Task: Find connections with filter location Meppen with filter topic #Mindfulwith filter profile language English with filter current company Suzuki Motorcycle India Private Ltd. with filter school D S P Mandals K V Pendharkar College of Arts Science and Commerce MIDC Area Dombivli East Dist Thane 421 203 with filter industry Wholesale Paper Products with filter service category Life Insurance with filter keywords title Culture Operations Manager
Action: Mouse moved to (699, 72)
Screenshot: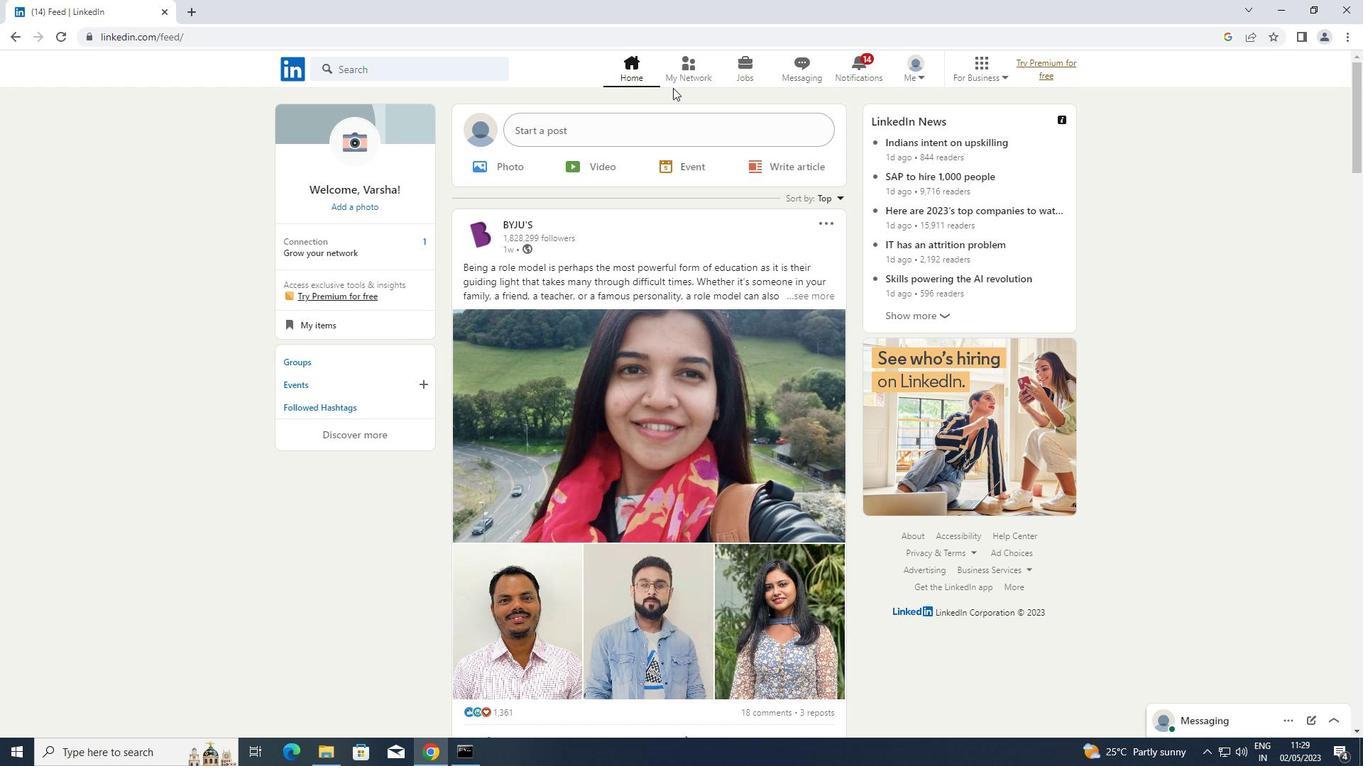 
Action: Mouse pressed left at (699, 72)
Screenshot: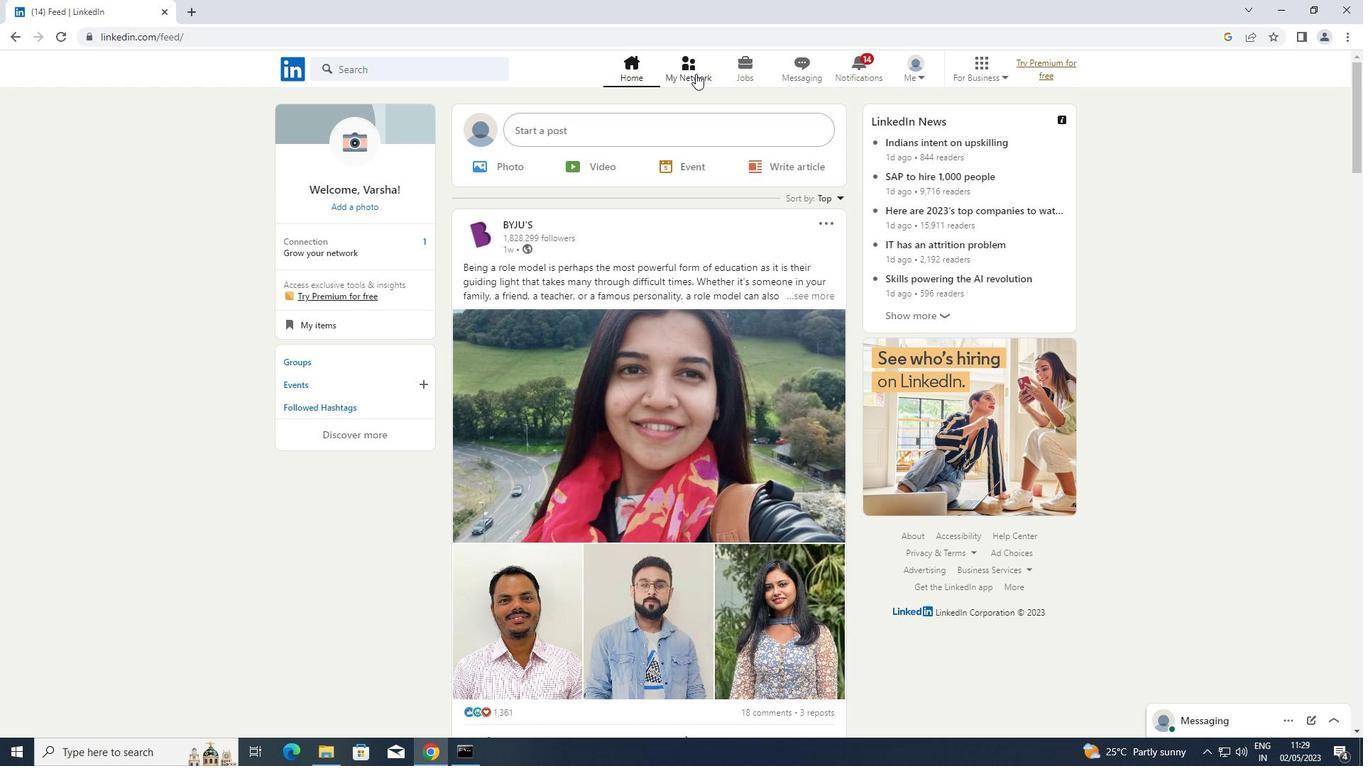 
Action: Mouse moved to (382, 156)
Screenshot: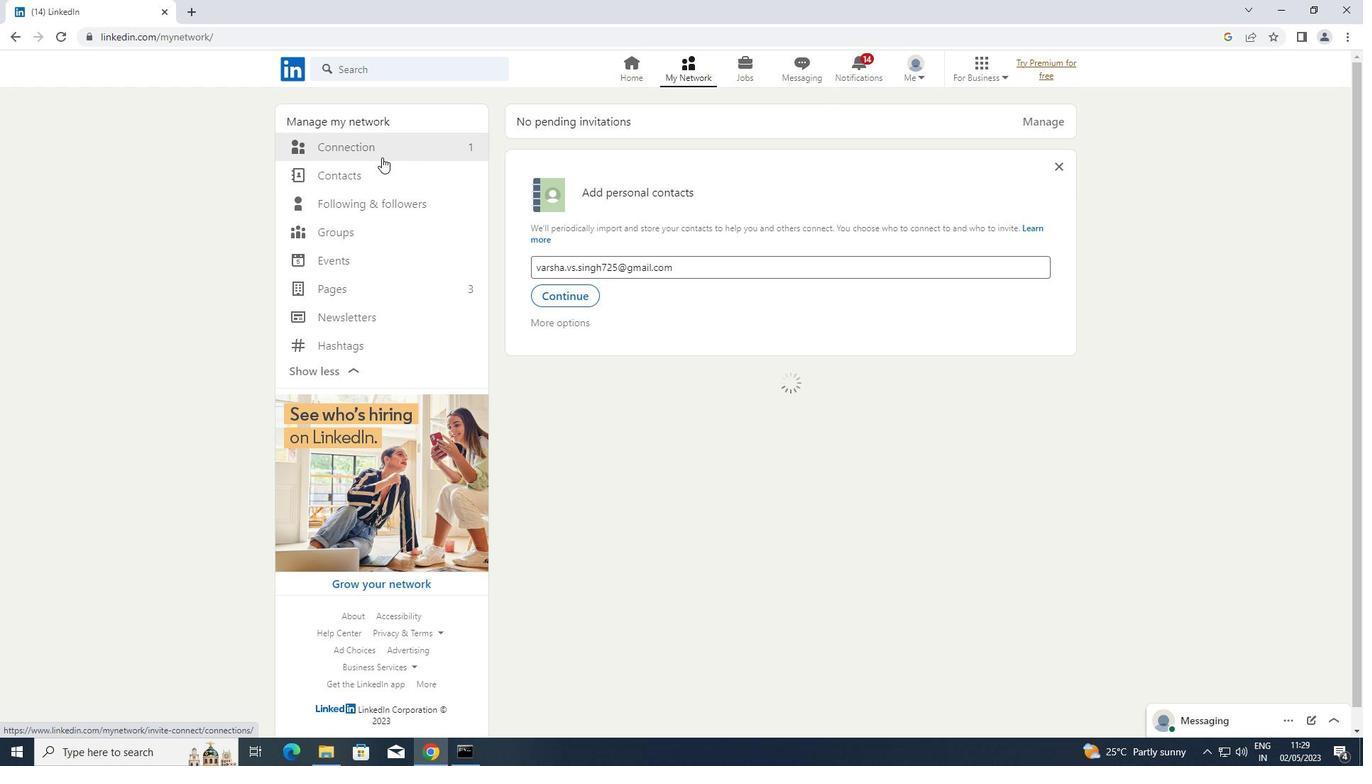 
Action: Mouse pressed left at (382, 156)
Screenshot: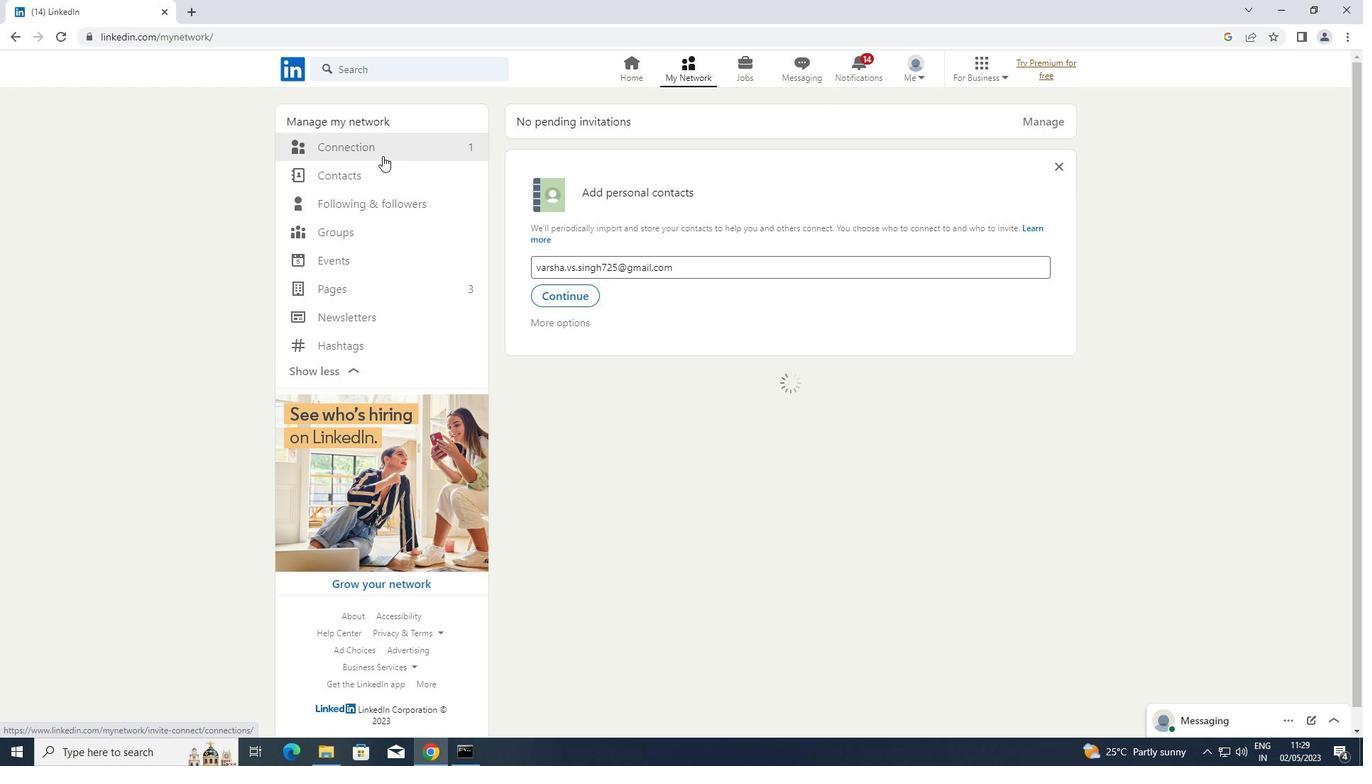 
Action: Mouse moved to (405, 140)
Screenshot: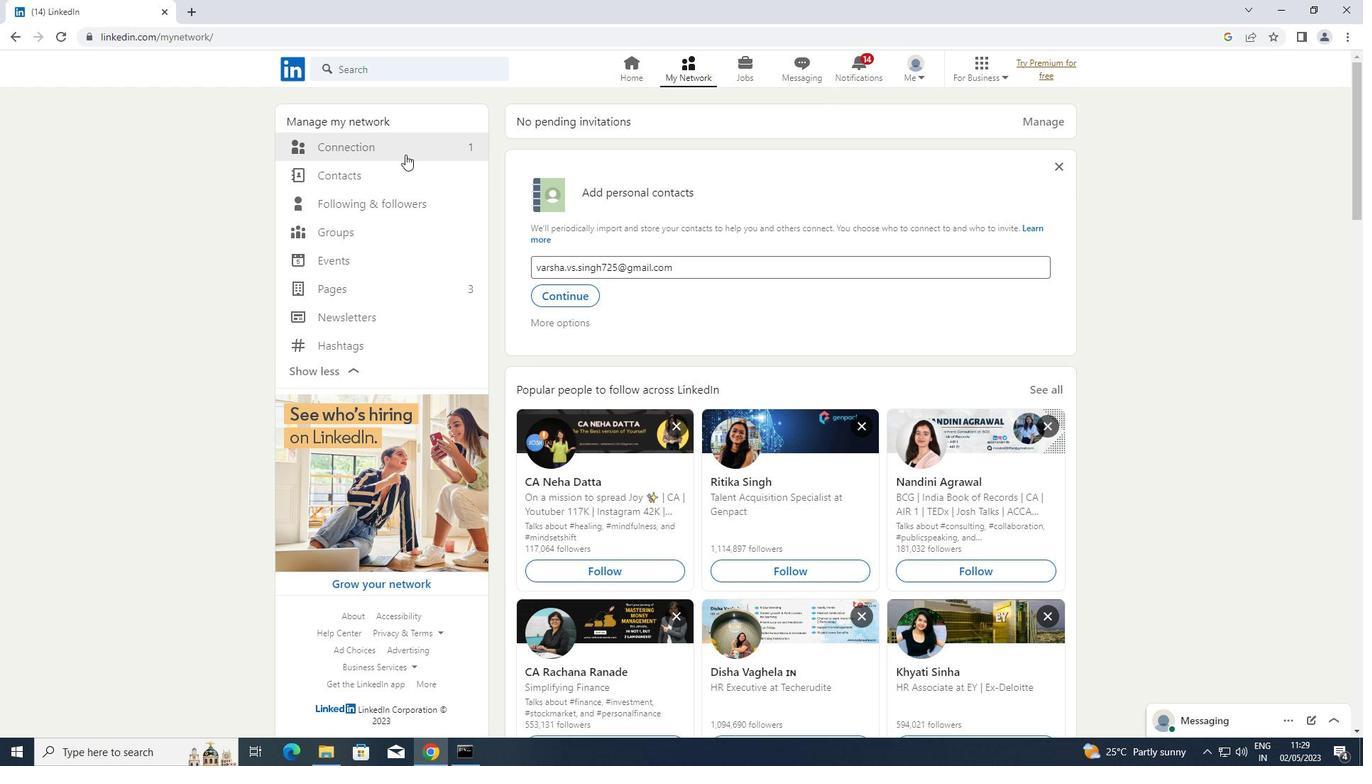 
Action: Mouse pressed left at (405, 140)
Screenshot: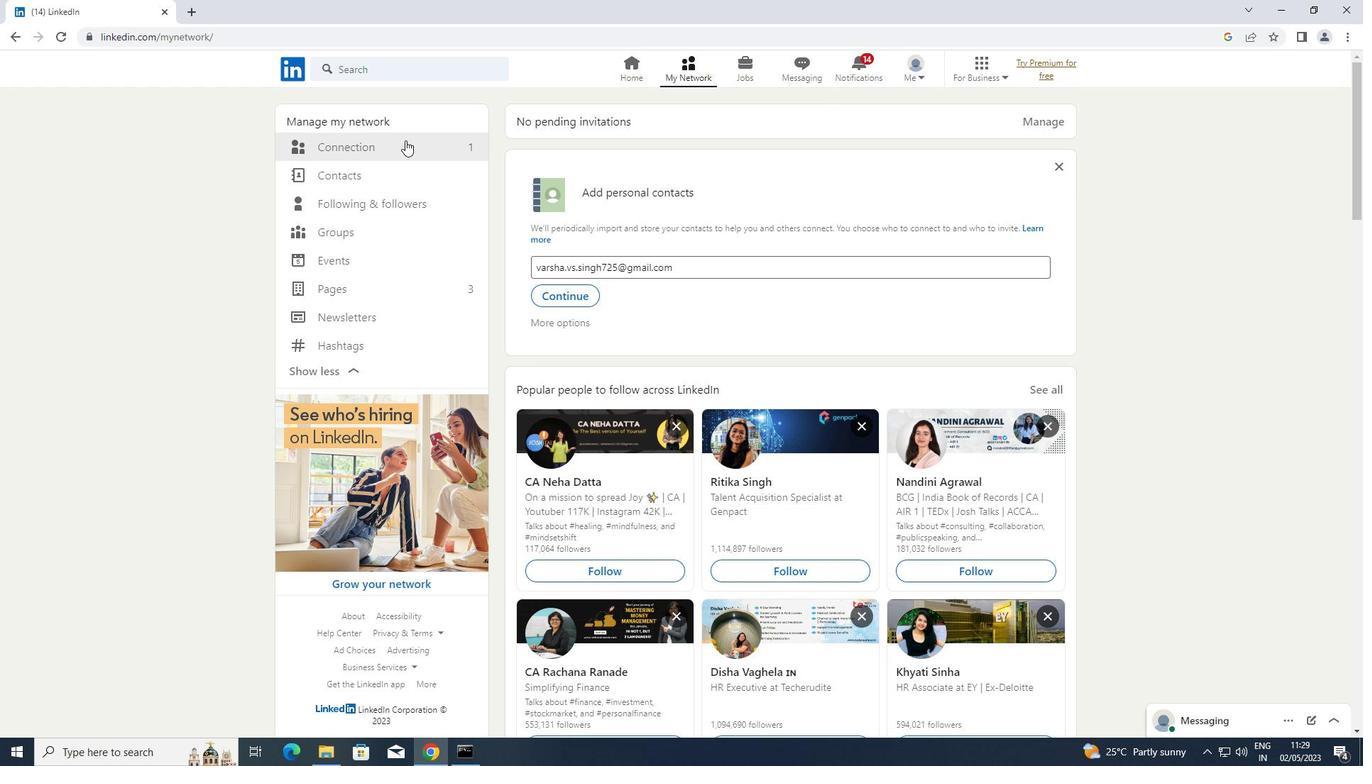 
Action: Mouse moved to (770, 149)
Screenshot: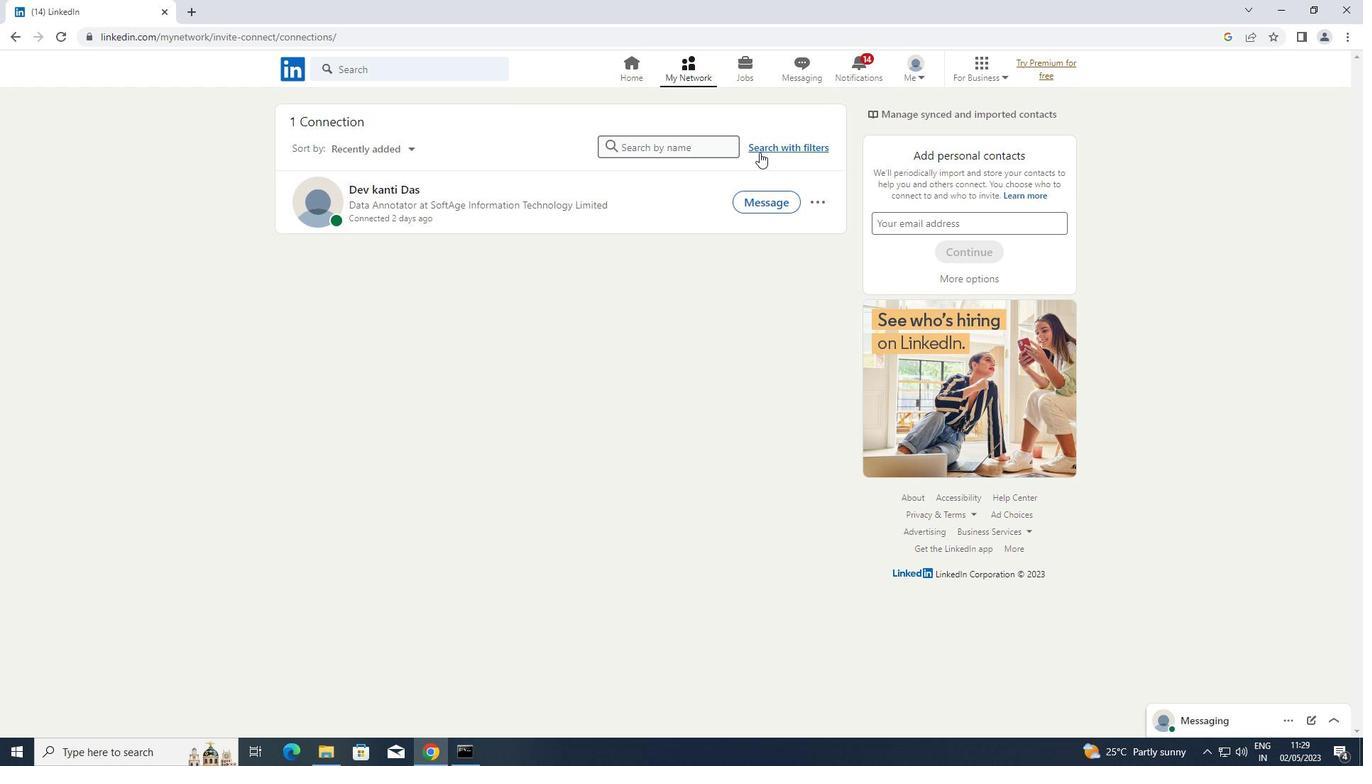 
Action: Mouse pressed left at (770, 149)
Screenshot: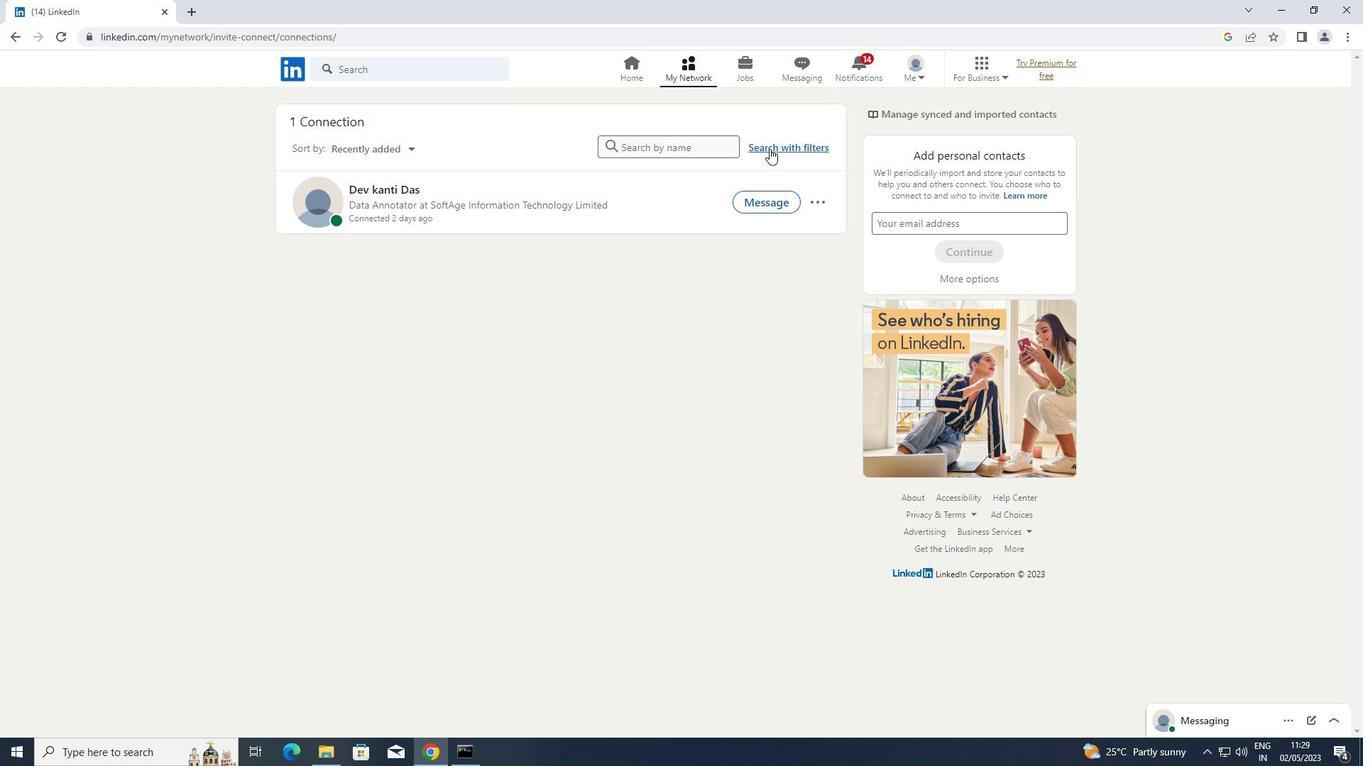 
Action: Mouse moved to (724, 110)
Screenshot: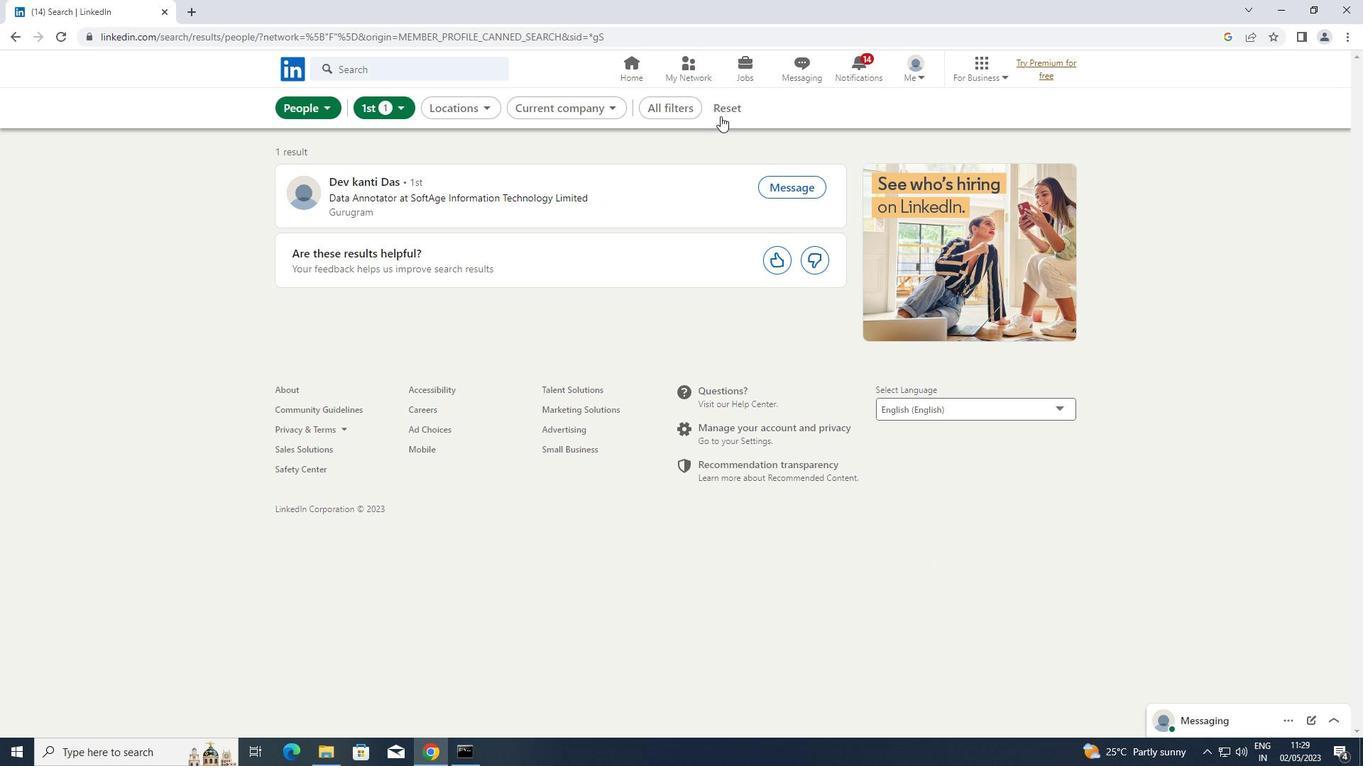 
Action: Mouse pressed left at (724, 110)
Screenshot: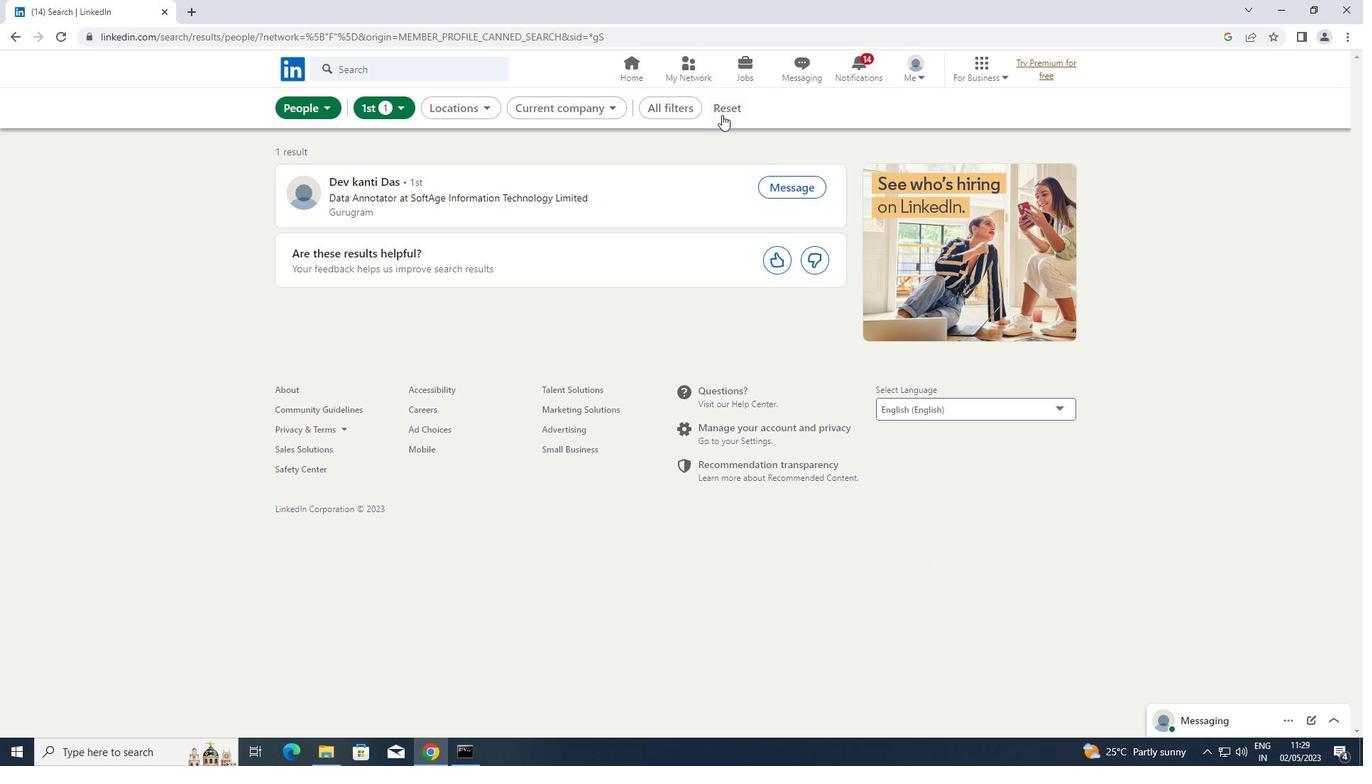 
Action: Mouse moved to (714, 110)
Screenshot: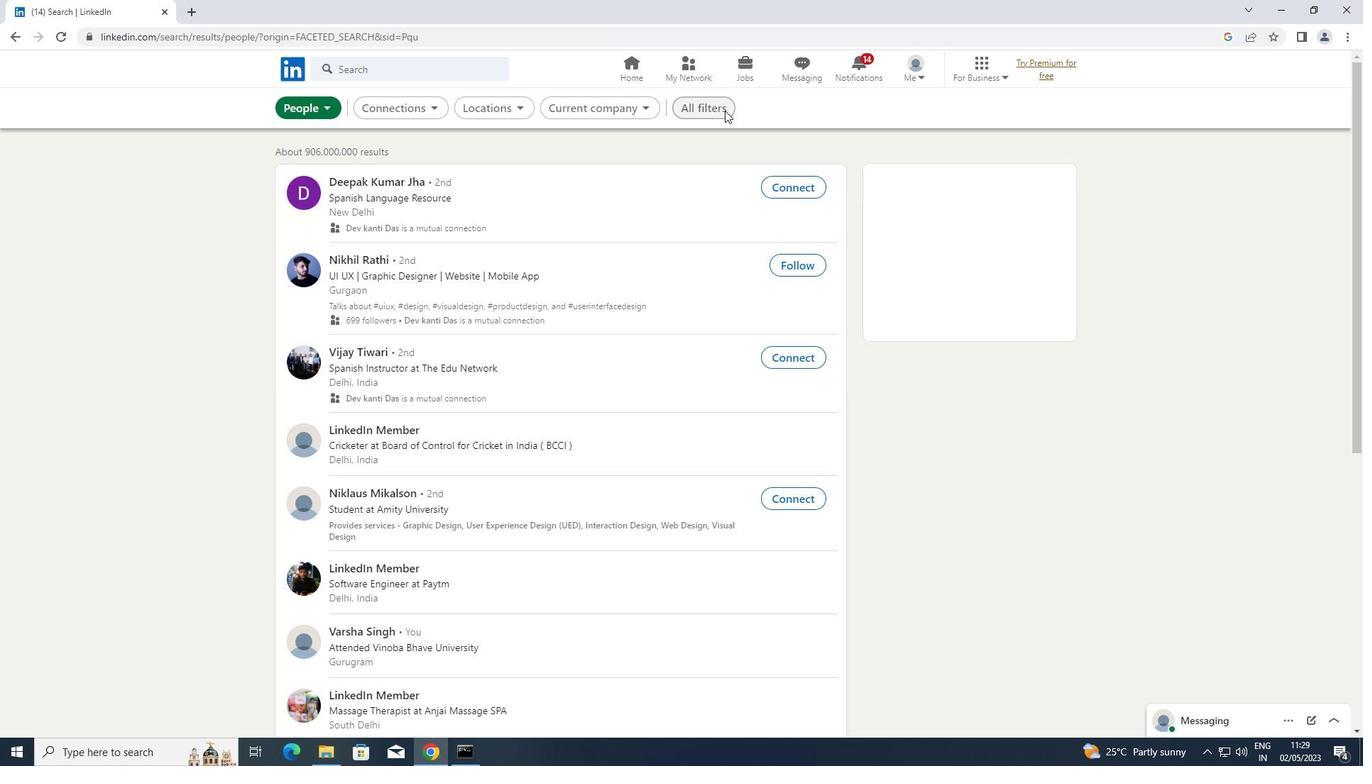 
Action: Mouse pressed left at (714, 110)
Screenshot: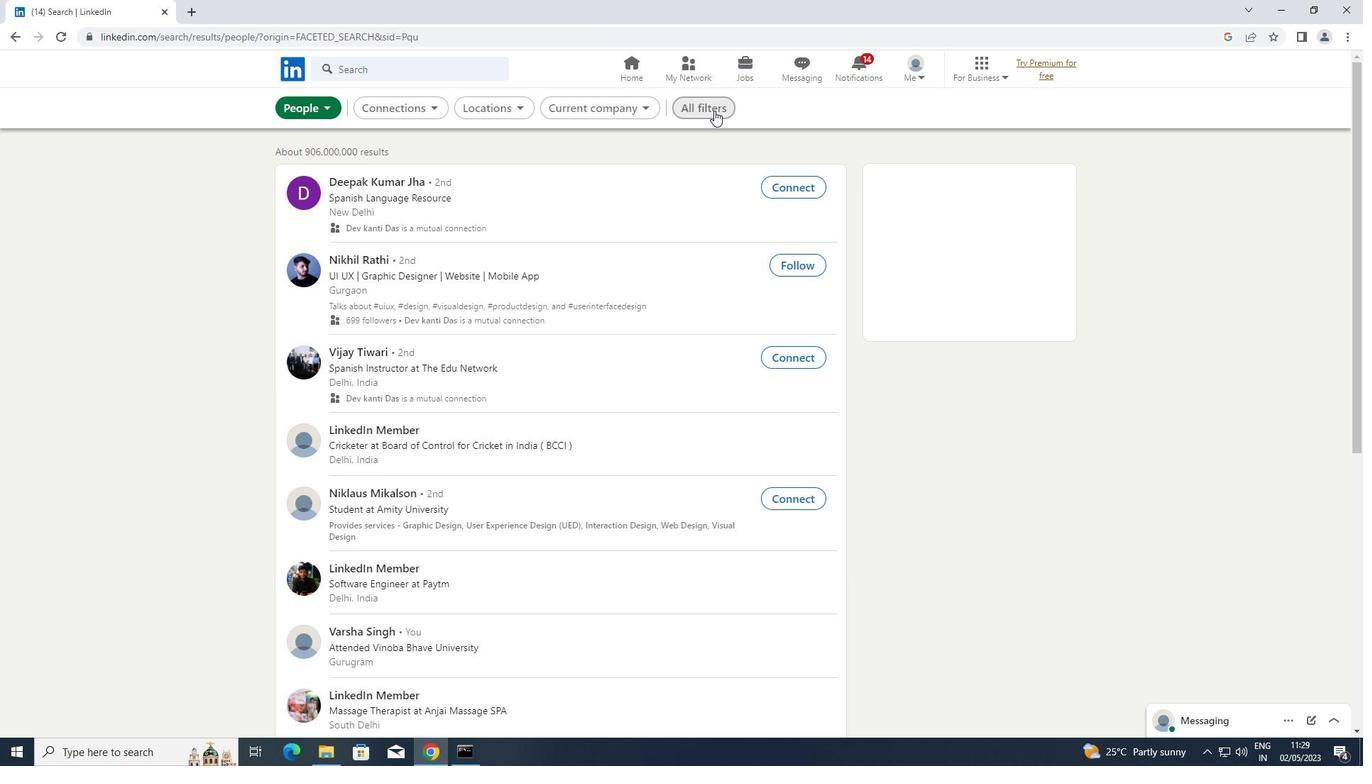 
Action: Mouse moved to (1001, 477)
Screenshot: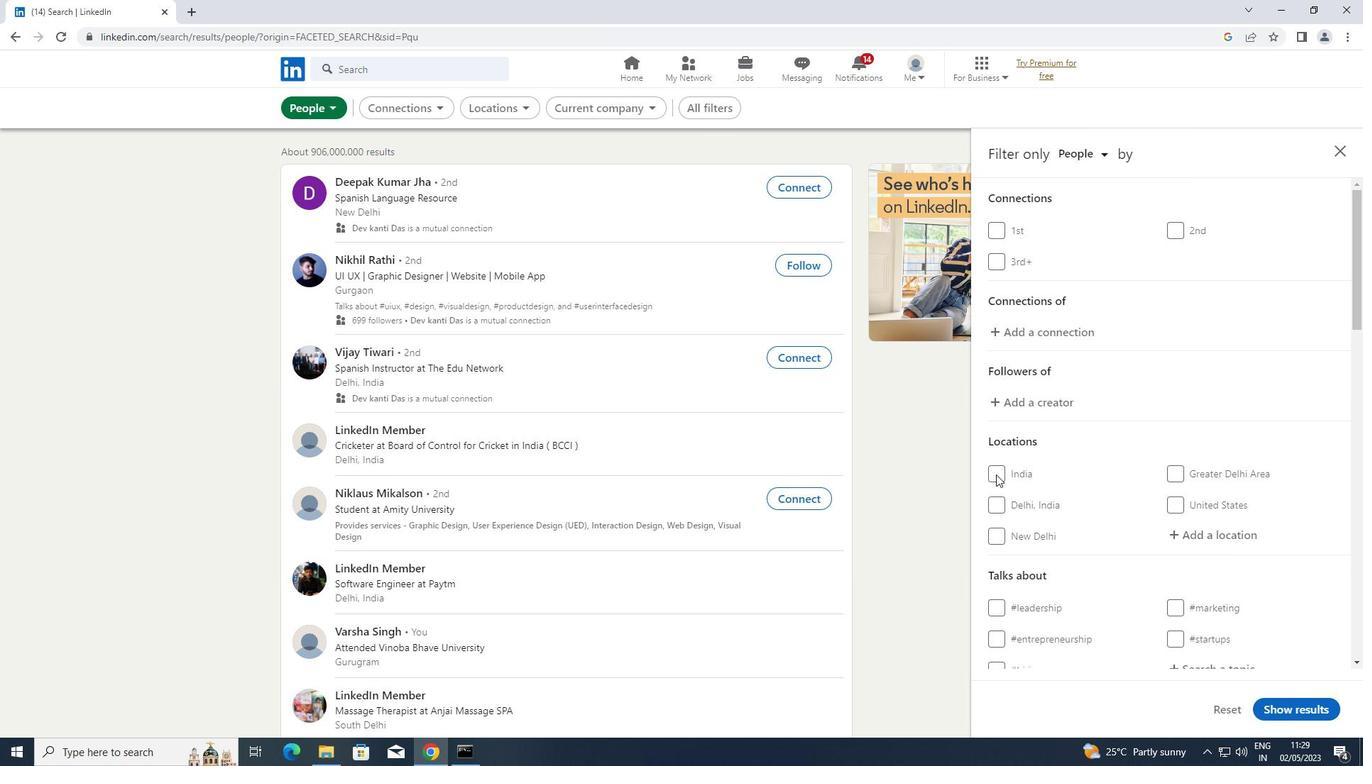
Action: Mouse scrolled (1001, 476) with delta (0, 0)
Screenshot: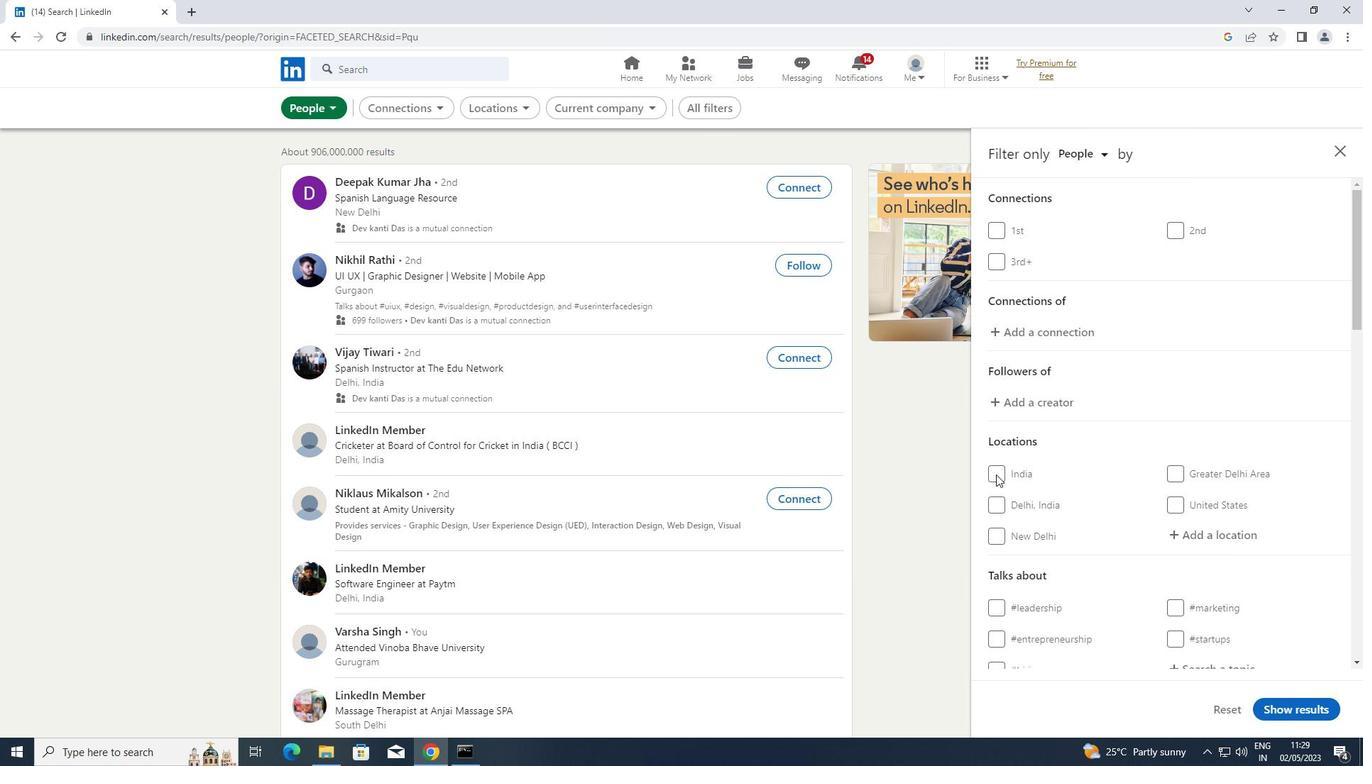 
Action: Mouse moved to (1179, 457)
Screenshot: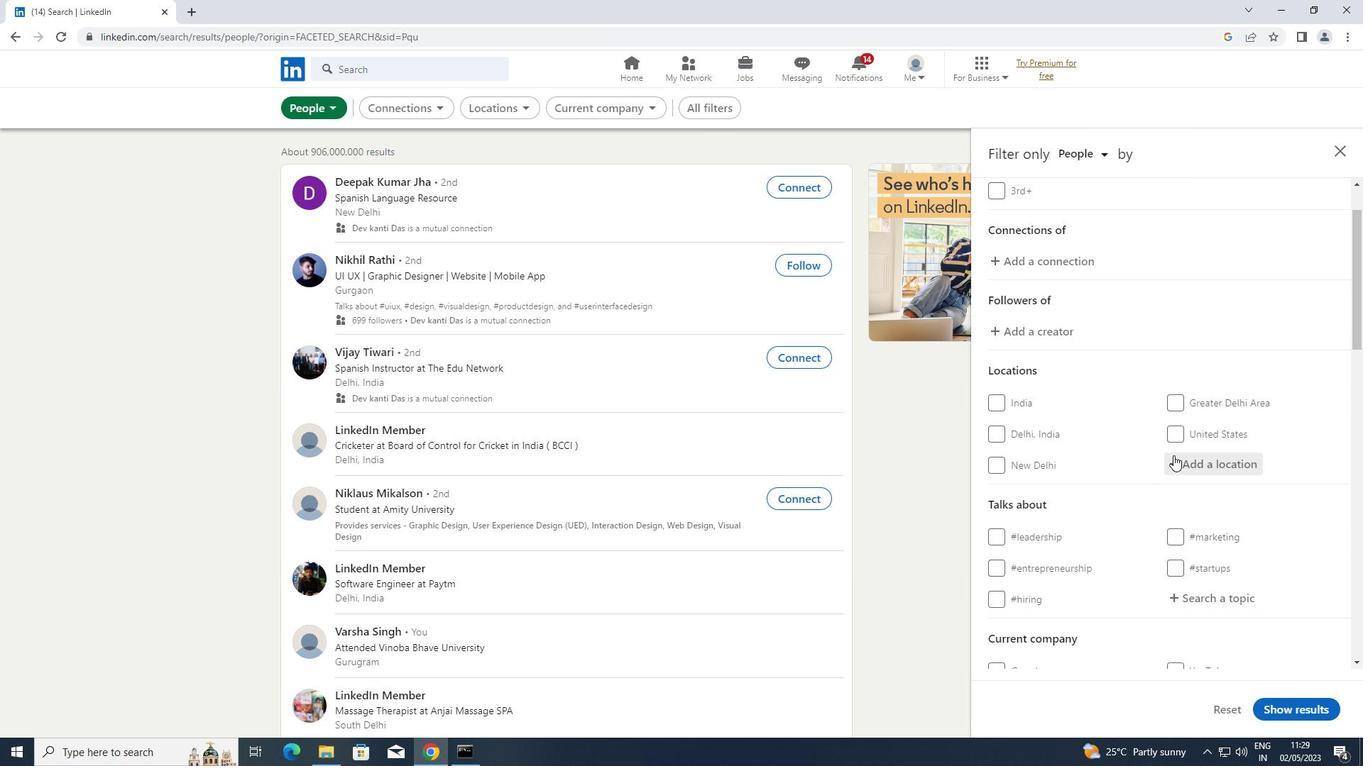 
Action: Mouse pressed left at (1179, 457)
Screenshot: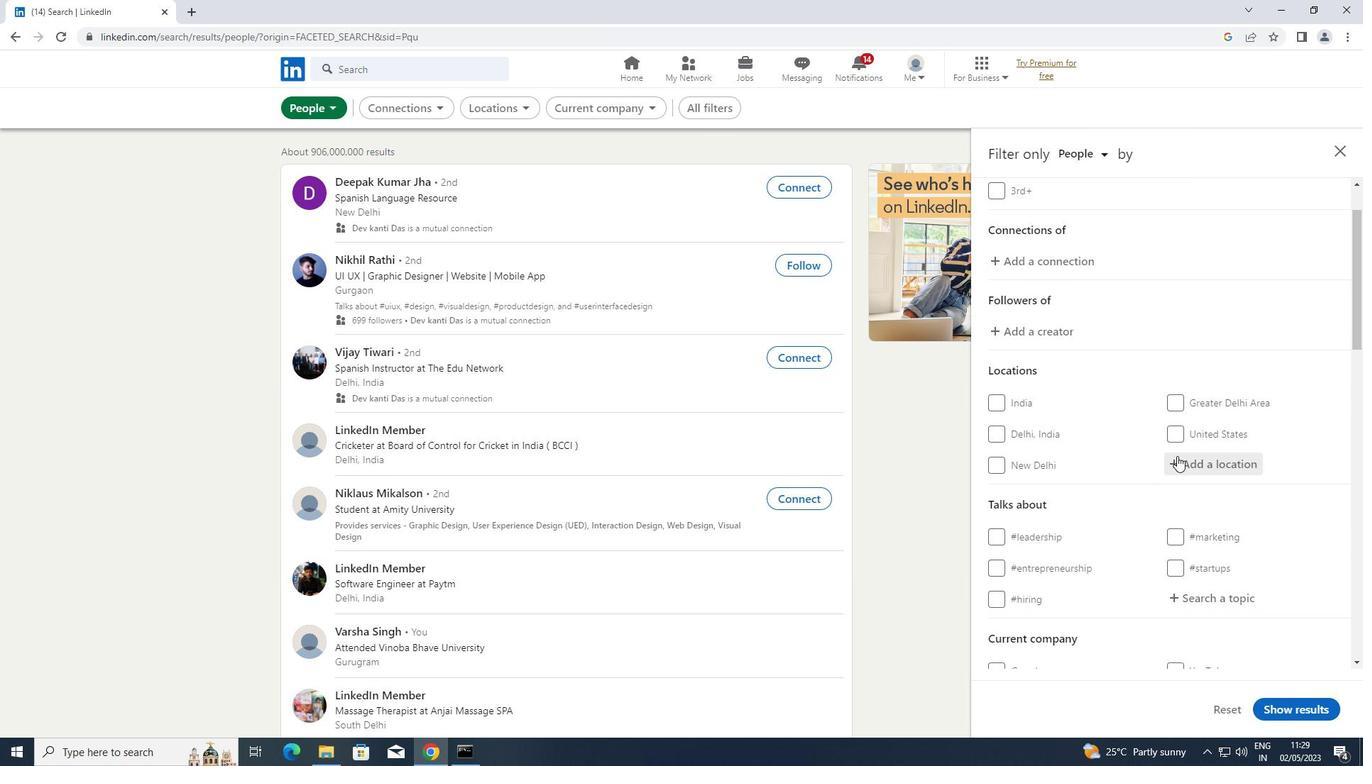 
Action: Mouse moved to (1180, 457)
Screenshot: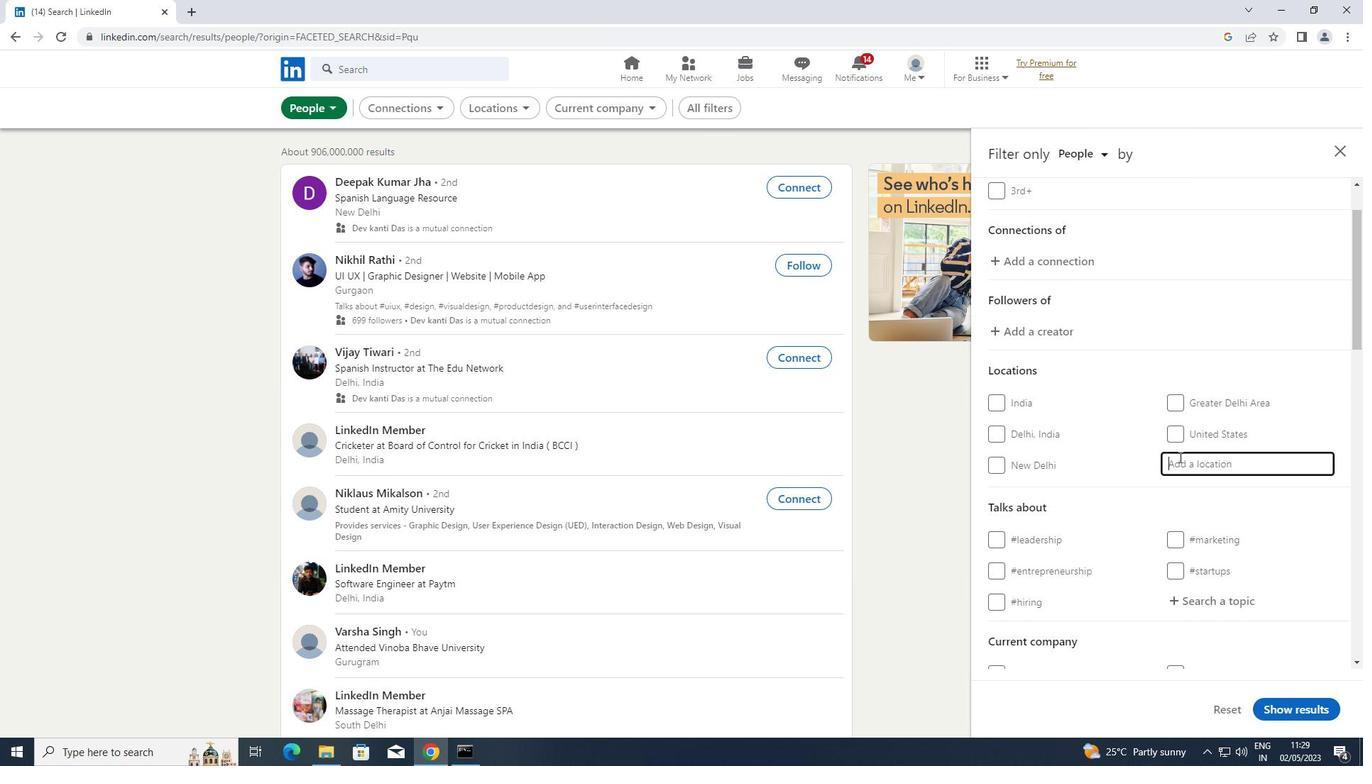 
Action: Key pressed <Key.shift>MEPPEN
Screenshot: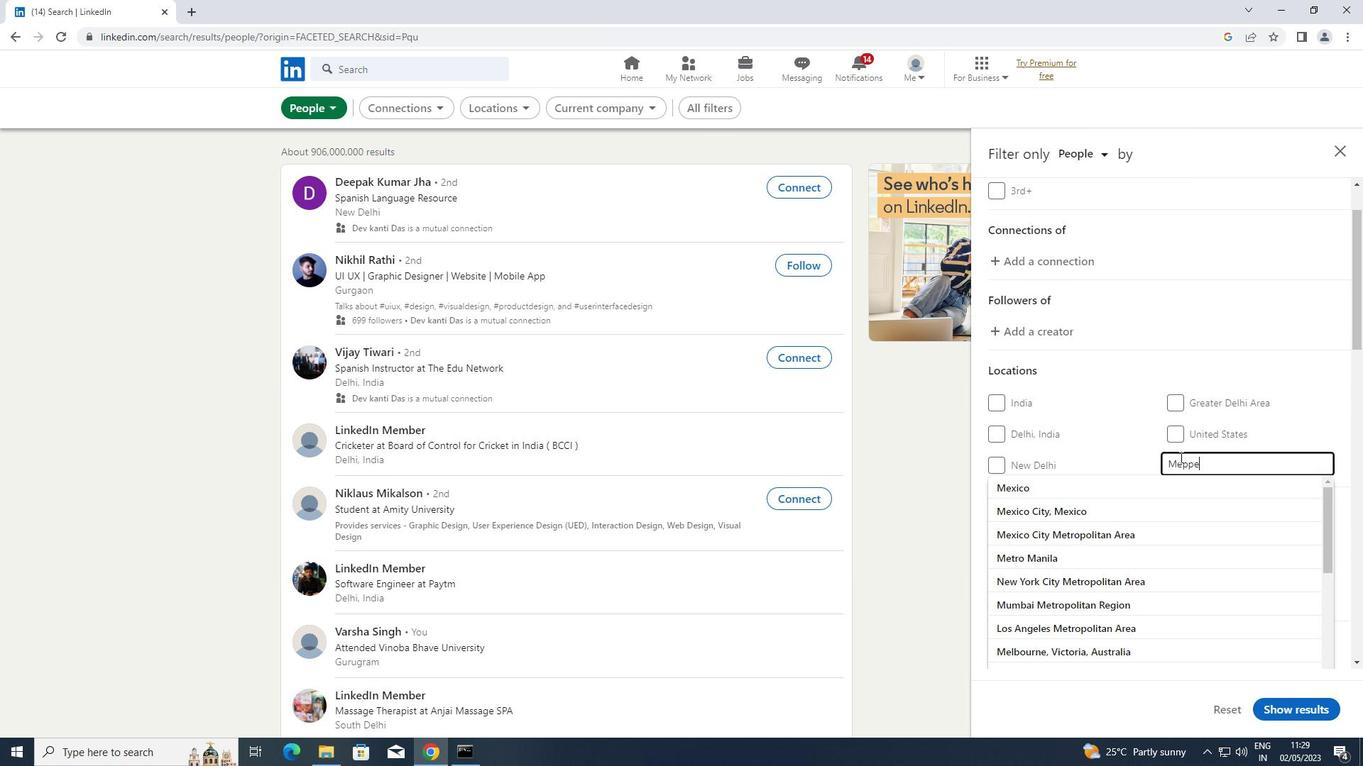
Action: Mouse moved to (1180, 457)
Screenshot: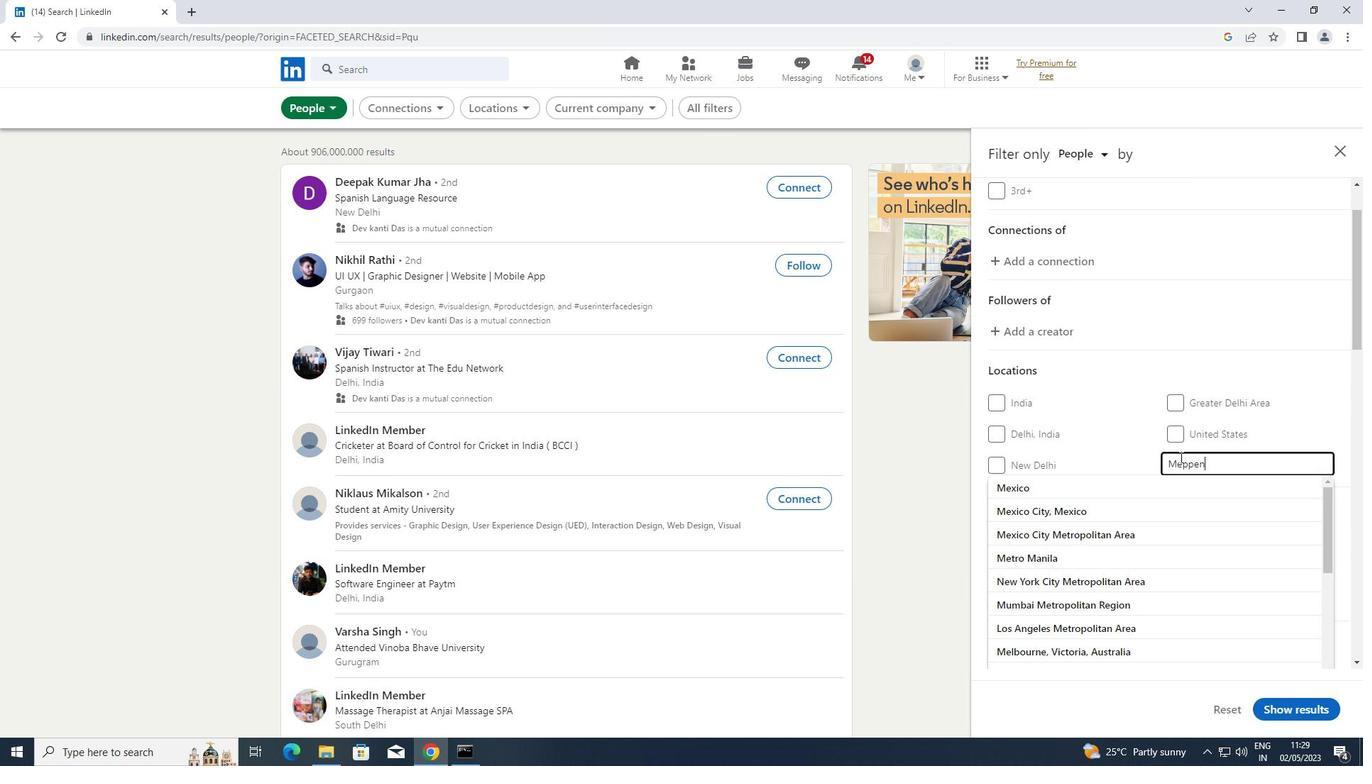 
Action: Key pressed <Key.enter>
Screenshot: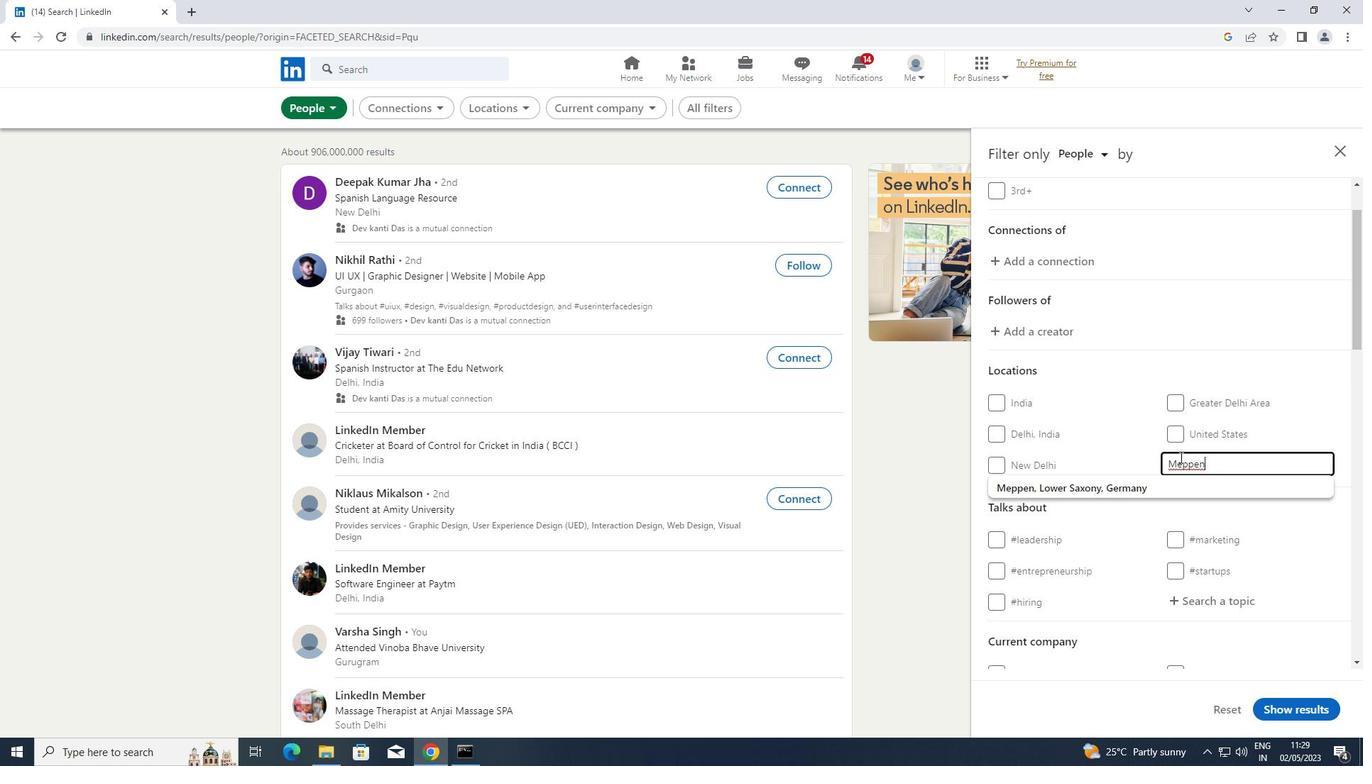
Action: Mouse moved to (1176, 600)
Screenshot: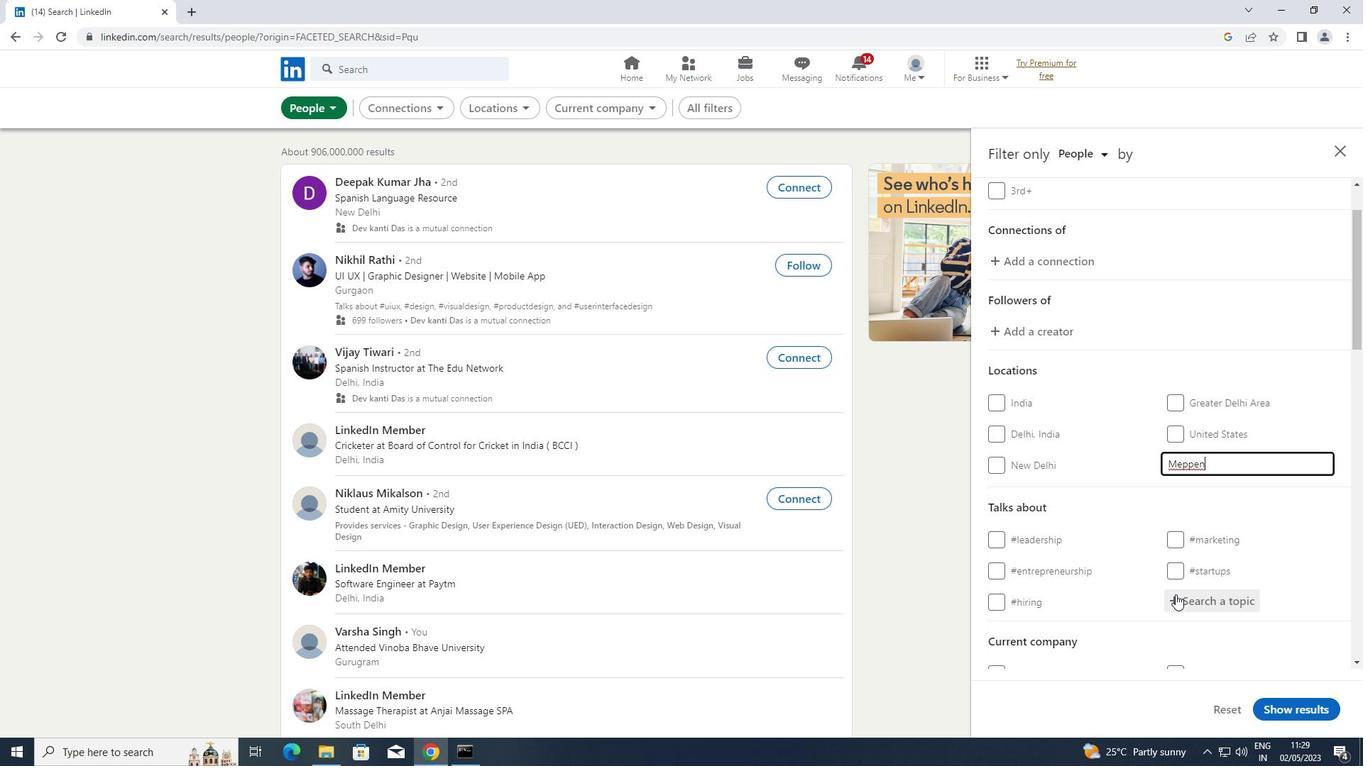 
Action: Mouse pressed left at (1176, 600)
Screenshot: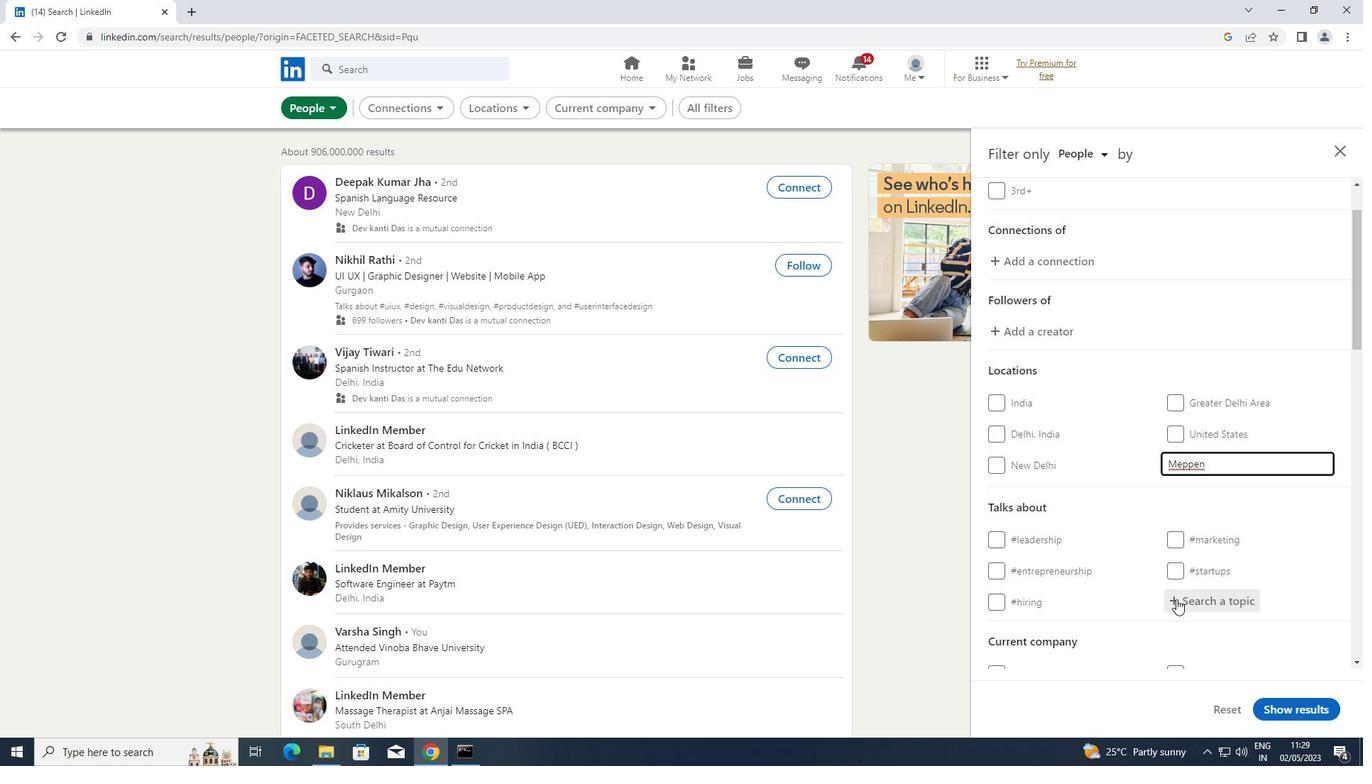 
Action: Key pressed <Key.shift>MINDFUL
Screenshot: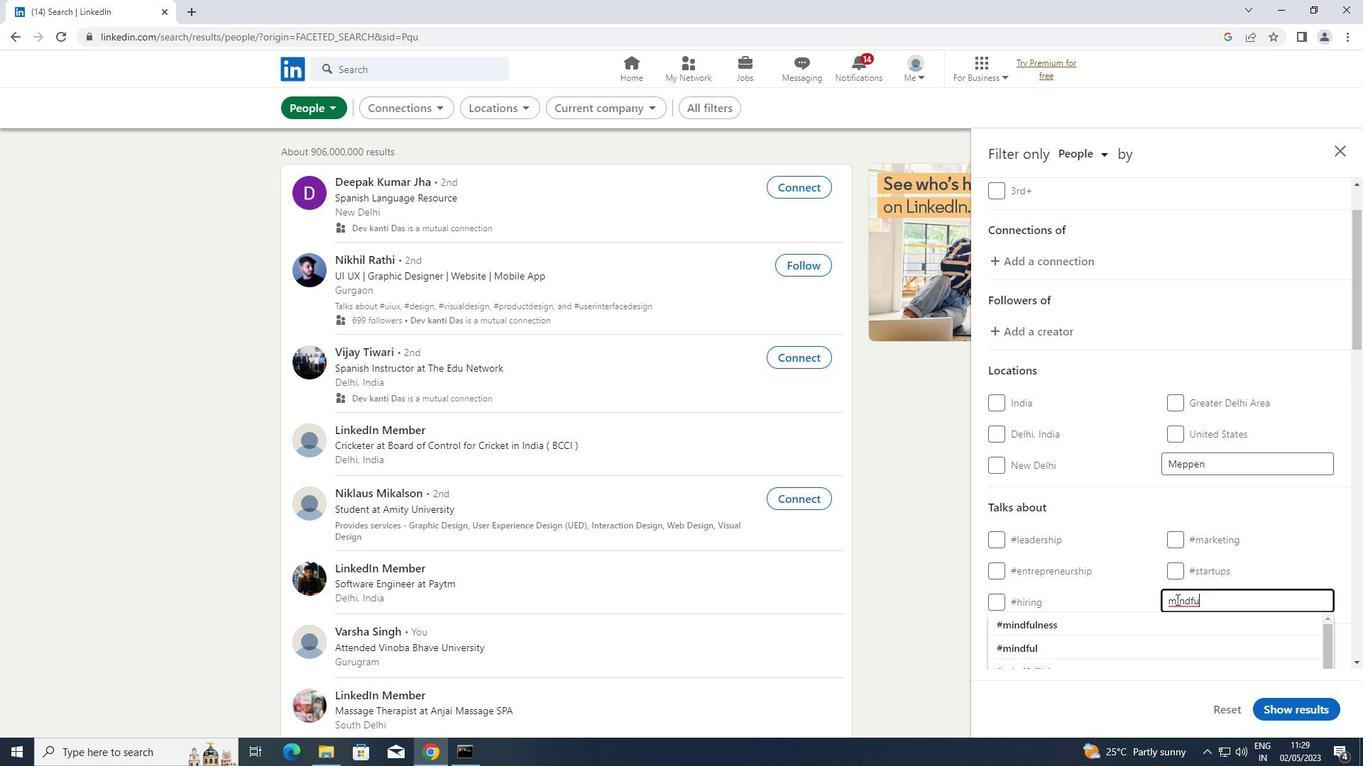 
Action: Mouse moved to (1070, 650)
Screenshot: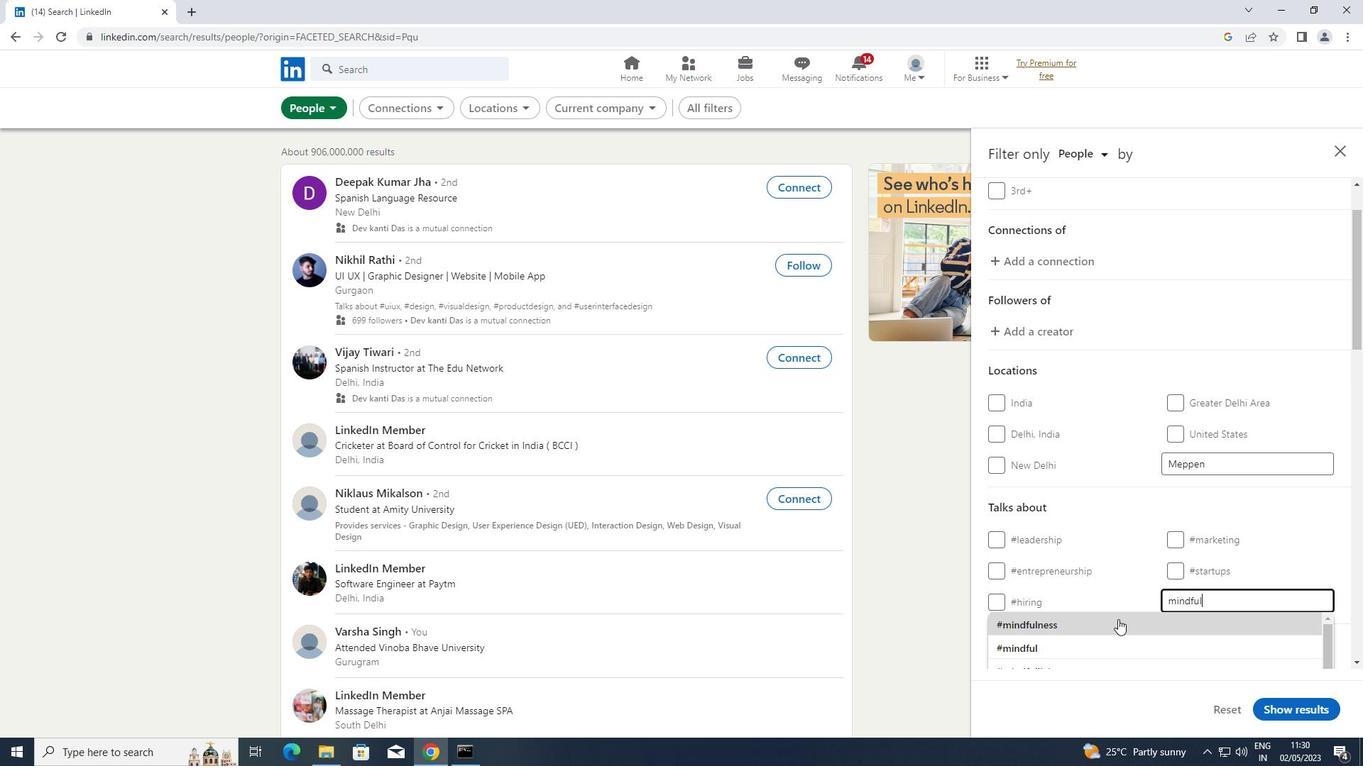 
Action: Mouse pressed left at (1070, 650)
Screenshot: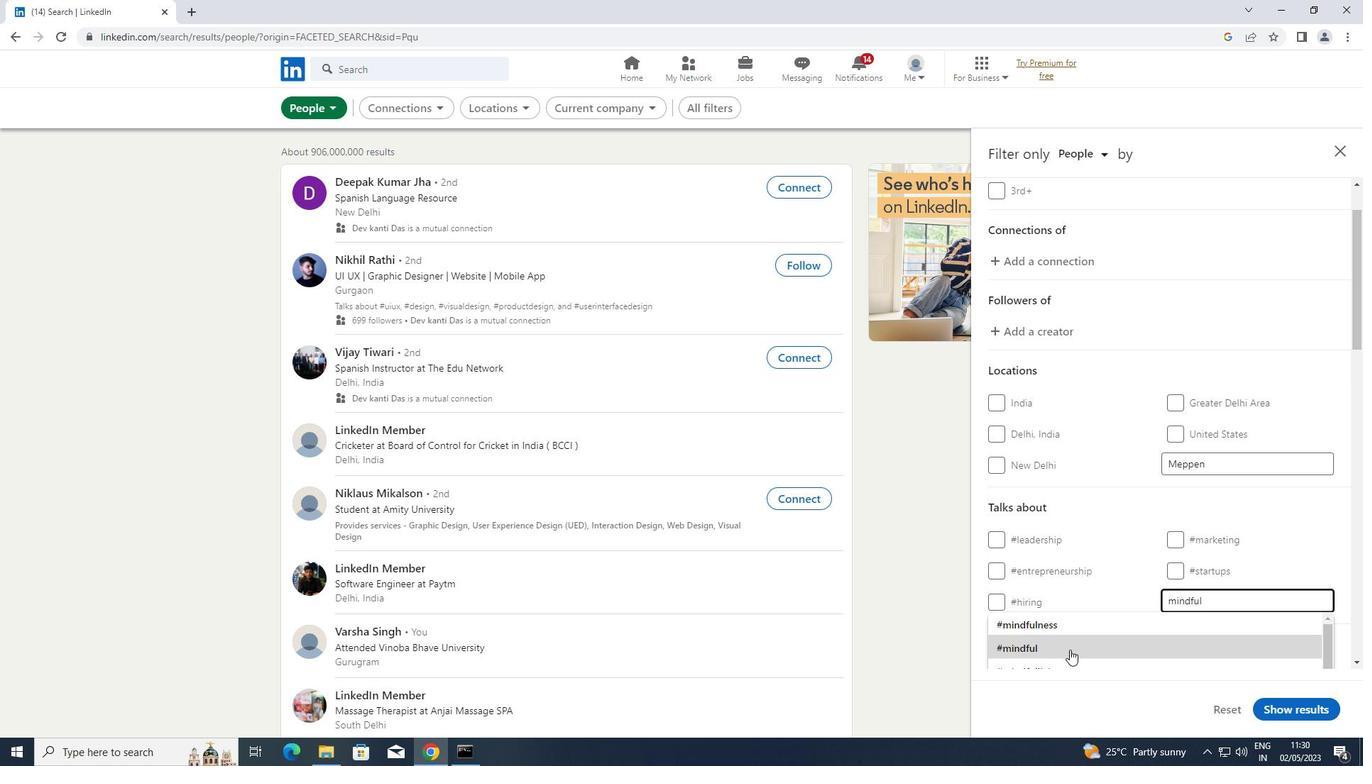 
Action: Mouse moved to (1054, 568)
Screenshot: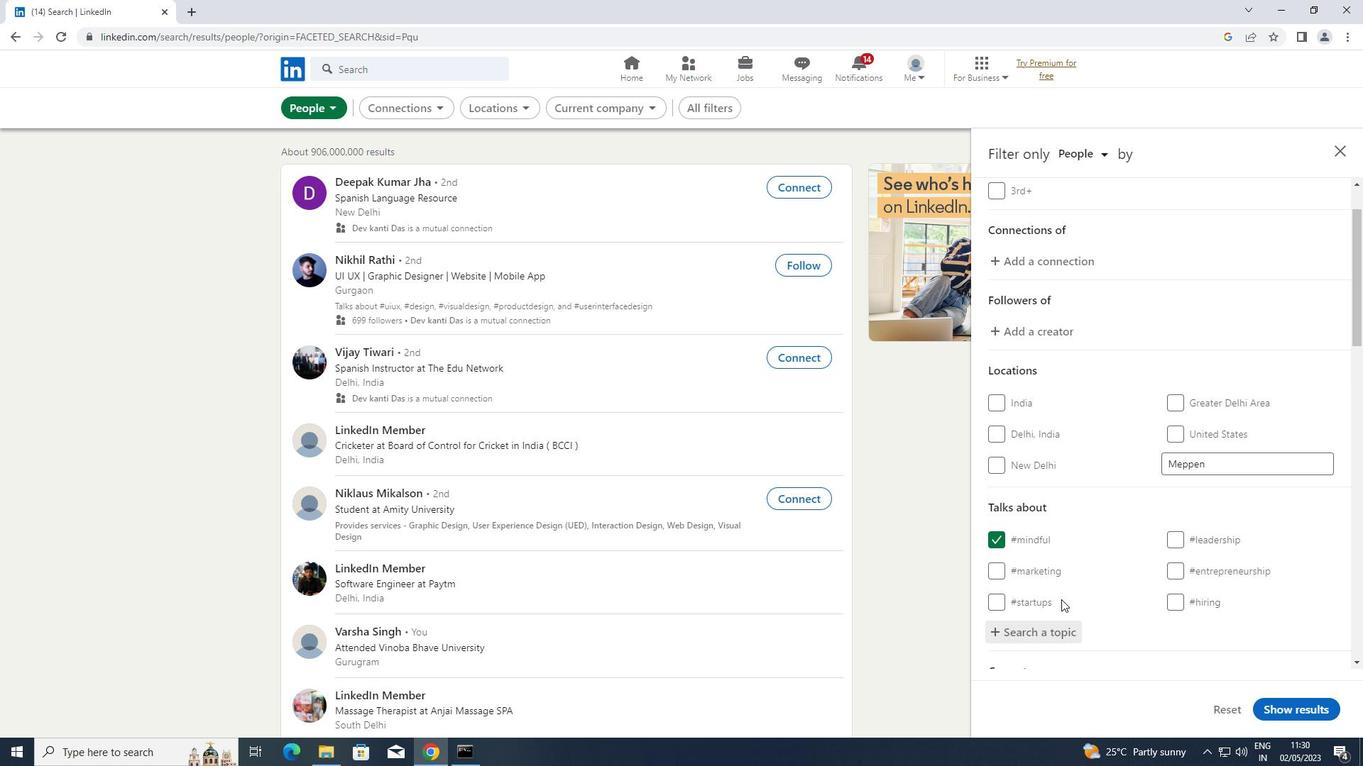 
Action: Mouse scrolled (1054, 568) with delta (0, 0)
Screenshot: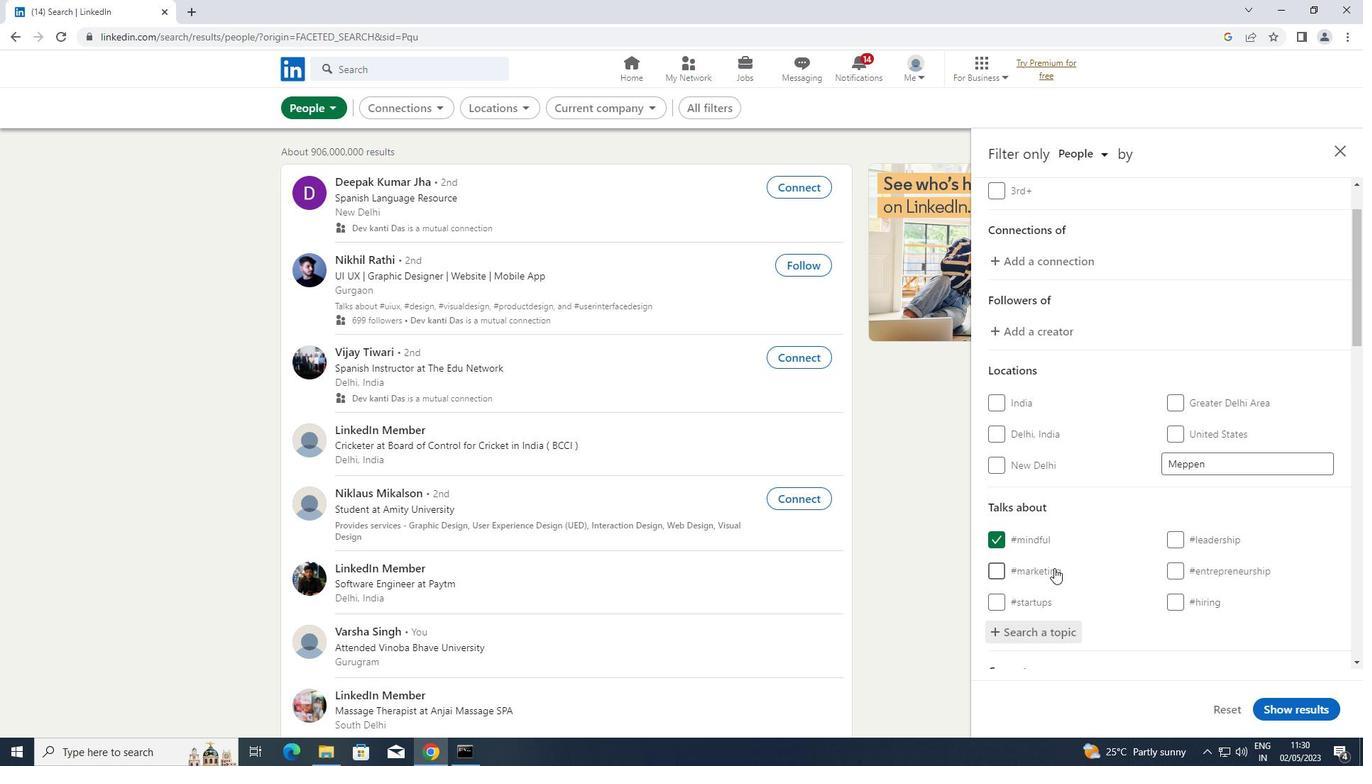 
Action: Mouse scrolled (1054, 568) with delta (0, 0)
Screenshot: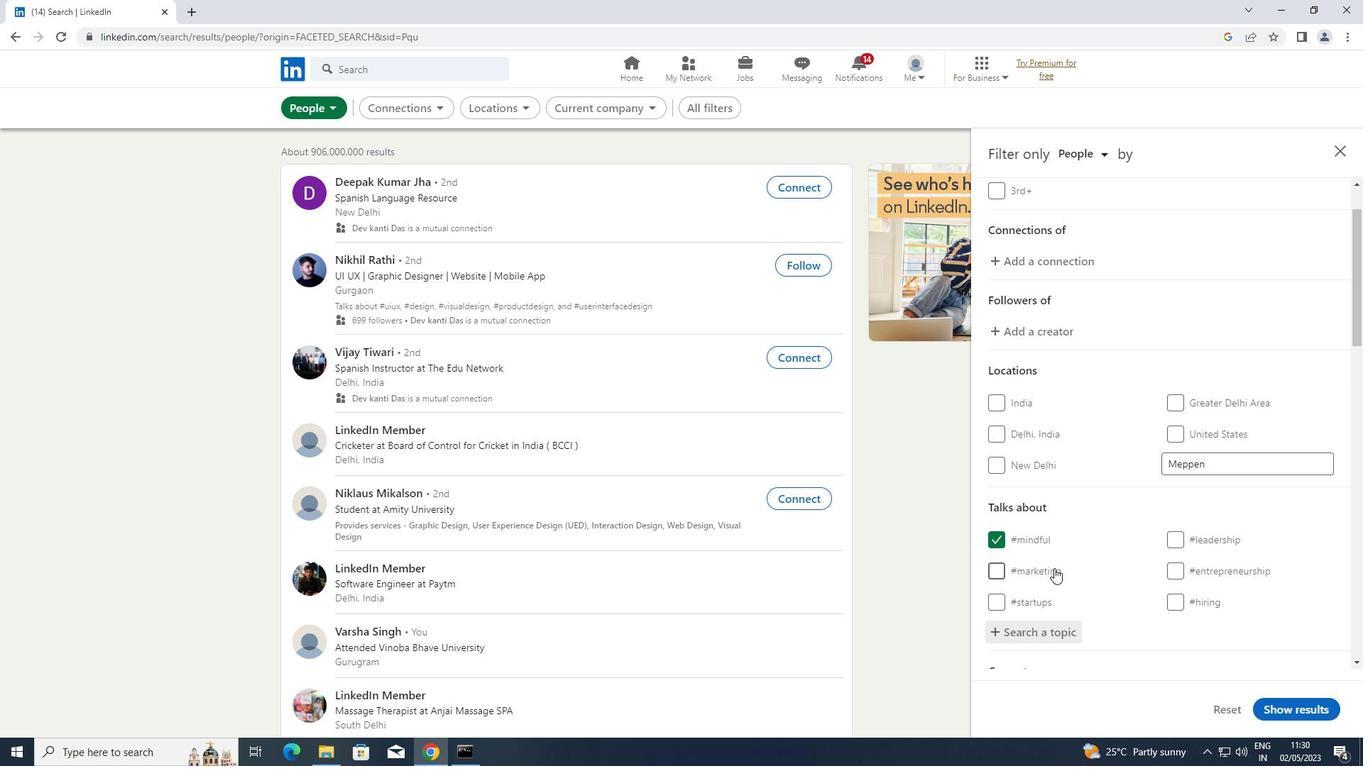 
Action: Mouse scrolled (1054, 568) with delta (0, 0)
Screenshot: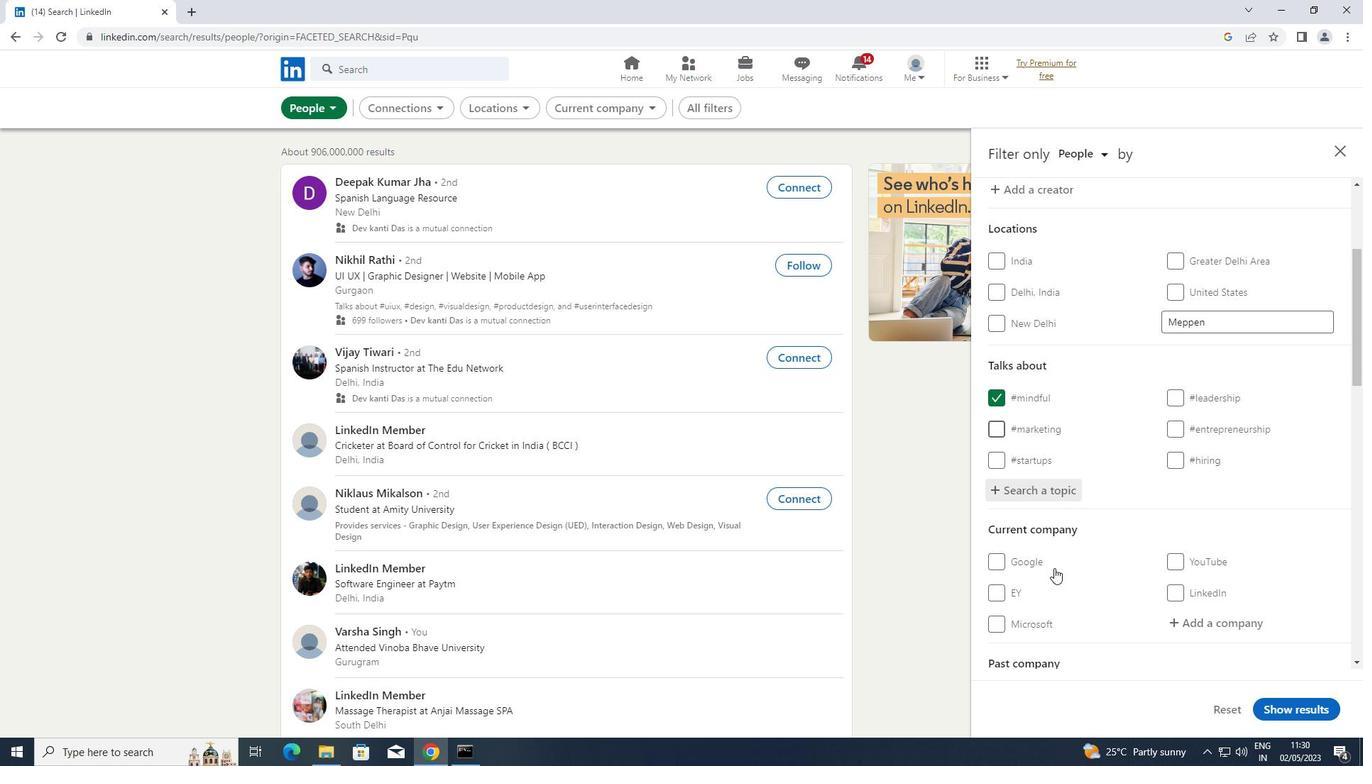 
Action: Mouse scrolled (1054, 568) with delta (0, 0)
Screenshot: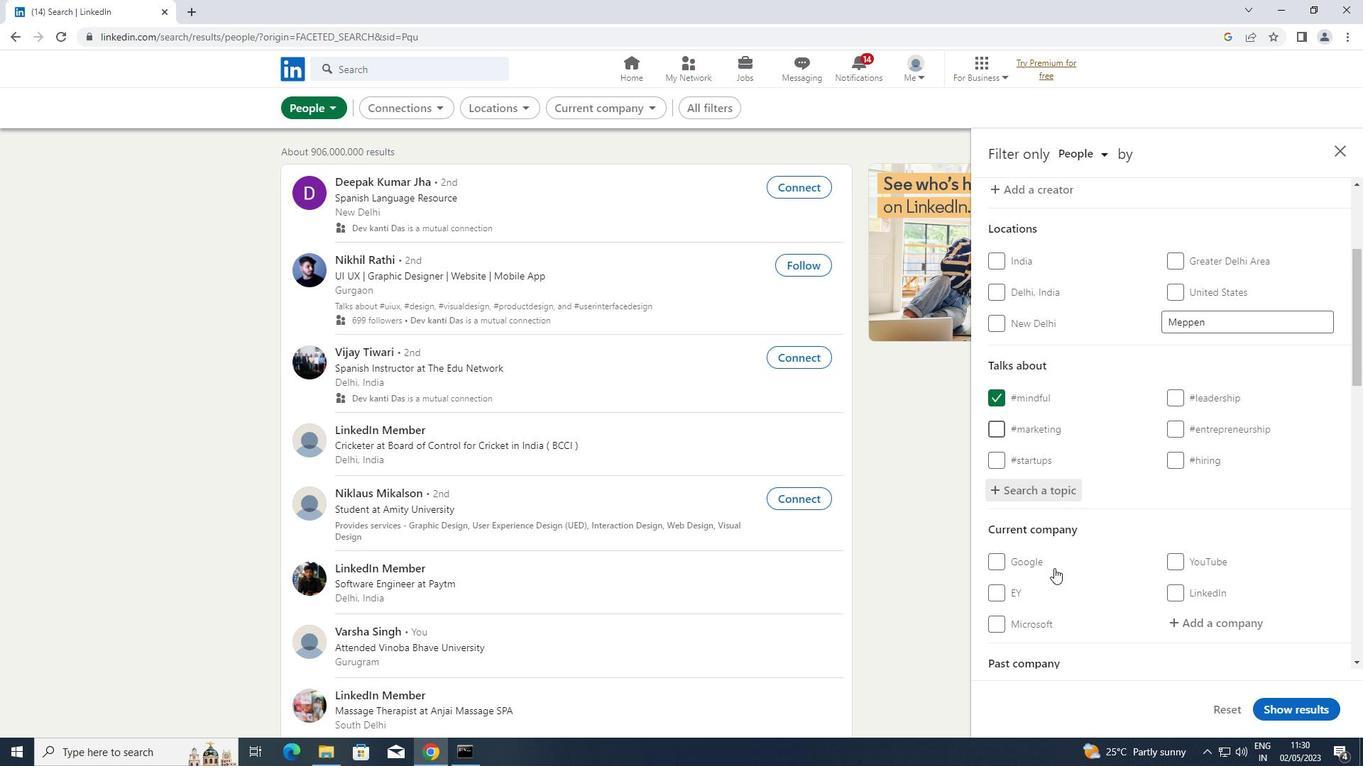 
Action: Mouse scrolled (1054, 568) with delta (0, 0)
Screenshot: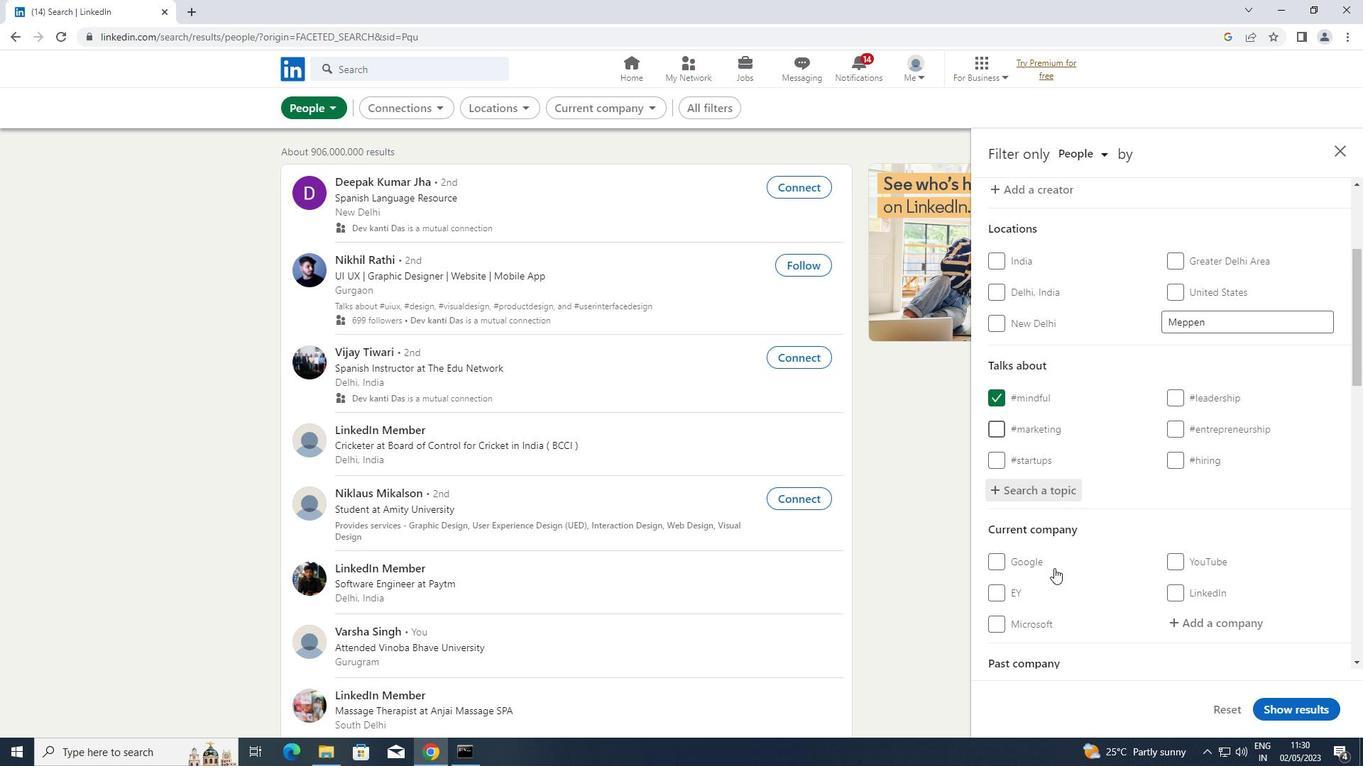 
Action: Mouse scrolled (1054, 568) with delta (0, 0)
Screenshot: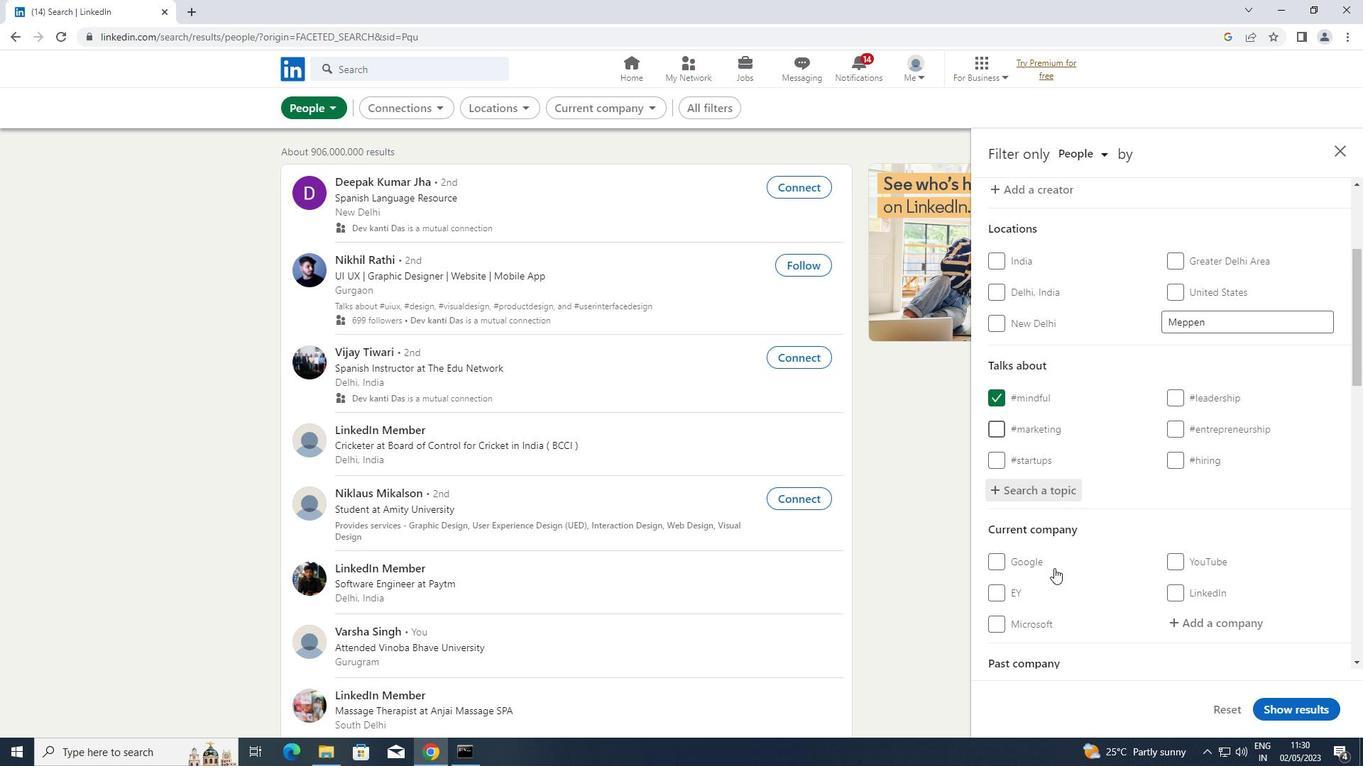 
Action: Mouse scrolled (1054, 568) with delta (0, 0)
Screenshot: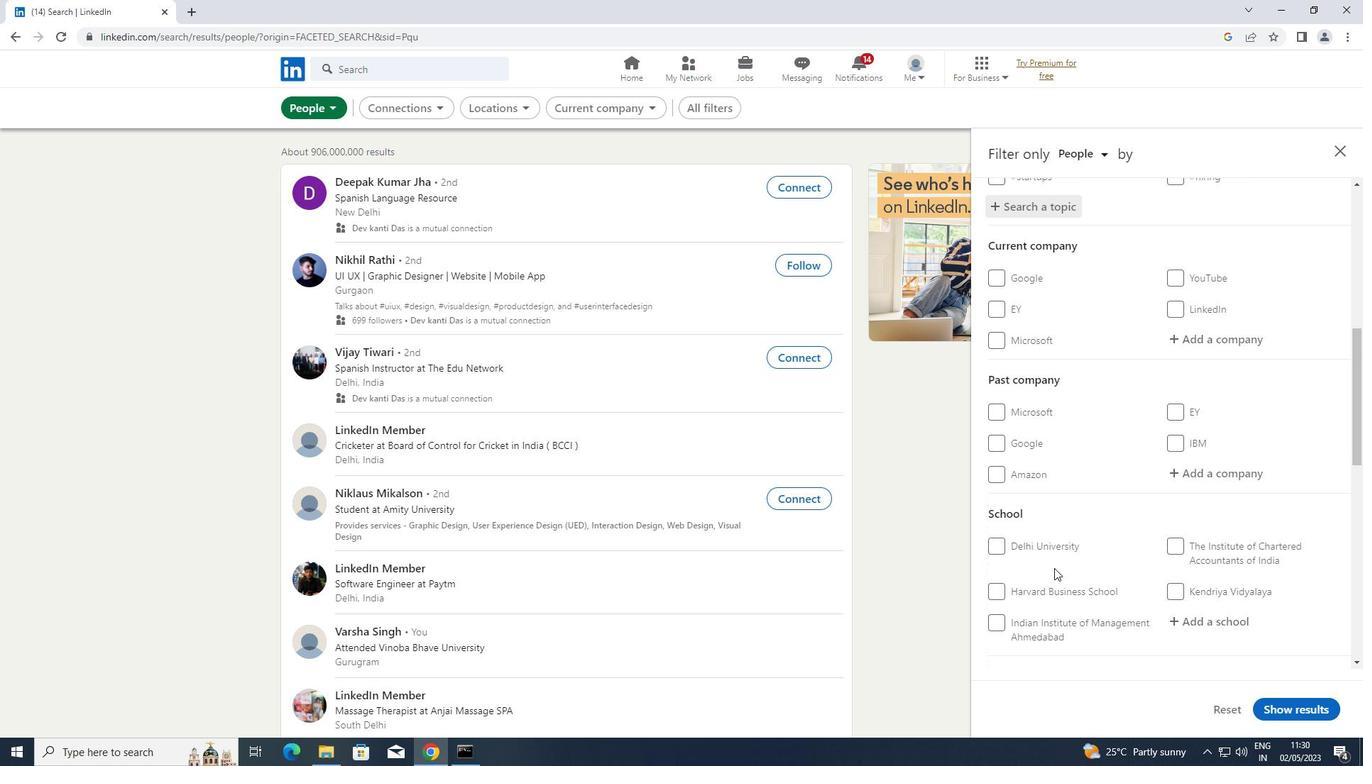 
Action: Mouse scrolled (1054, 568) with delta (0, 0)
Screenshot: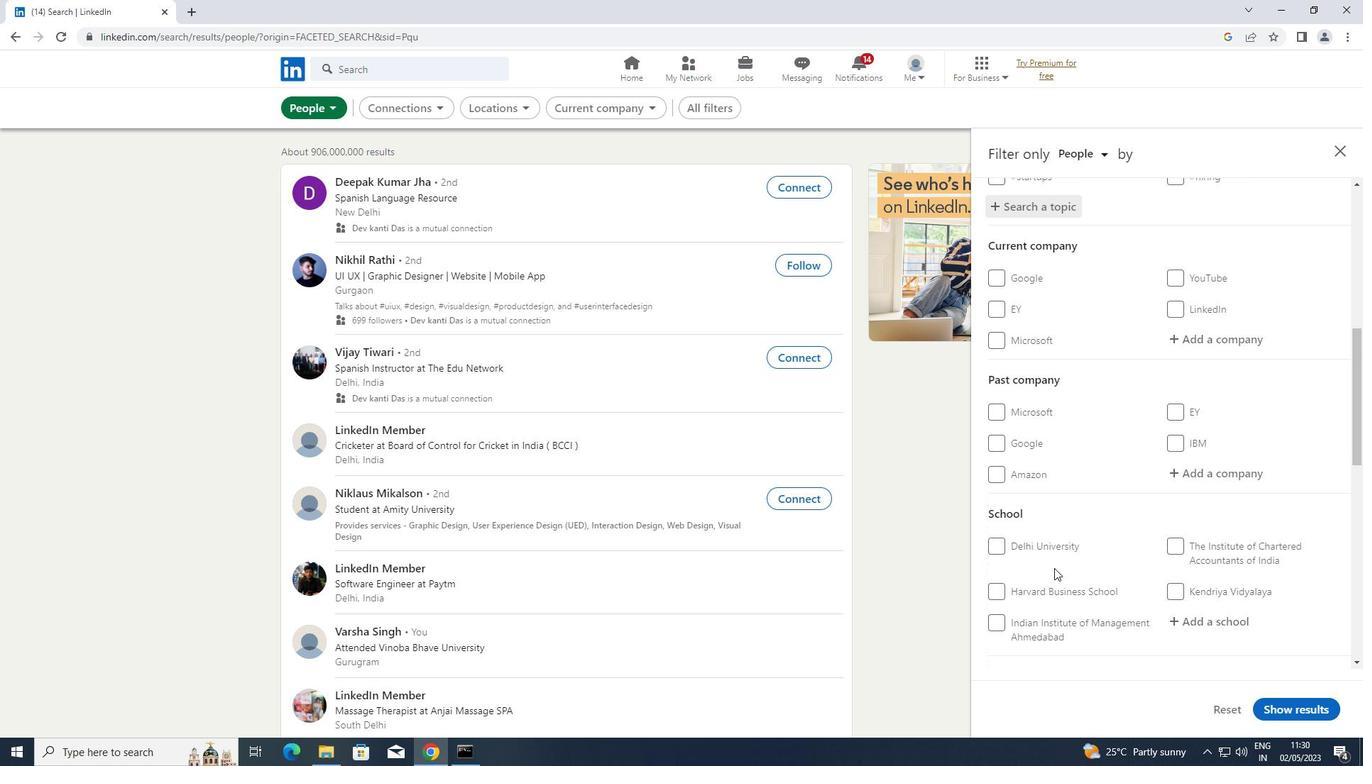 
Action: Mouse scrolled (1054, 568) with delta (0, 0)
Screenshot: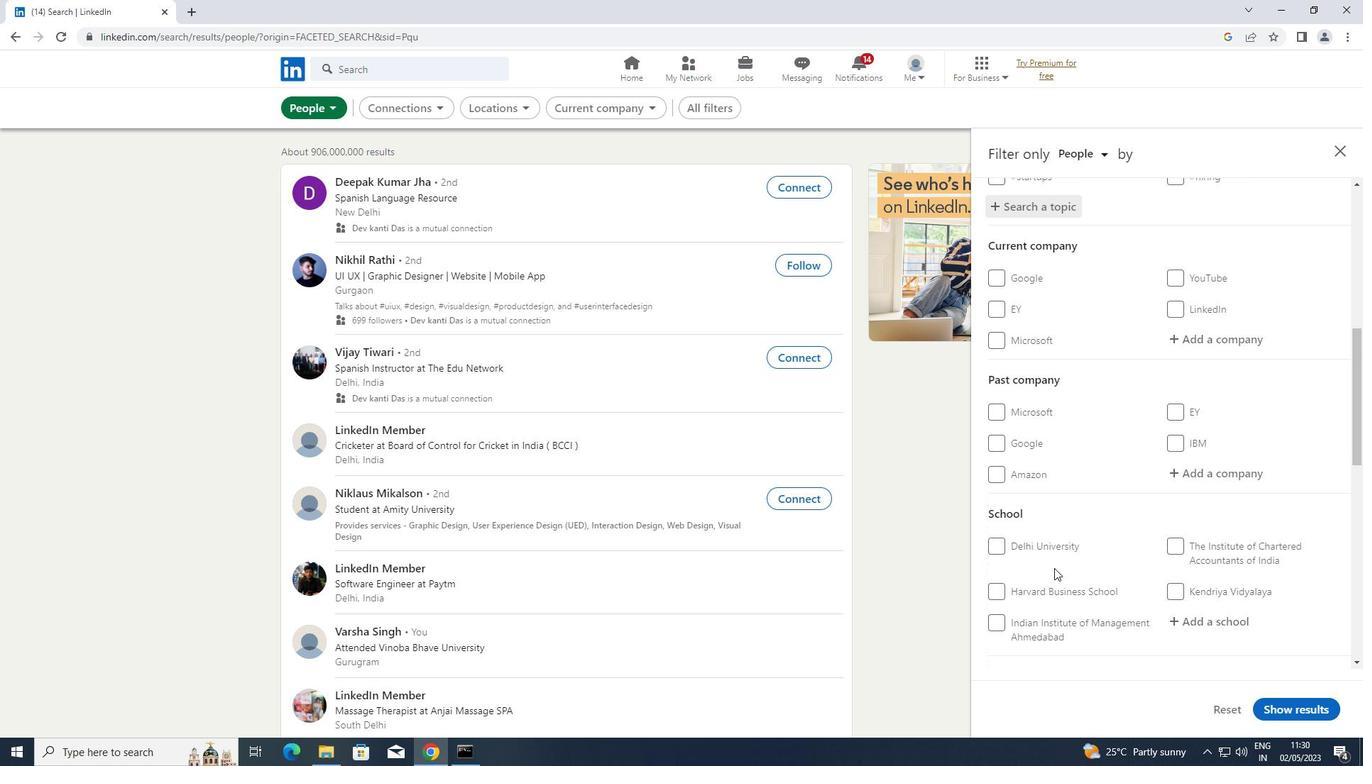 
Action: Mouse moved to (1000, 661)
Screenshot: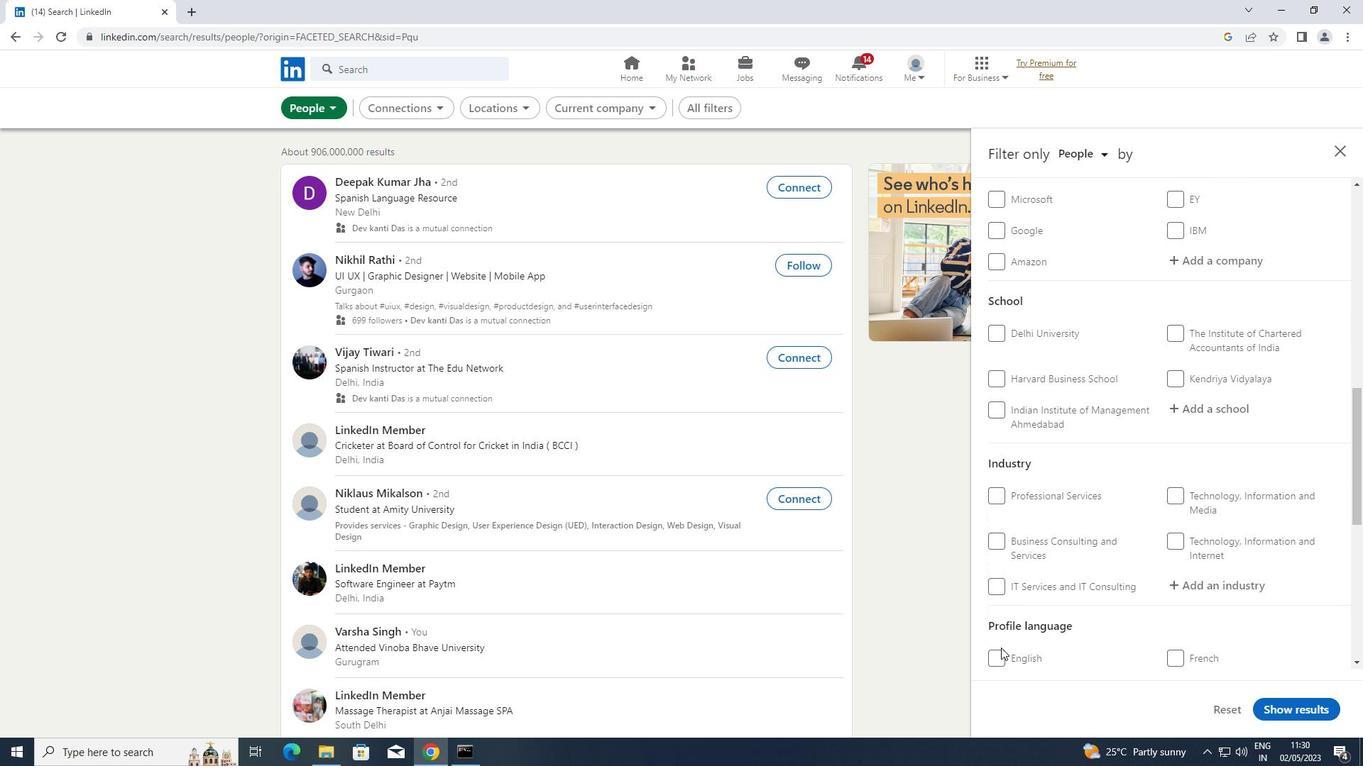 
Action: Mouse pressed left at (1000, 661)
Screenshot: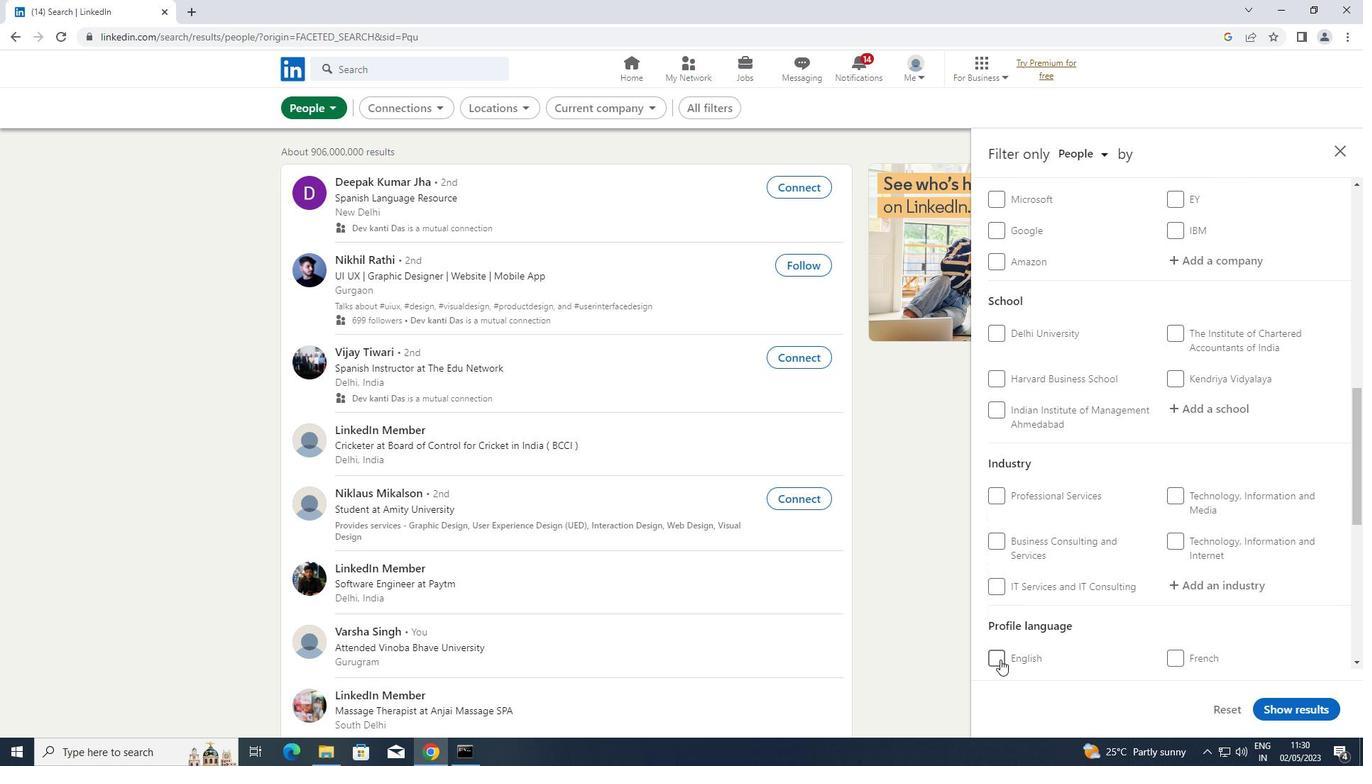 
Action: Mouse moved to (1007, 587)
Screenshot: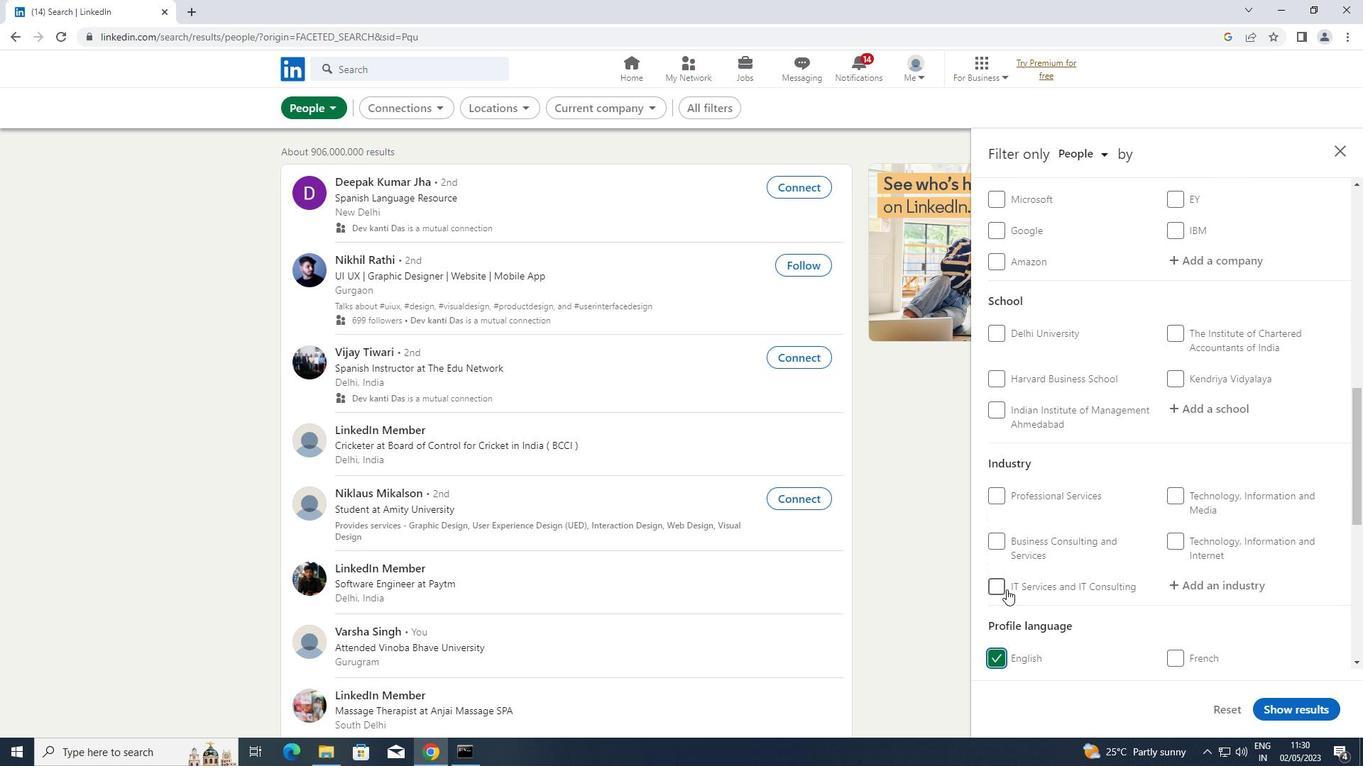 
Action: Mouse scrolled (1007, 587) with delta (0, 0)
Screenshot: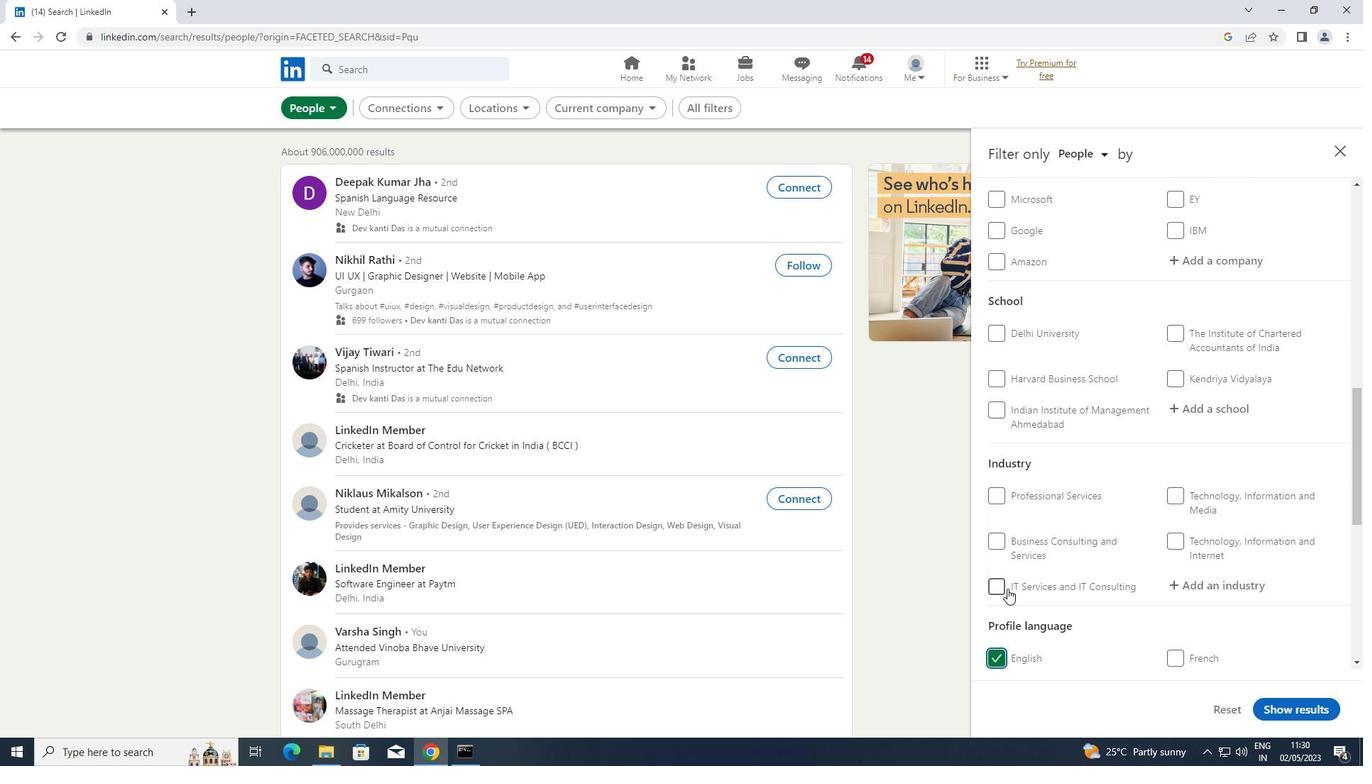 
Action: Mouse moved to (1007, 586)
Screenshot: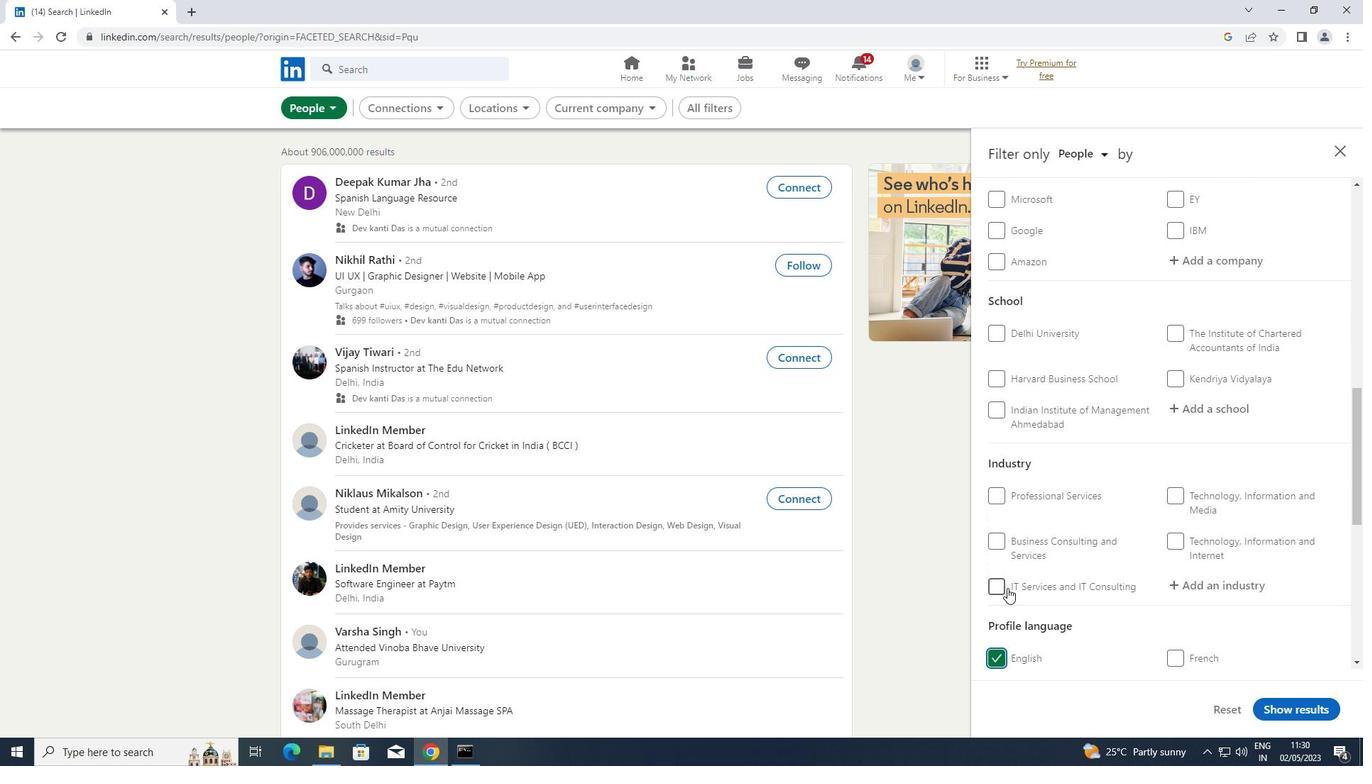 
Action: Mouse scrolled (1007, 587) with delta (0, 0)
Screenshot: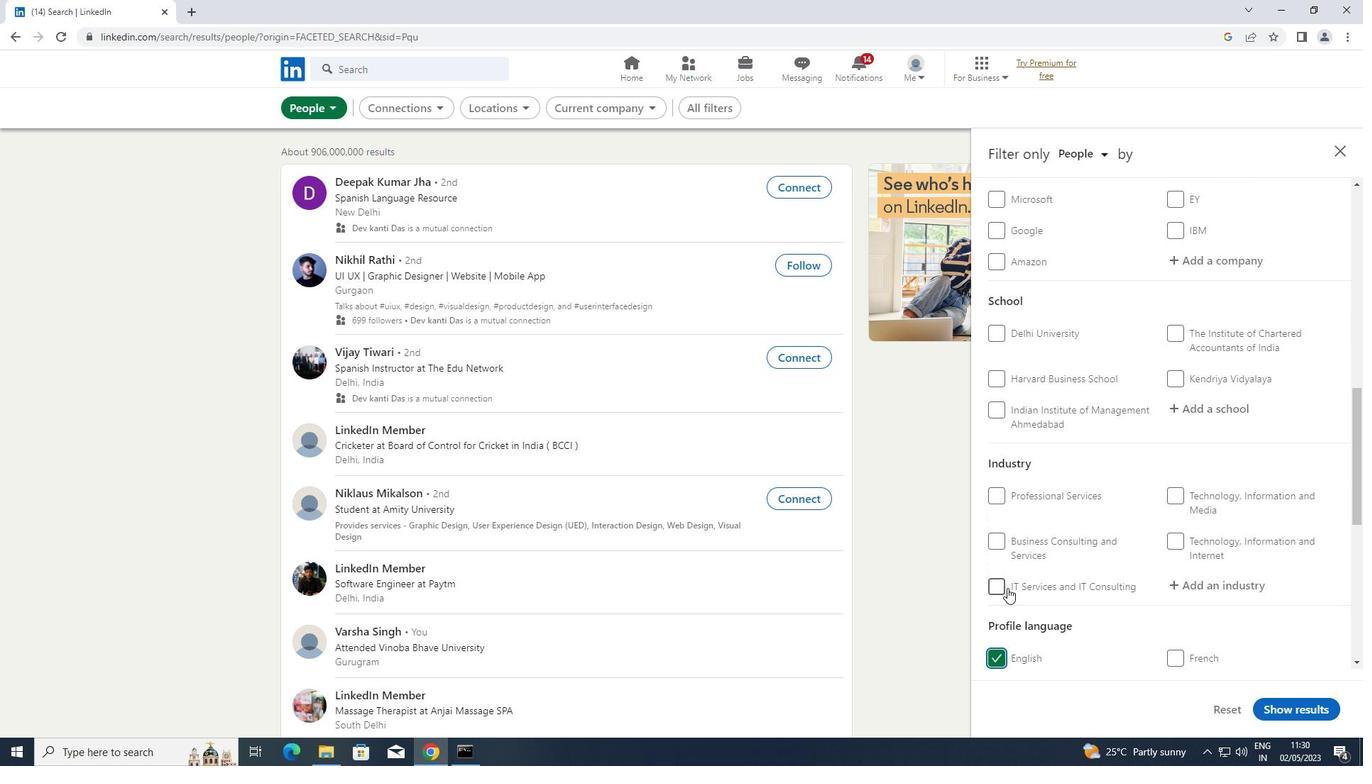 
Action: Mouse scrolled (1007, 587) with delta (0, 0)
Screenshot: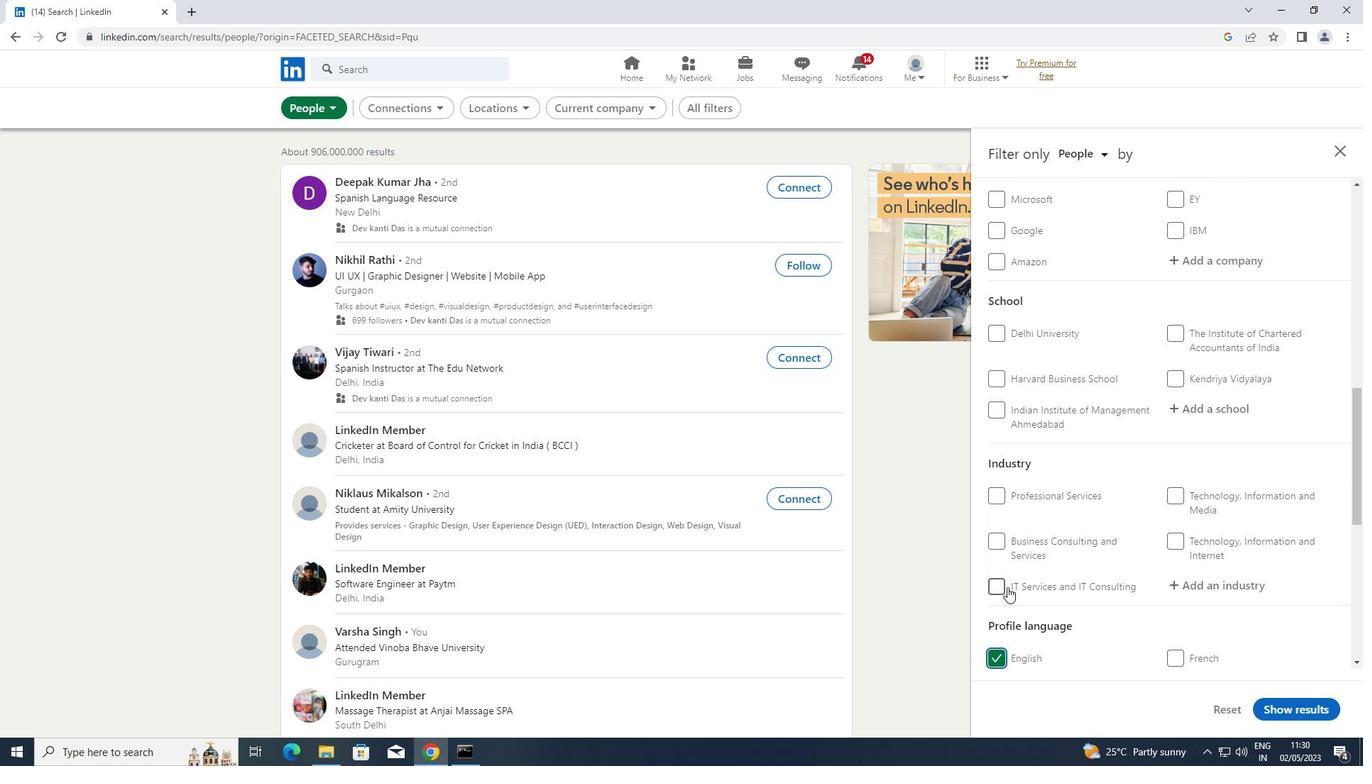 
Action: Mouse scrolled (1007, 587) with delta (0, 0)
Screenshot: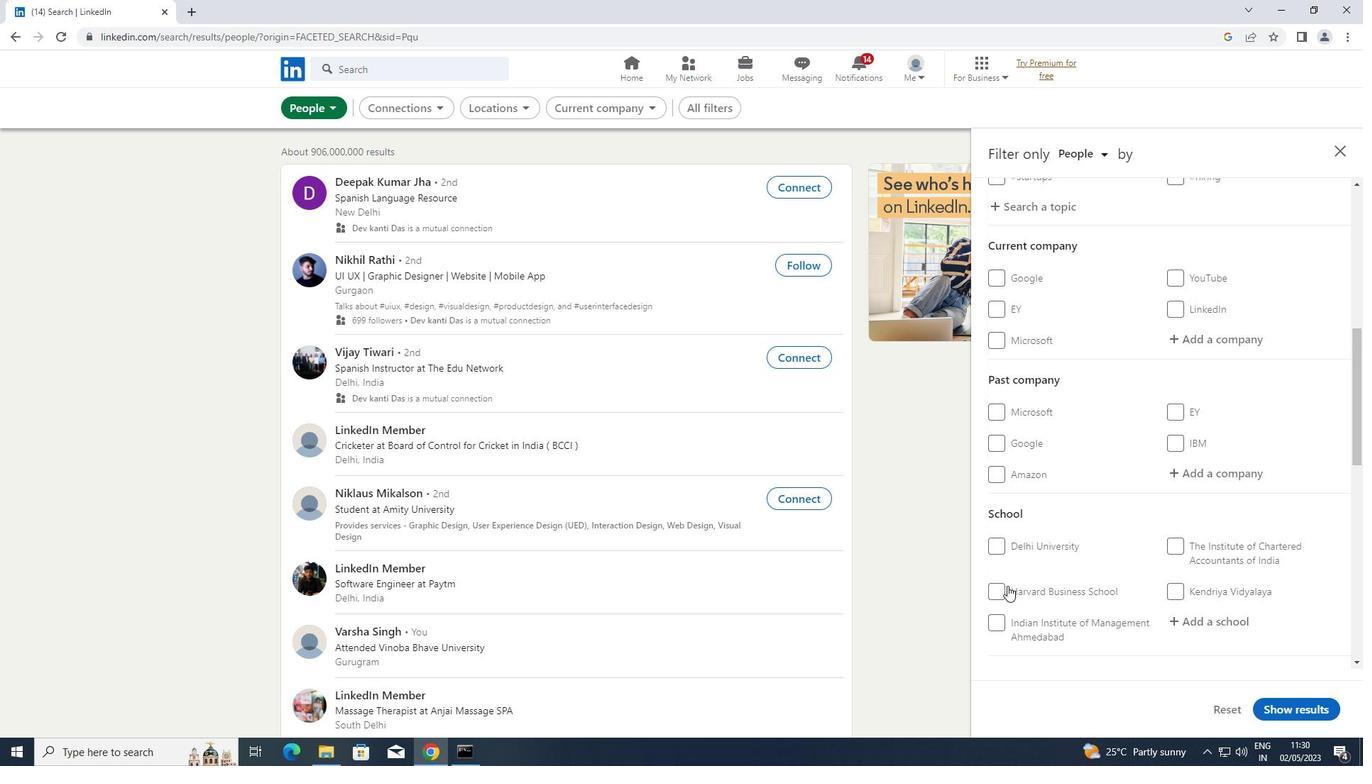 
Action: Mouse scrolled (1007, 587) with delta (0, 0)
Screenshot: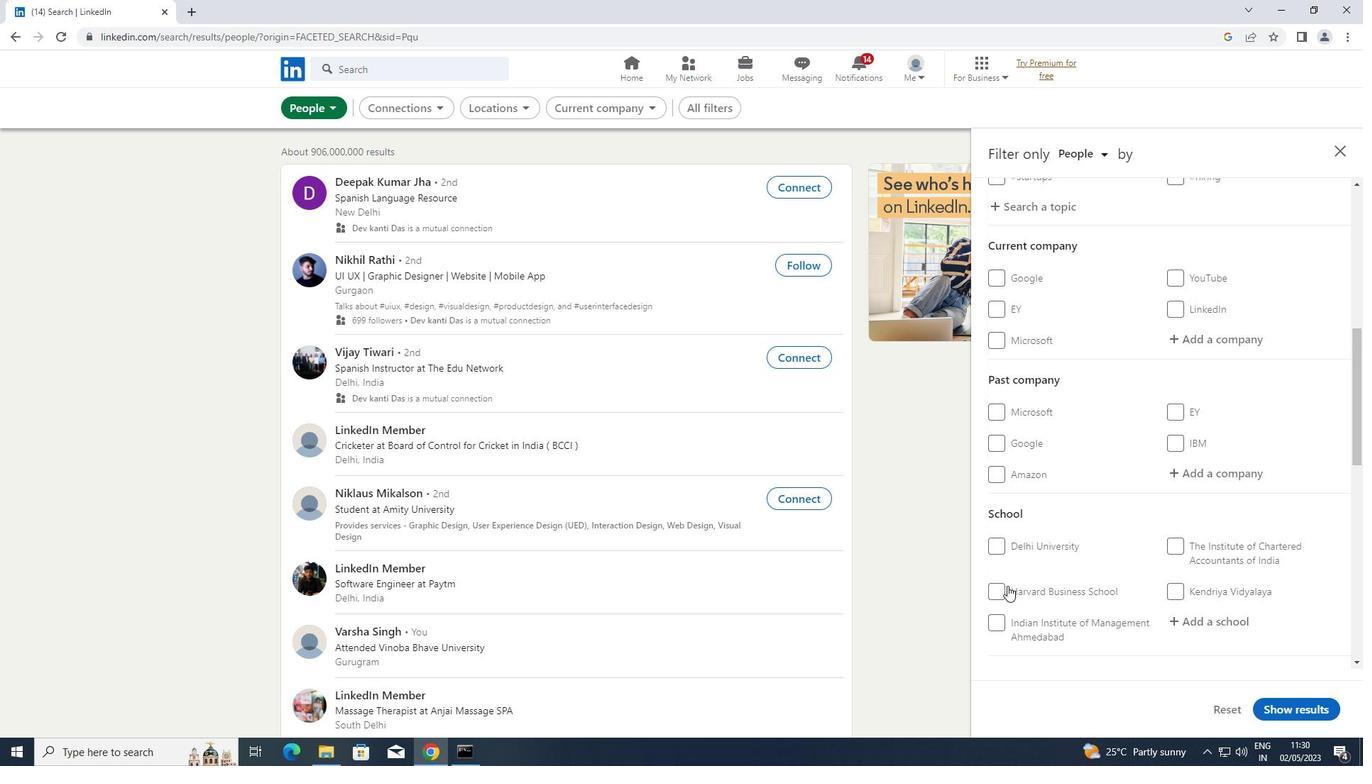 
Action: Mouse moved to (1193, 484)
Screenshot: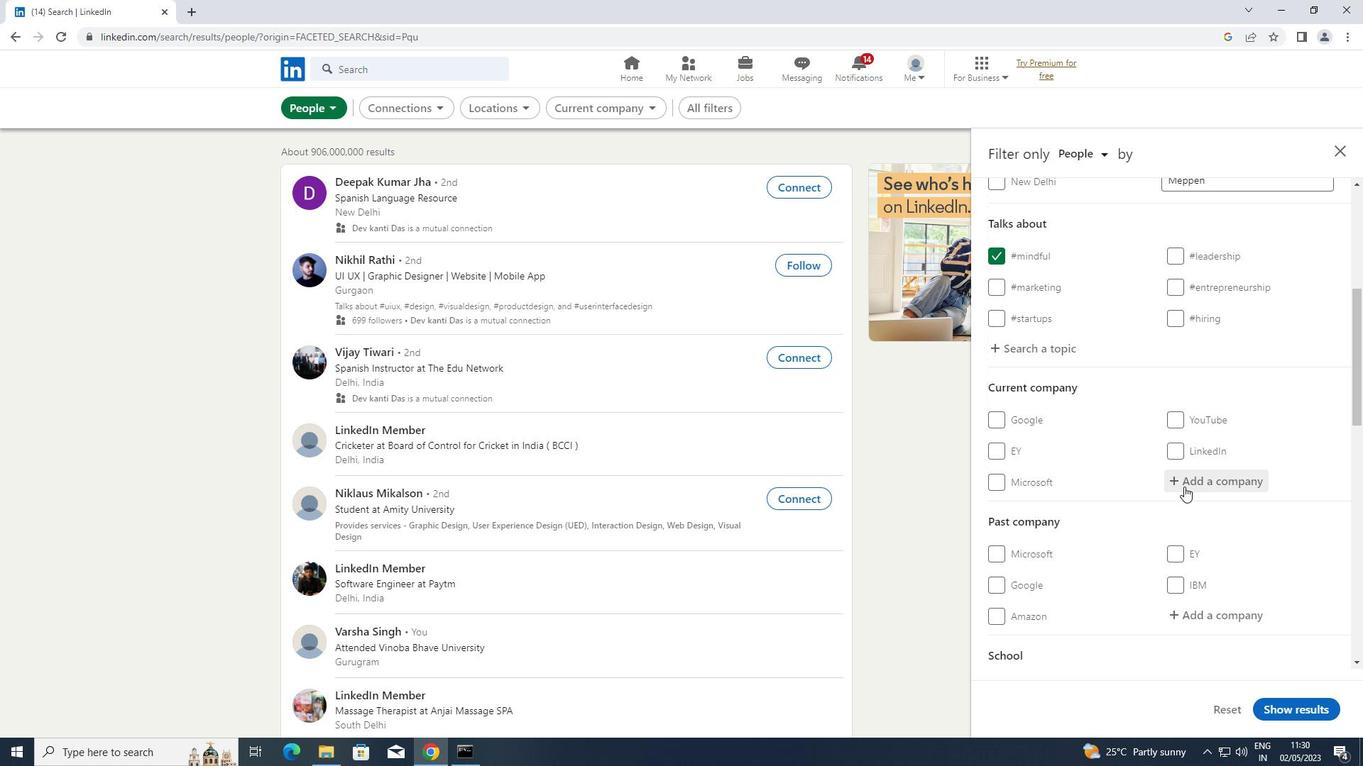 
Action: Mouse pressed left at (1193, 484)
Screenshot: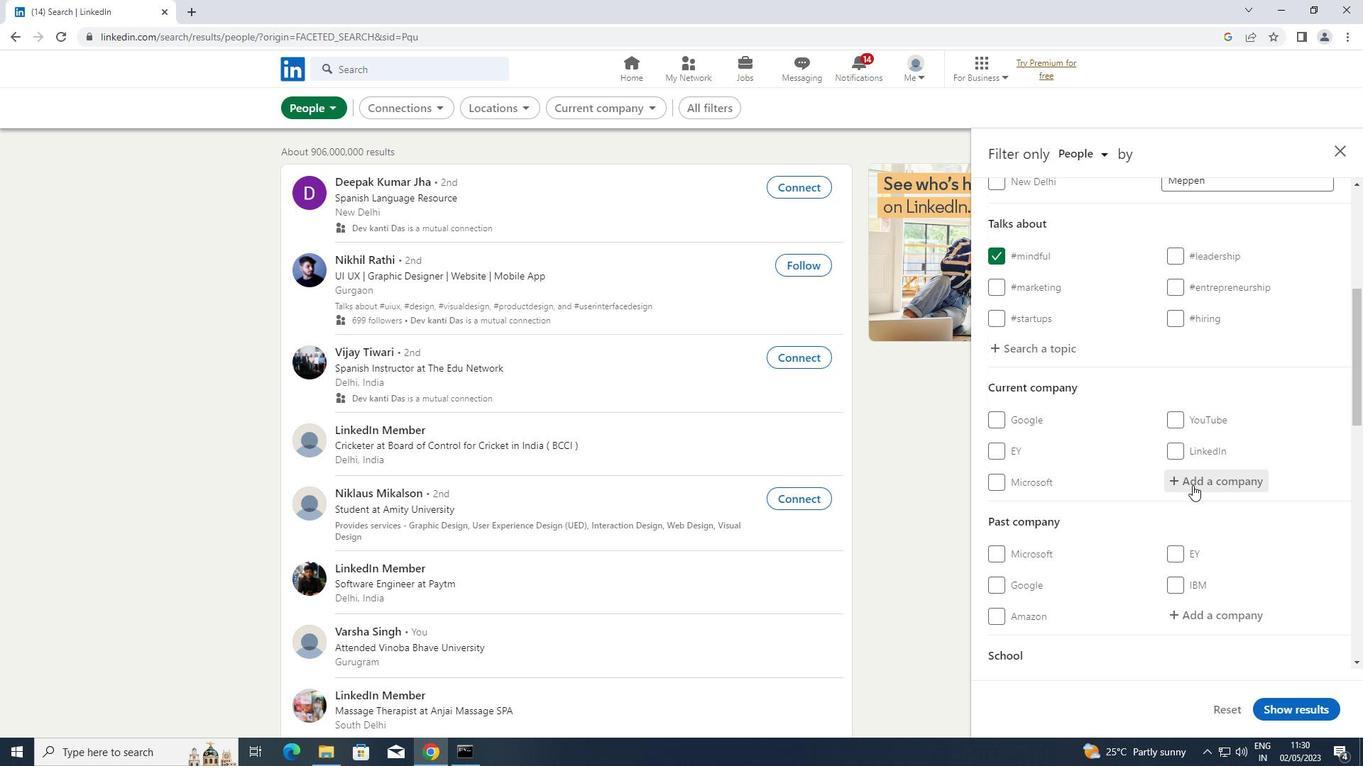
Action: Key pressed <Key.shift>SUZUKI
Screenshot: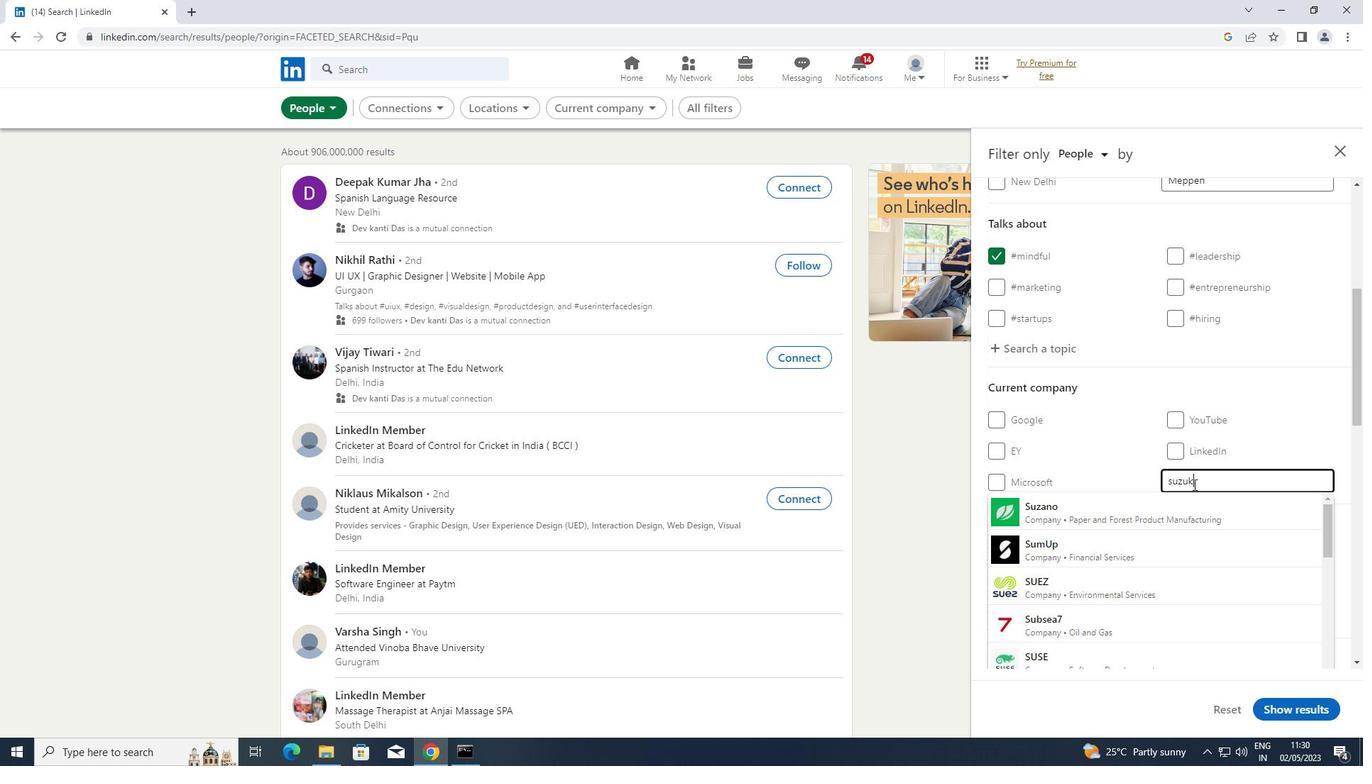 
Action: Mouse moved to (1155, 515)
Screenshot: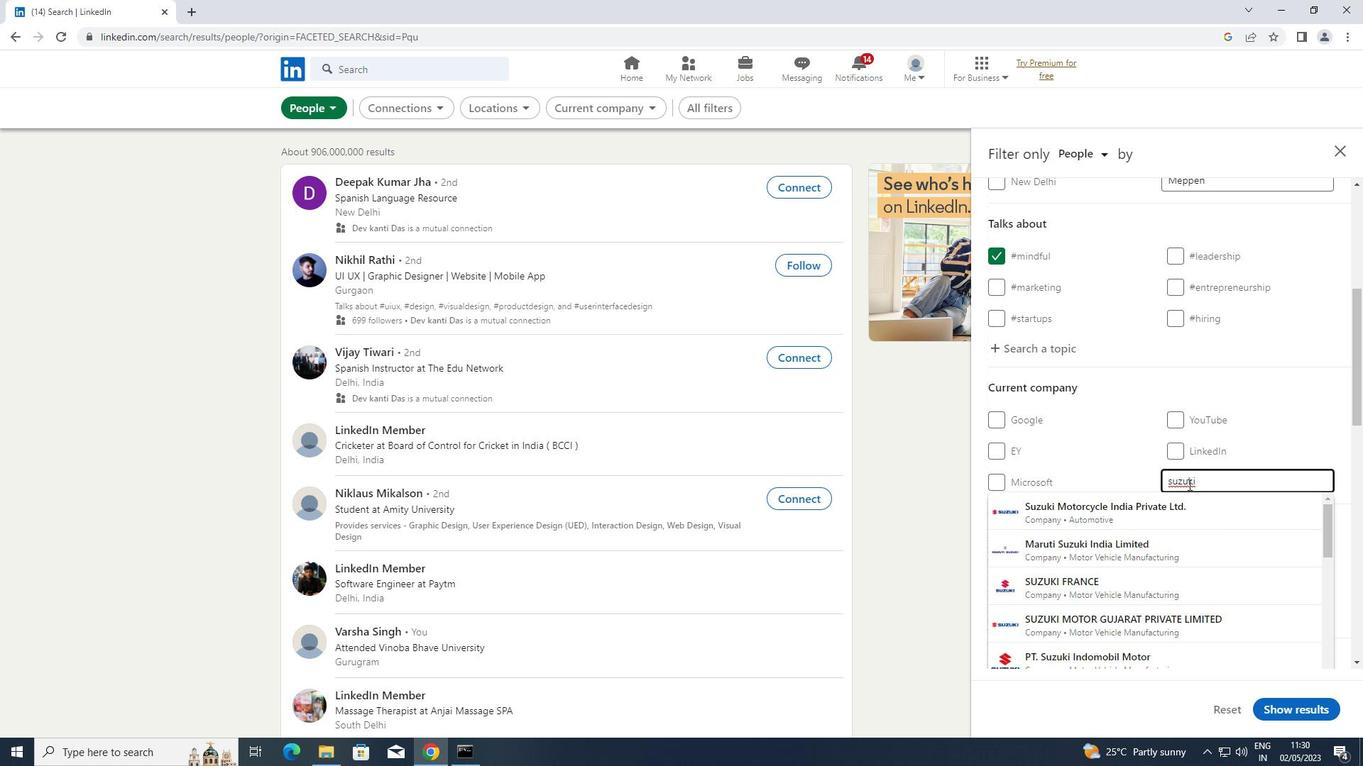 
Action: Mouse pressed left at (1155, 515)
Screenshot: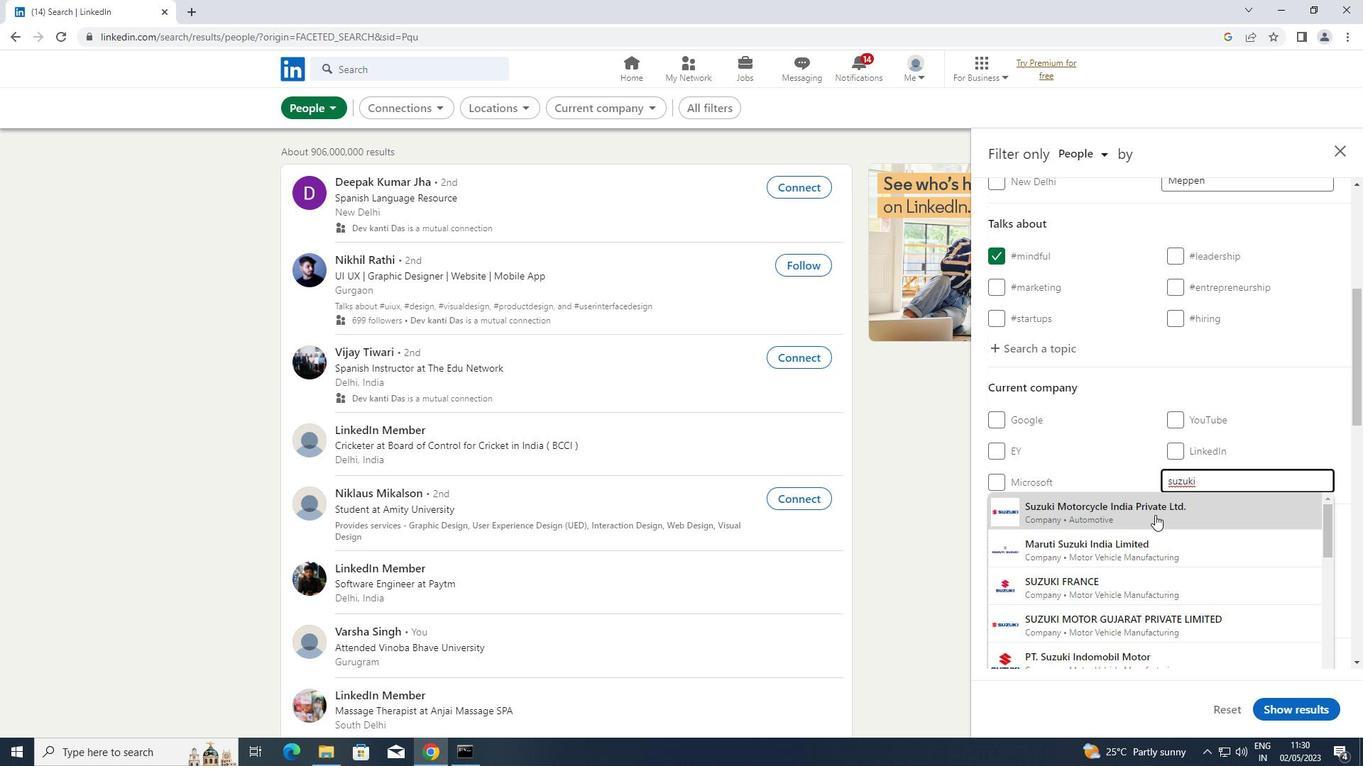 
Action: Mouse scrolled (1155, 514) with delta (0, 0)
Screenshot: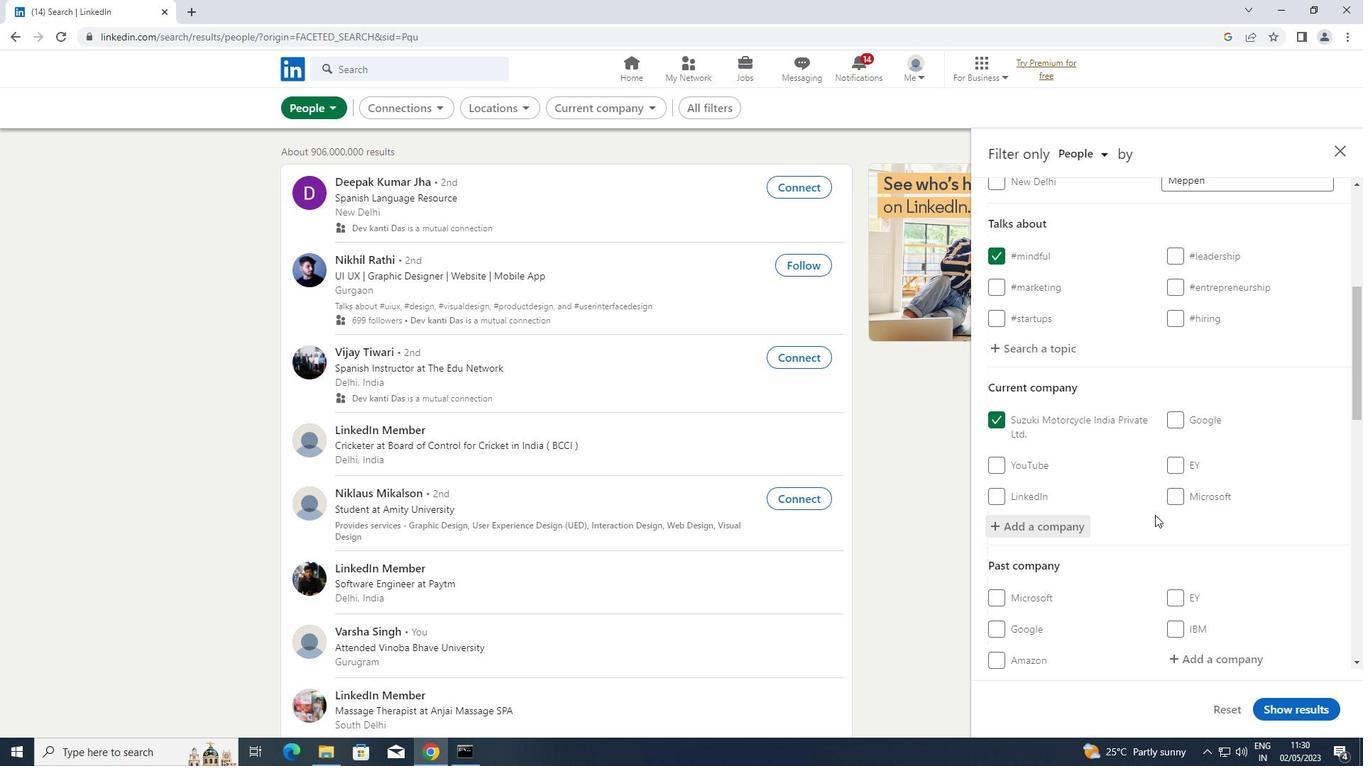 
Action: Mouse scrolled (1155, 514) with delta (0, 0)
Screenshot: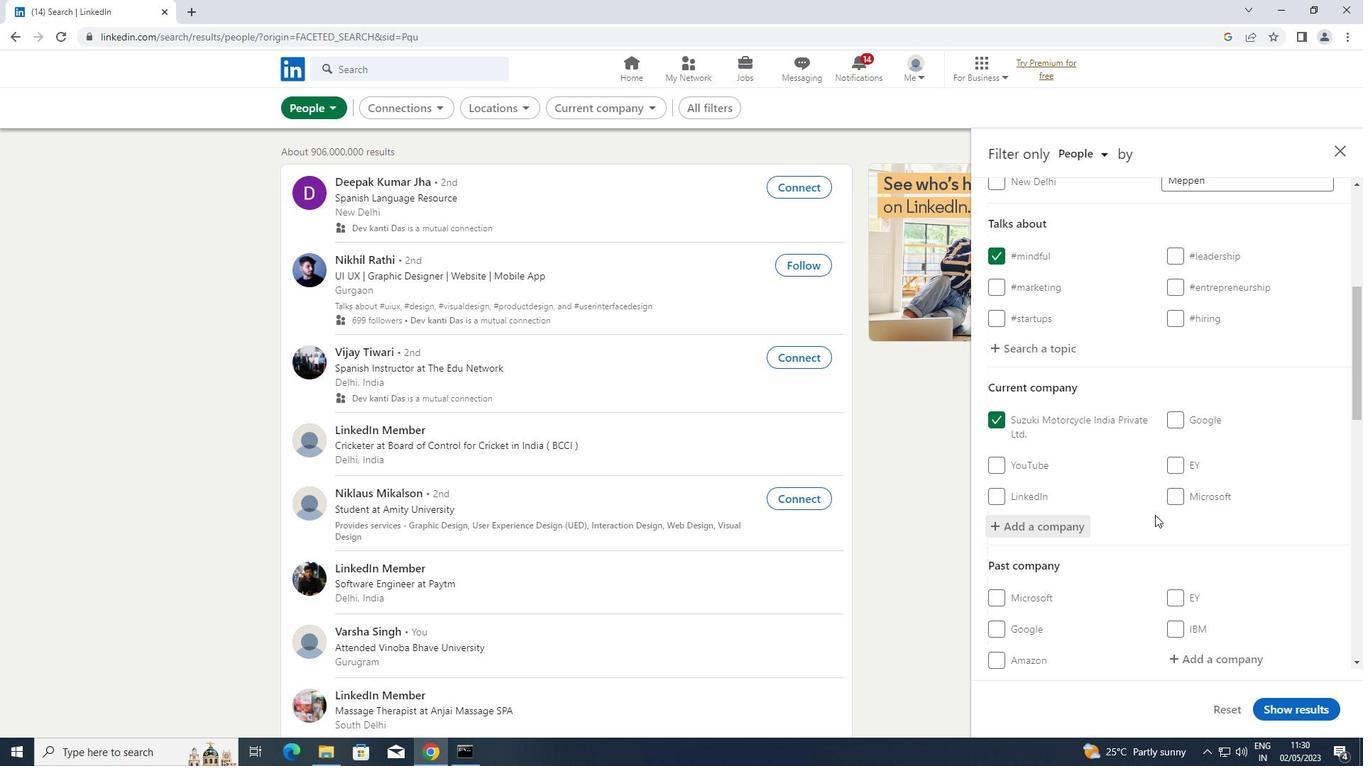 
Action: Mouse scrolled (1155, 514) with delta (0, 0)
Screenshot: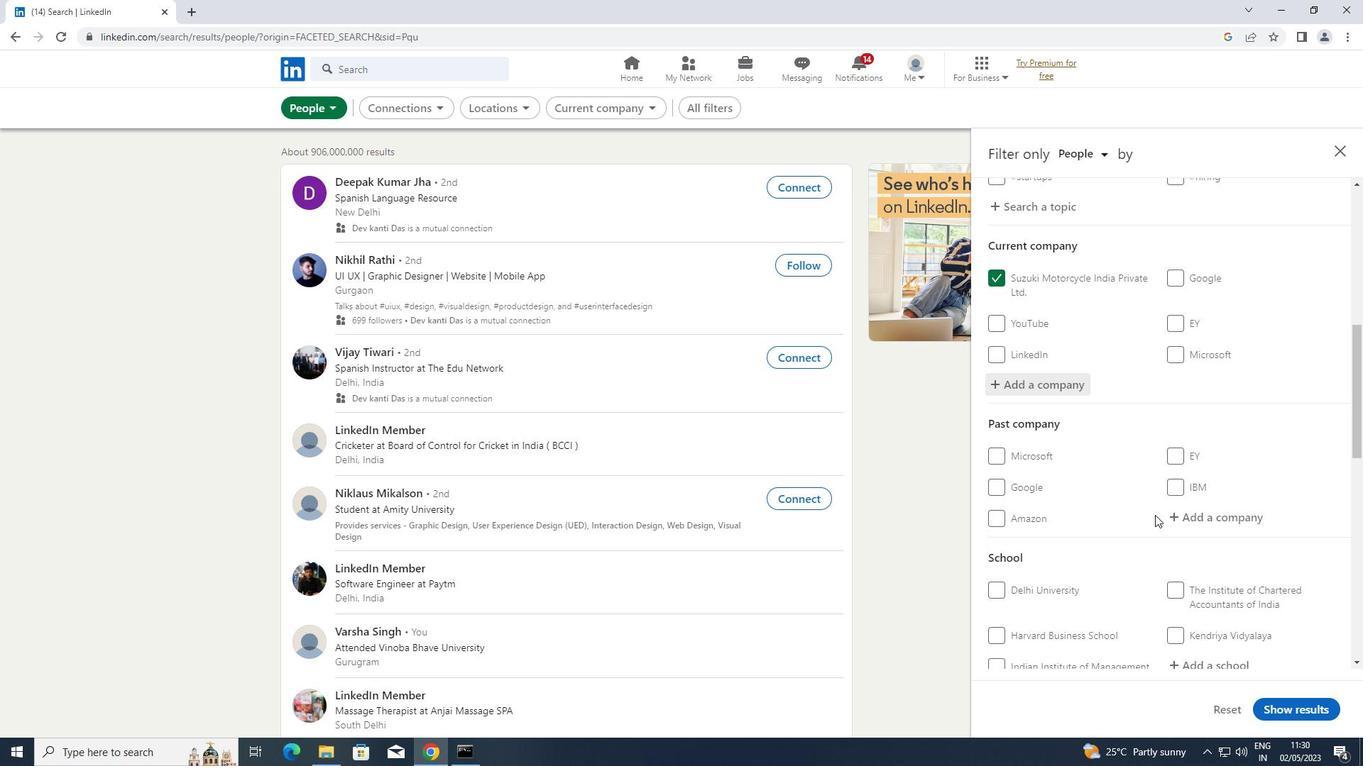 
Action: Mouse moved to (1203, 590)
Screenshot: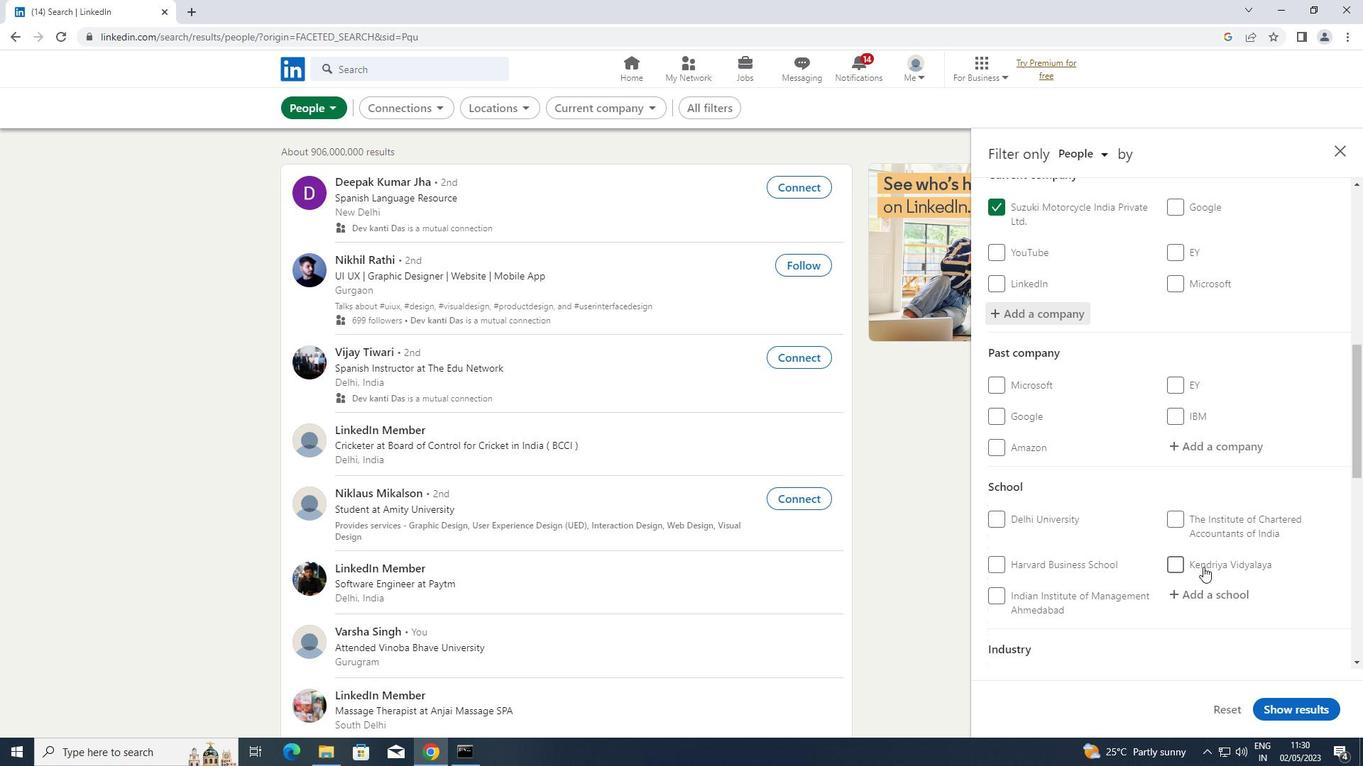 
Action: Mouse pressed left at (1203, 590)
Screenshot: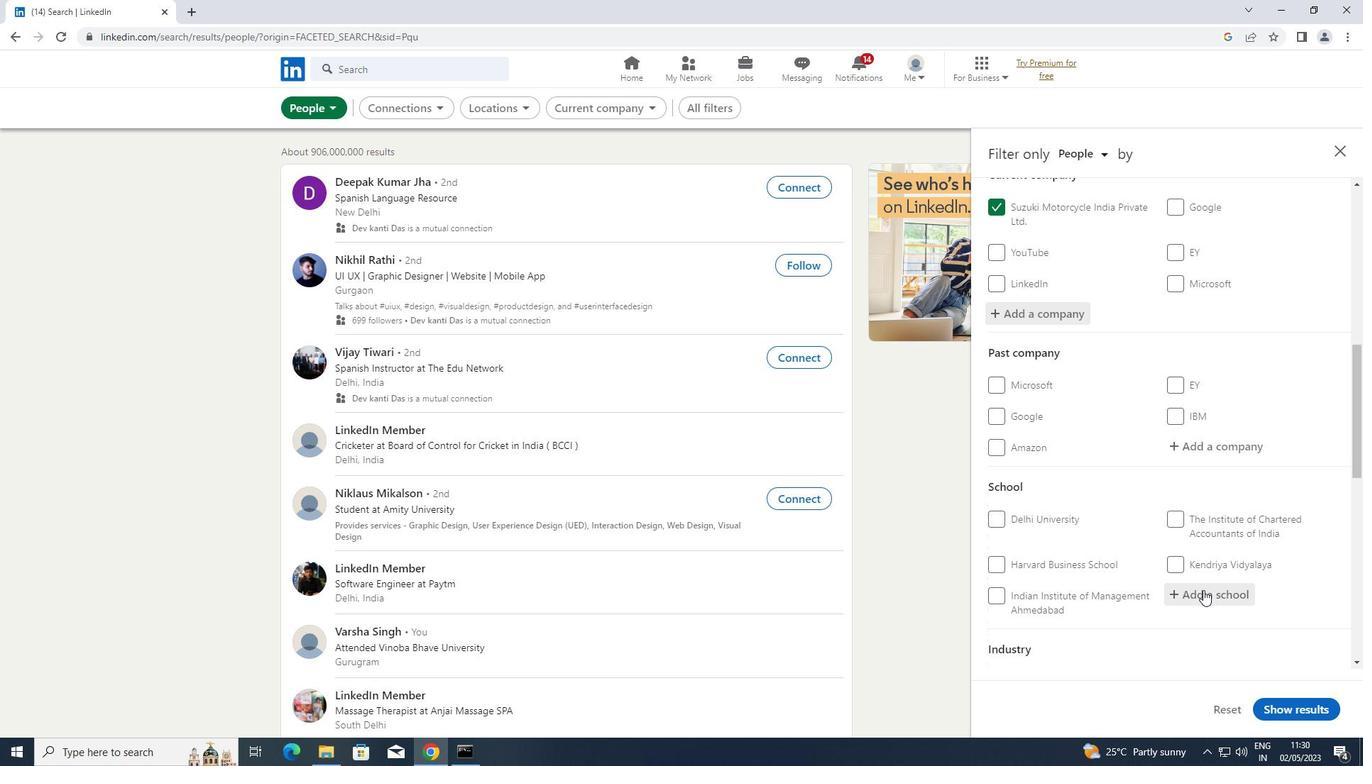 
Action: Key pressed <Key.shift>D<Key.space><Key.shift>S<Key.space><Key.shift>P<Key.space><Key.shift>MANDALS
Screenshot: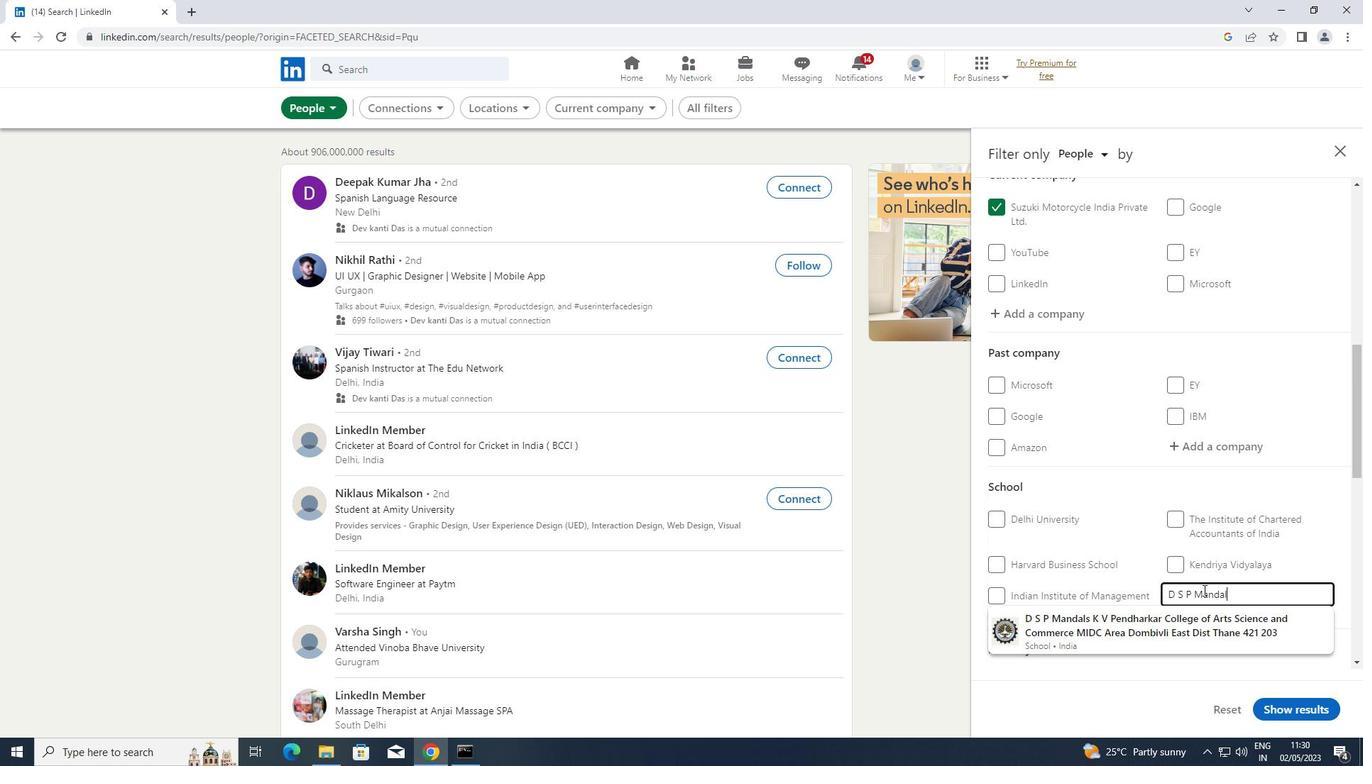 
Action: Mouse moved to (1146, 623)
Screenshot: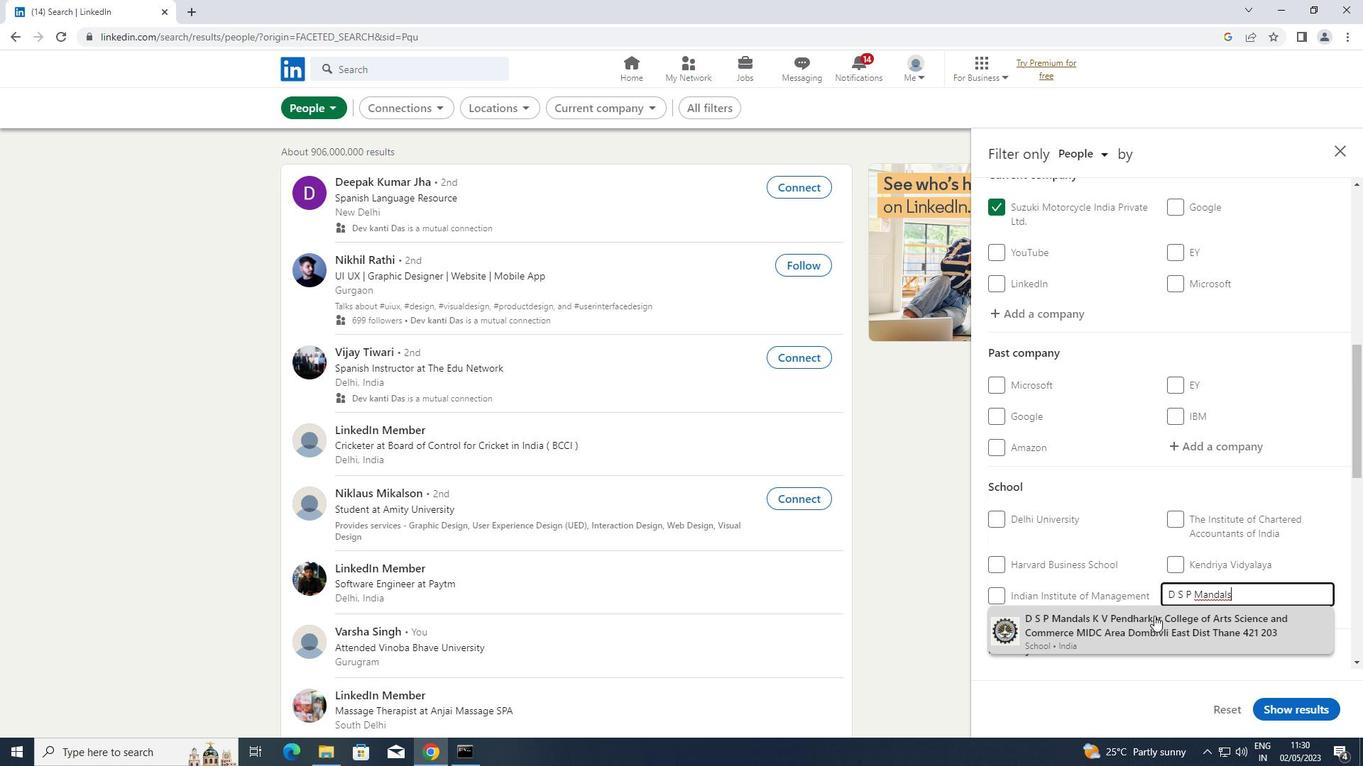 
Action: Mouse pressed left at (1146, 623)
Screenshot: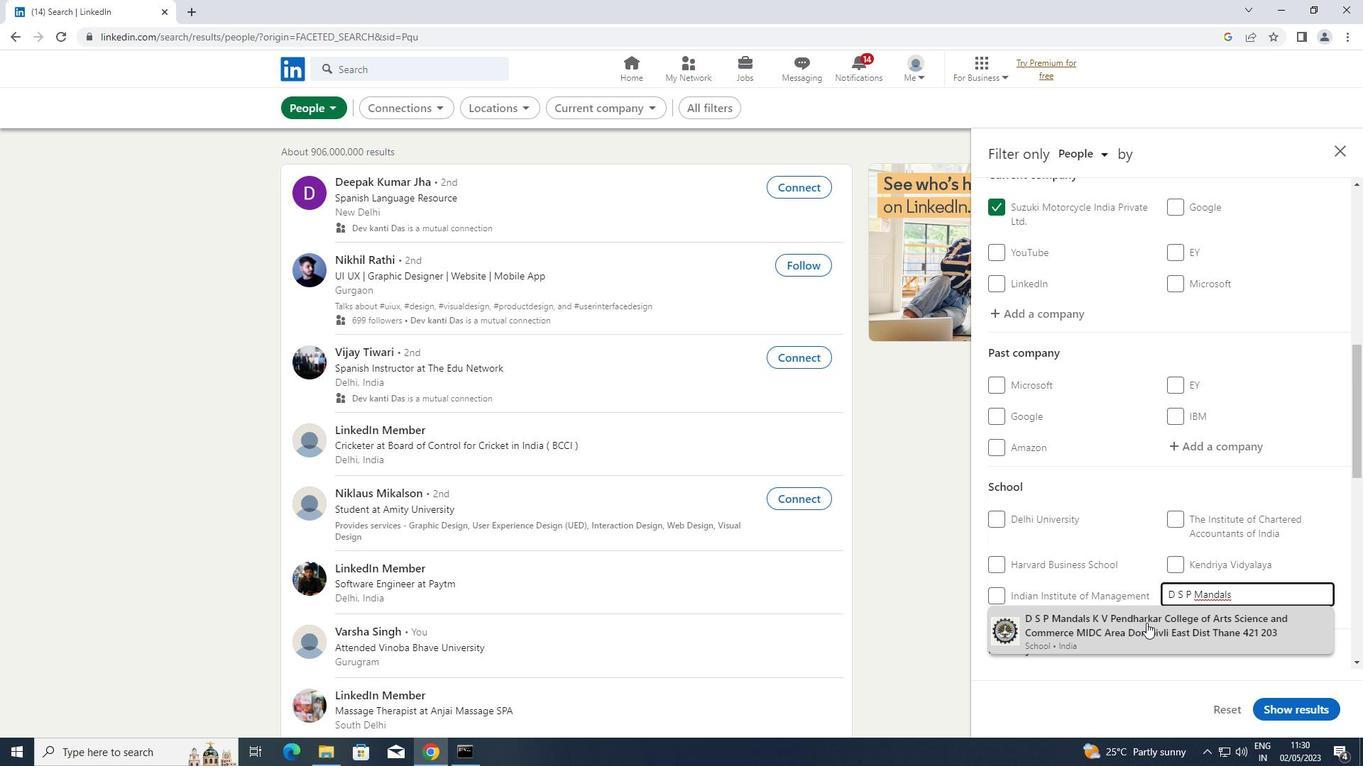 
Action: Mouse moved to (1148, 607)
Screenshot: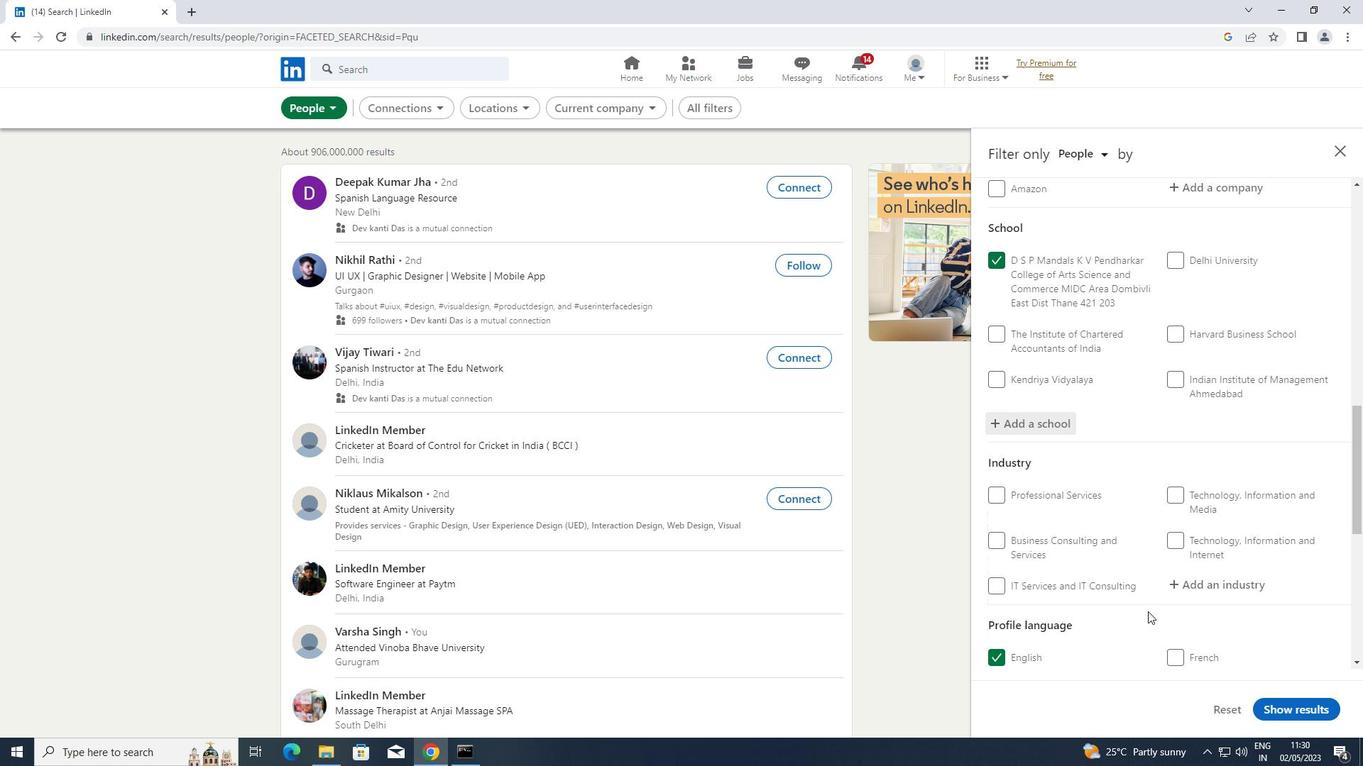 
Action: Mouse scrolled (1148, 607) with delta (0, 0)
Screenshot: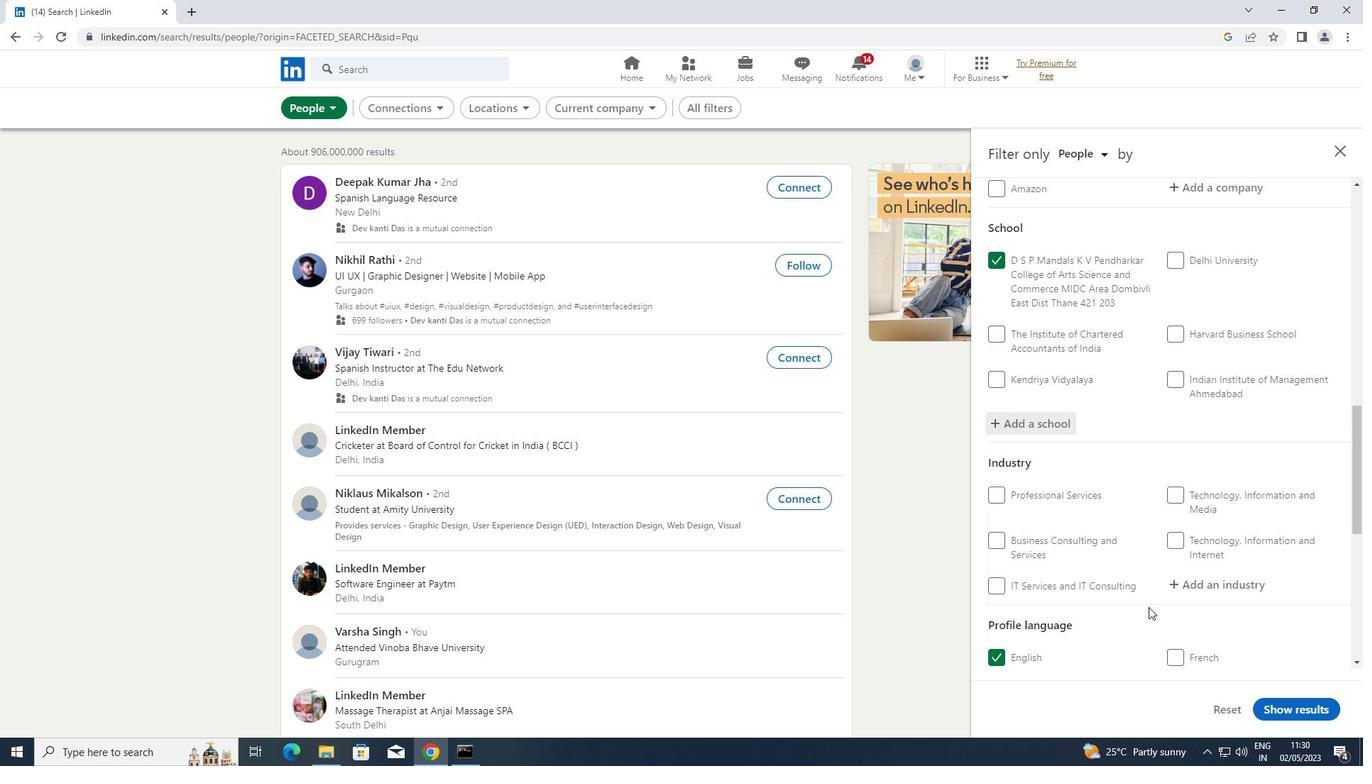 
Action: Mouse scrolled (1148, 607) with delta (0, 0)
Screenshot: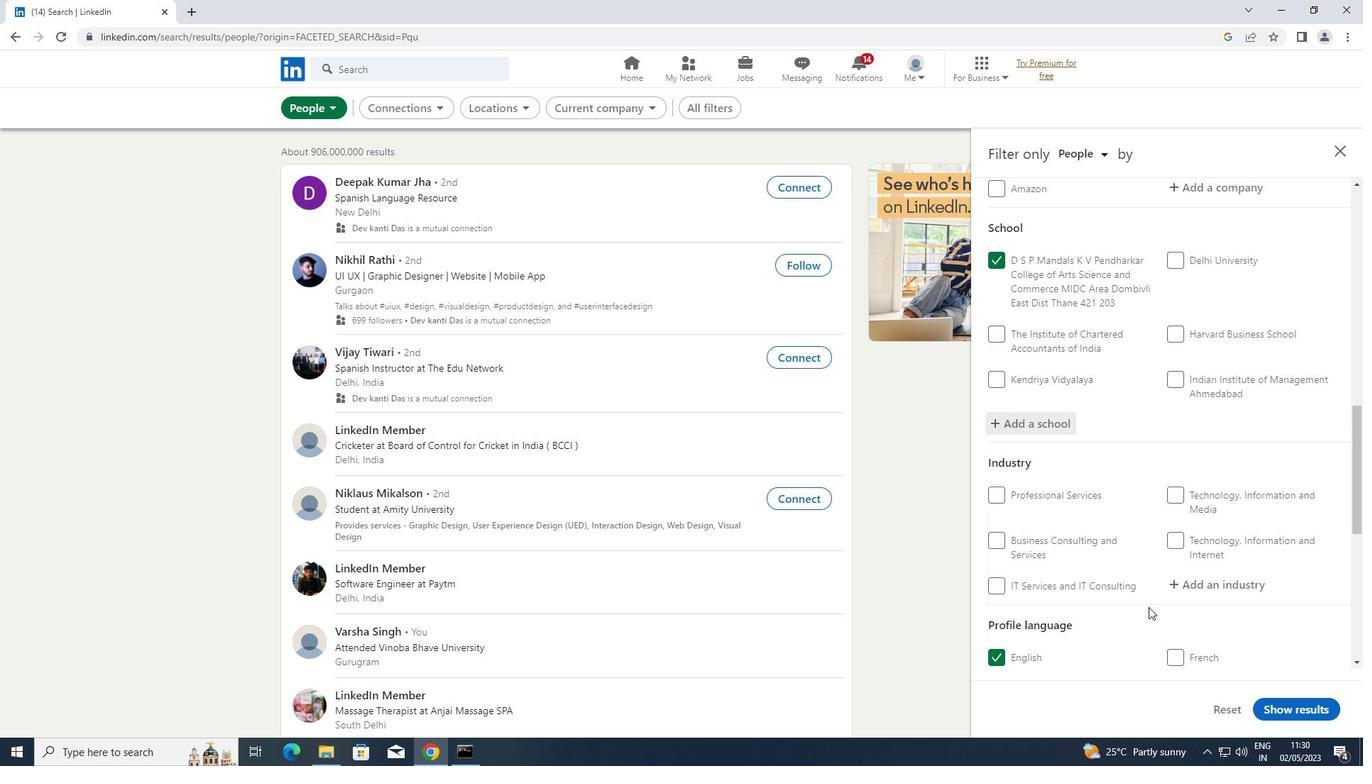 
Action: Mouse scrolled (1148, 607) with delta (0, 0)
Screenshot: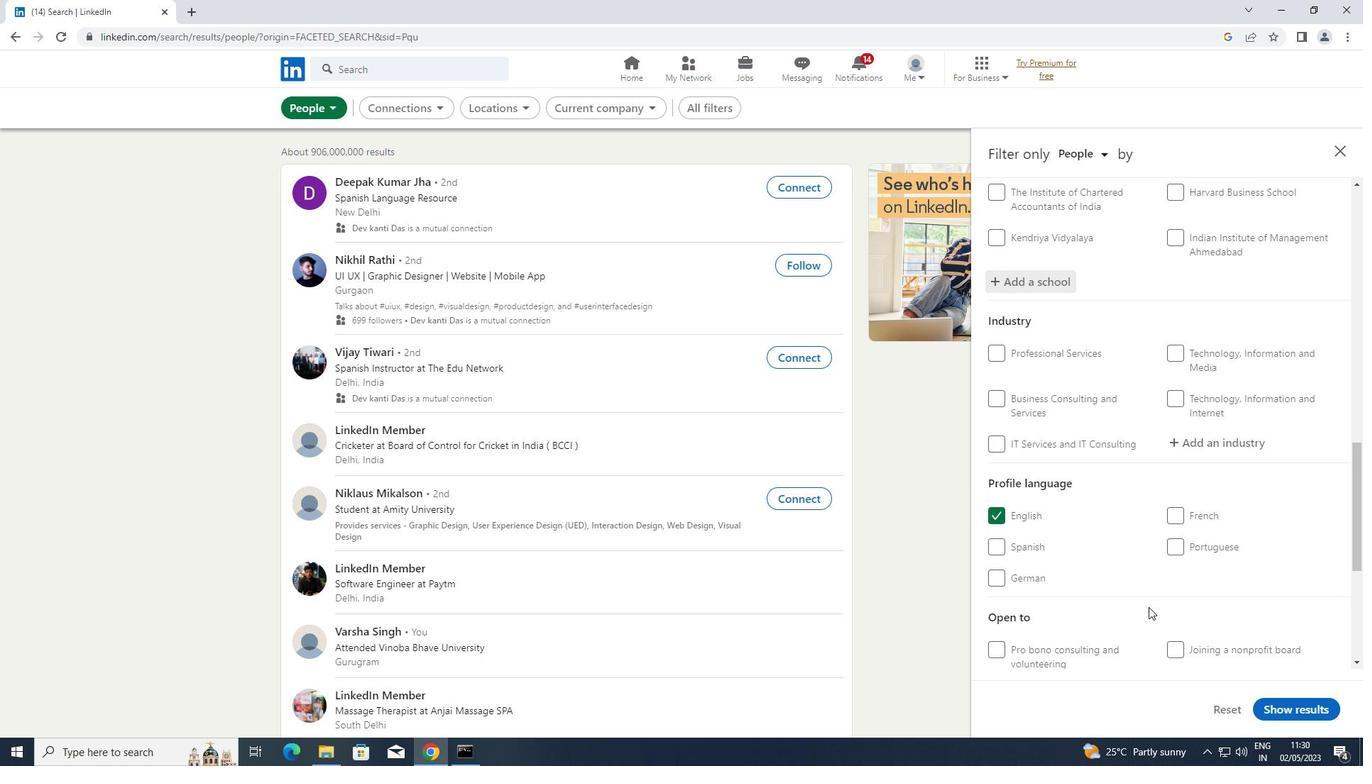 
Action: Mouse scrolled (1148, 607) with delta (0, 0)
Screenshot: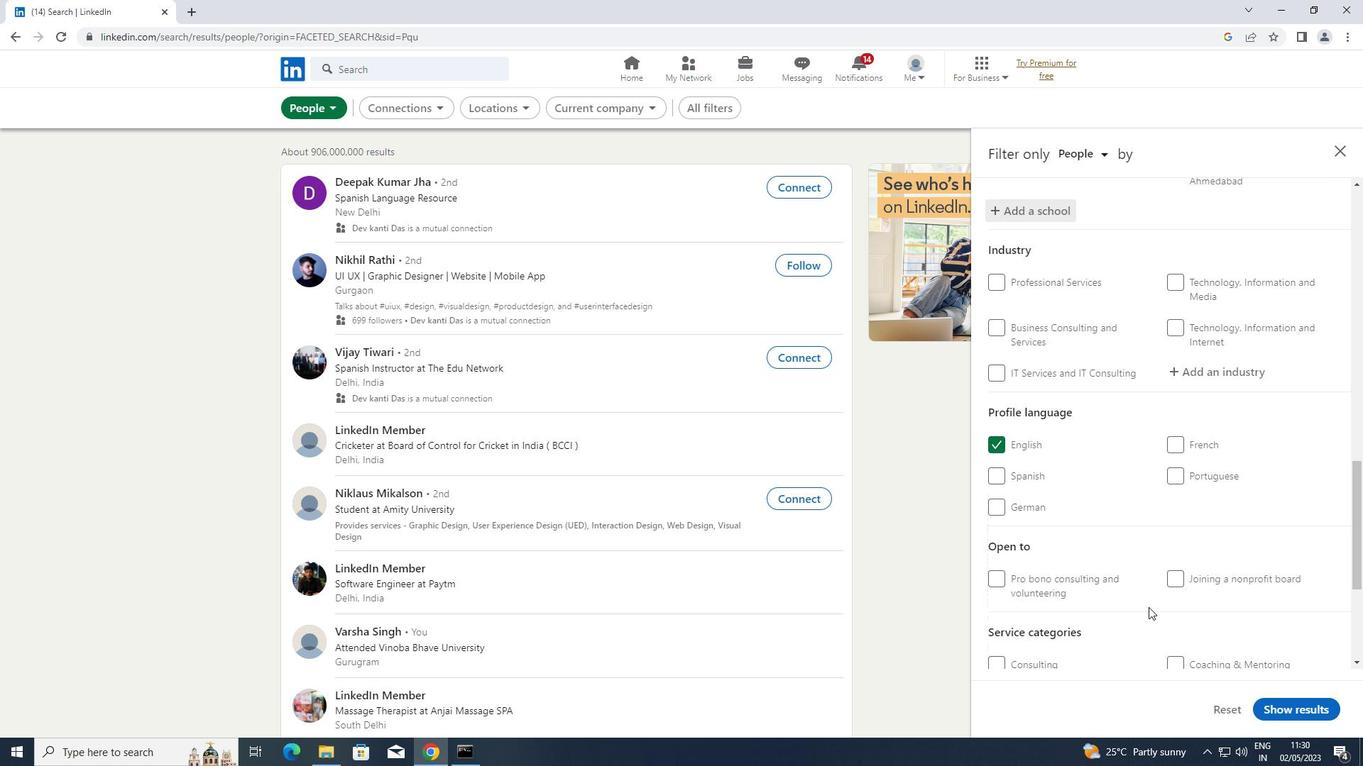 
Action: Mouse scrolled (1148, 607) with delta (0, 0)
Screenshot: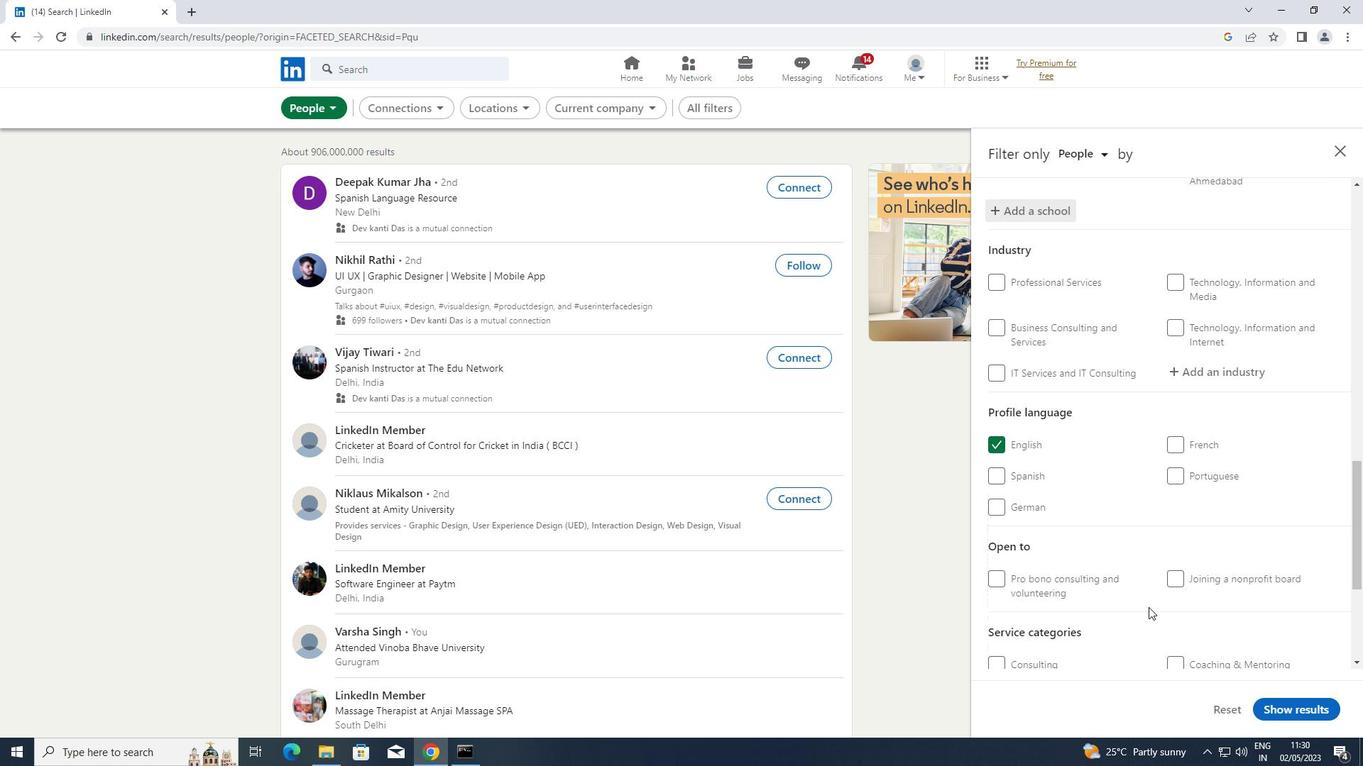 
Action: Mouse moved to (1148, 494)
Screenshot: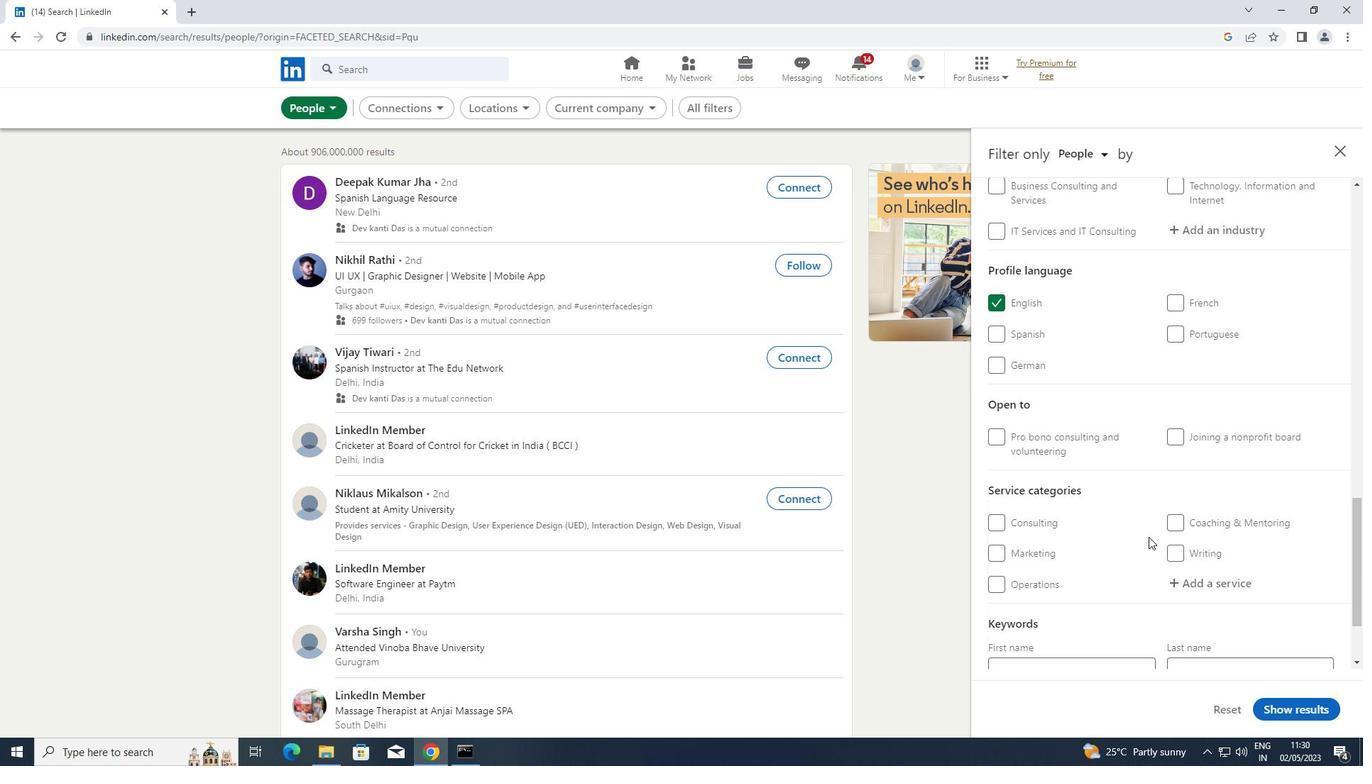 
Action: Mouse scrolled (1148, 495) with delta (0, 0)
Screenshot: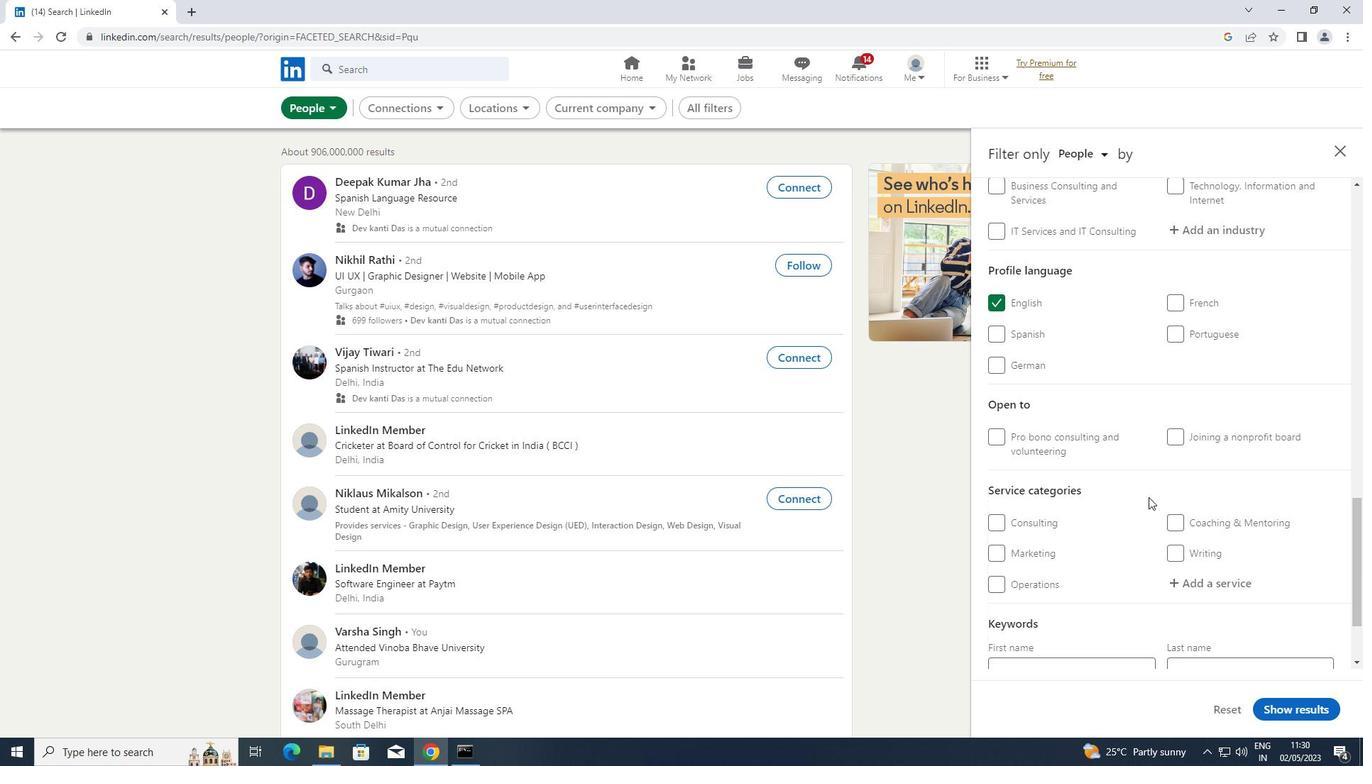 
Action: Mouse scrolled (1148, 495) with delta (0, 0)
Screenshot: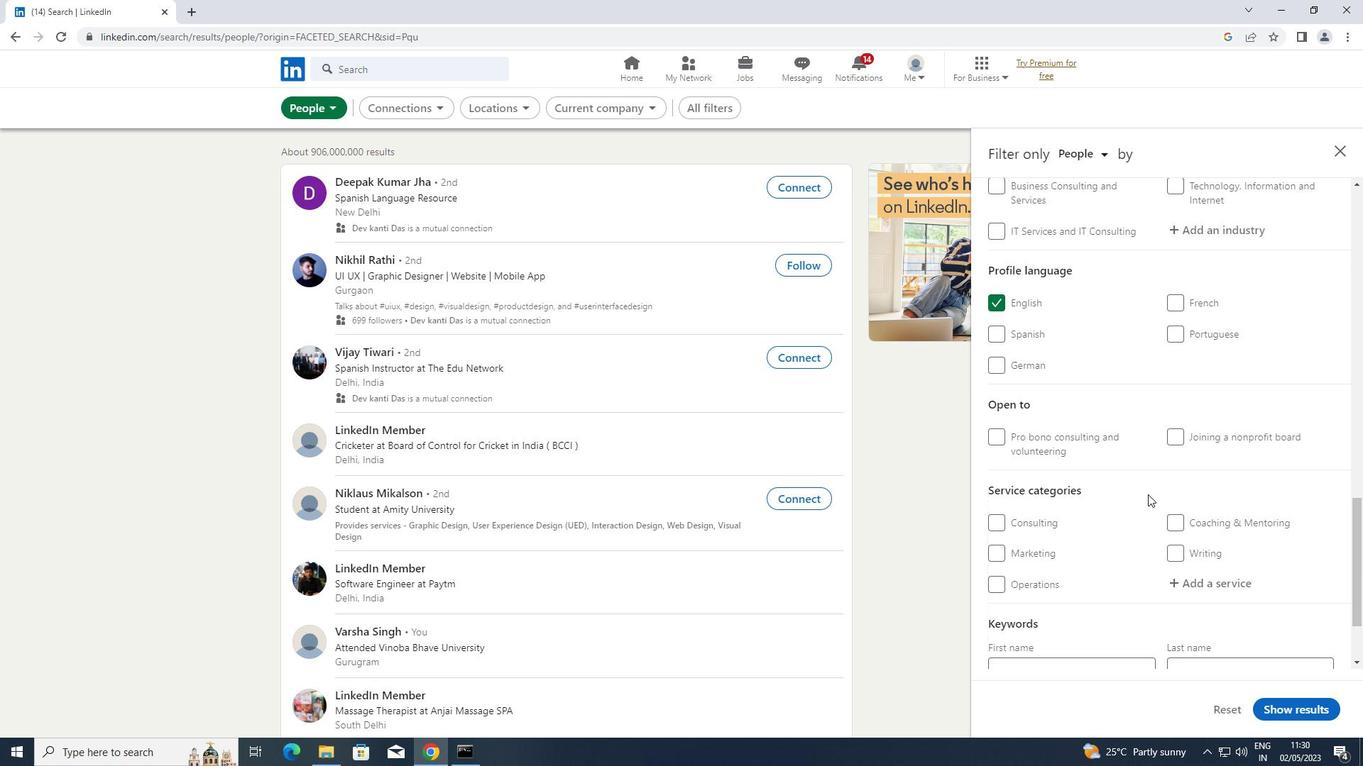 
Action: Mouse moved to (1212, 367)
Screenshot: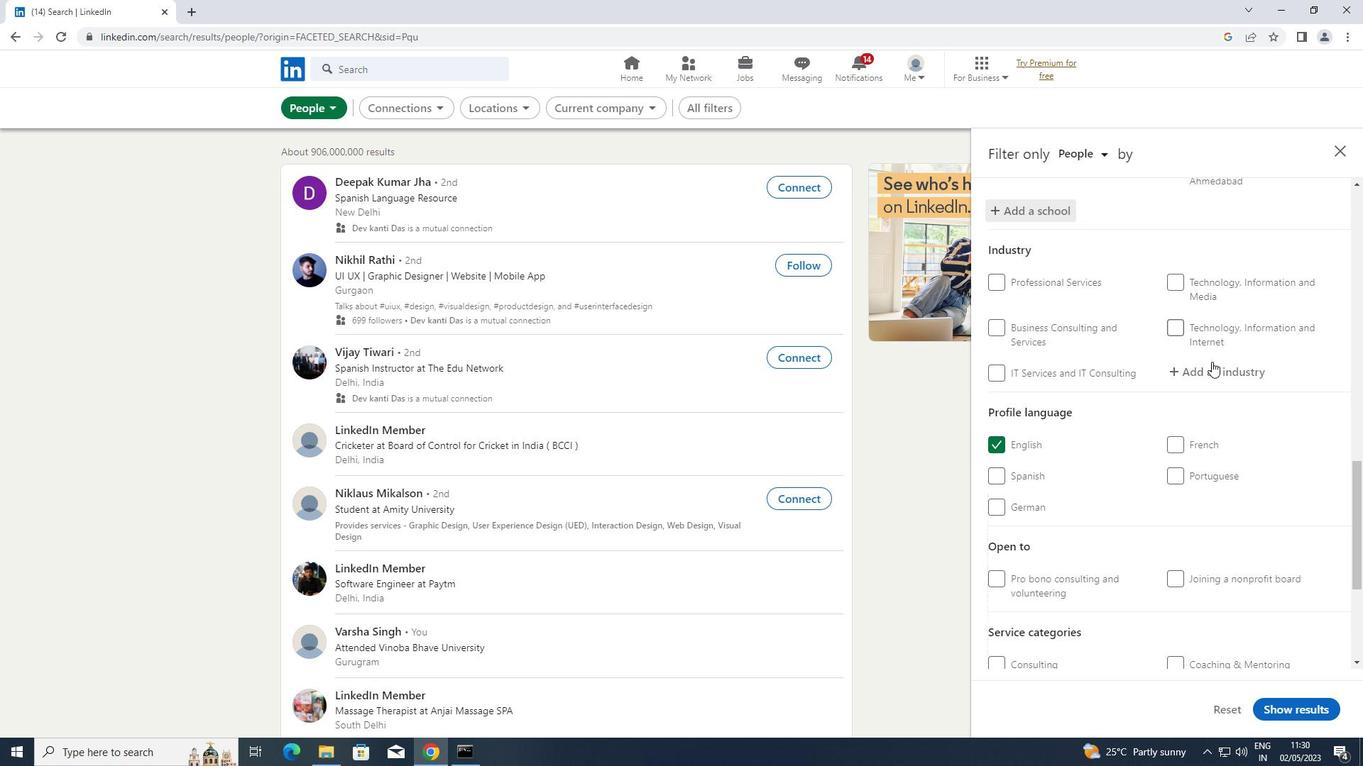 
Action: Mouse pressed left at (1212, 367)
Screenshot: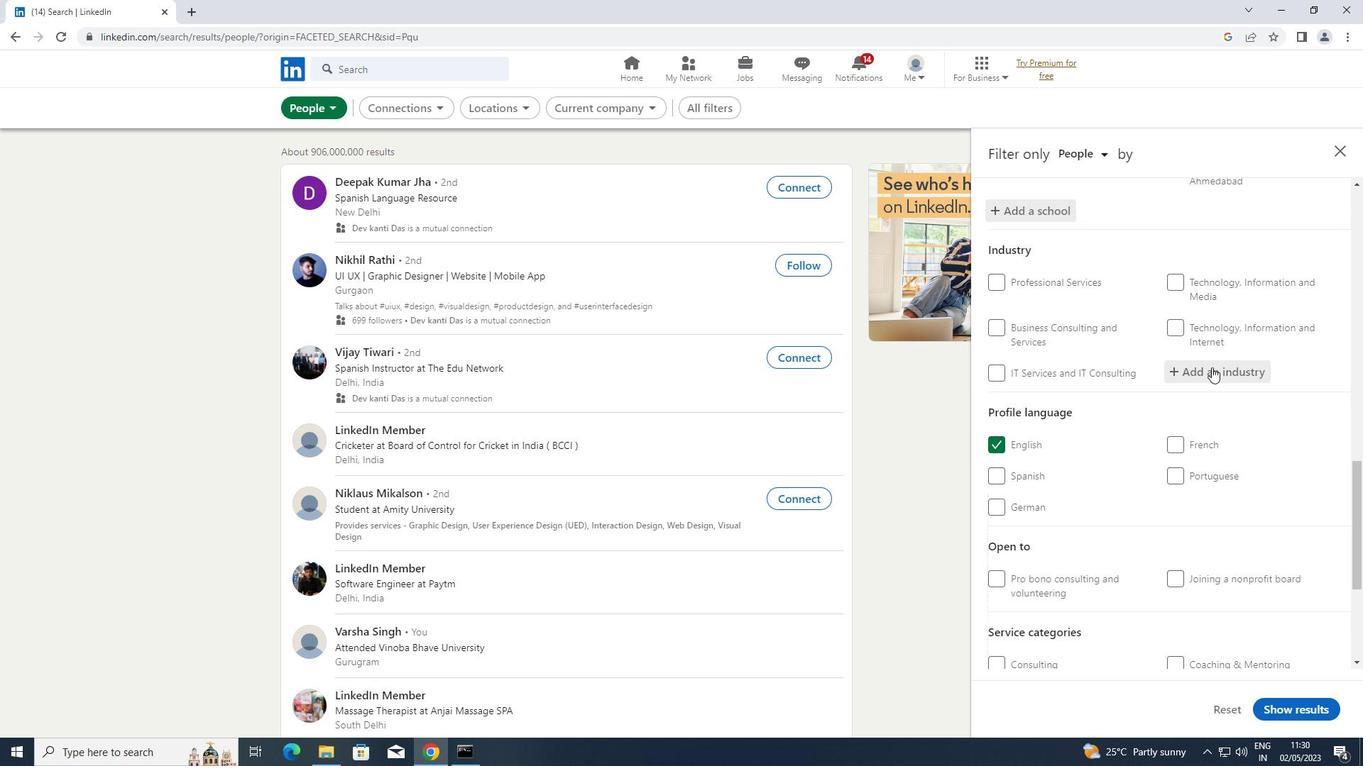 
Action: Key pressed <Key.shift>WHOLESALE<Key.space><Key.shift>PAPER
Screenshot: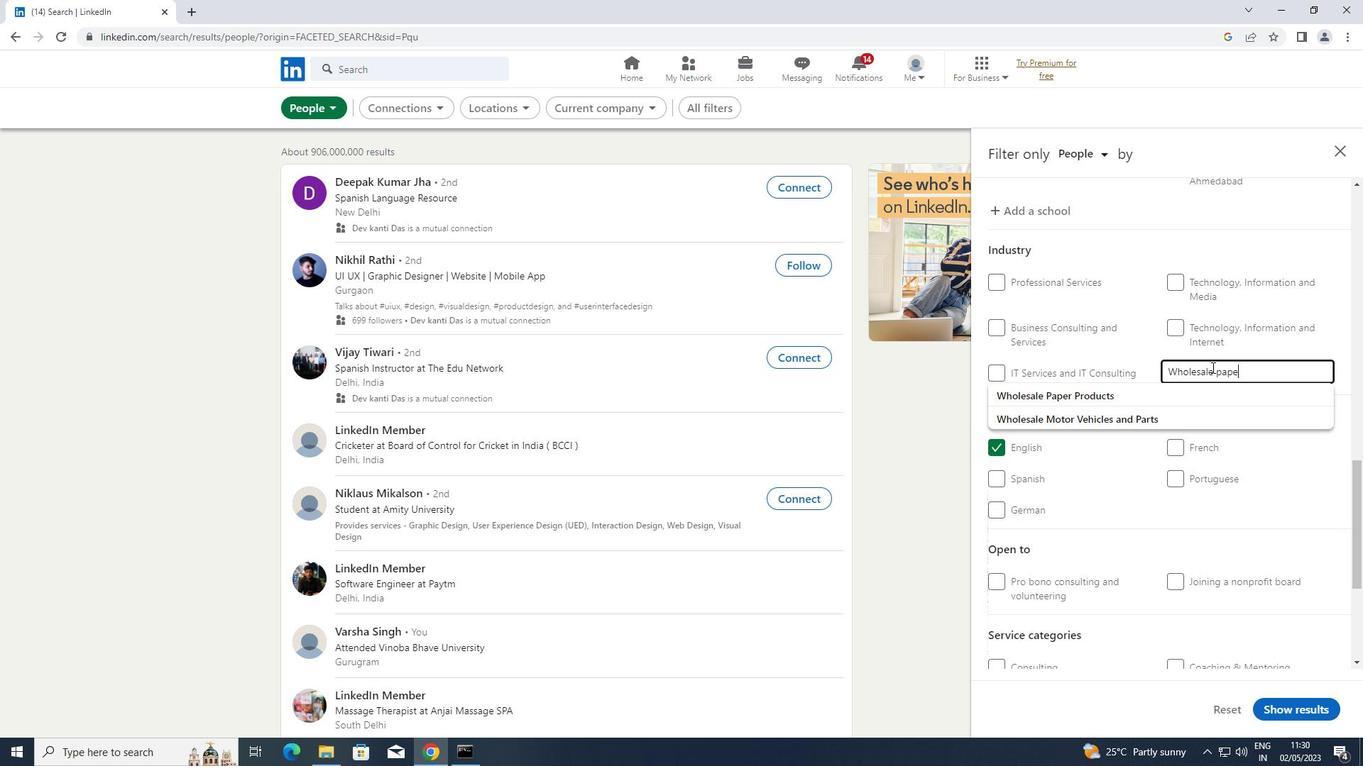 
Action: Mouse moved to (1160, 392)
Screenshot: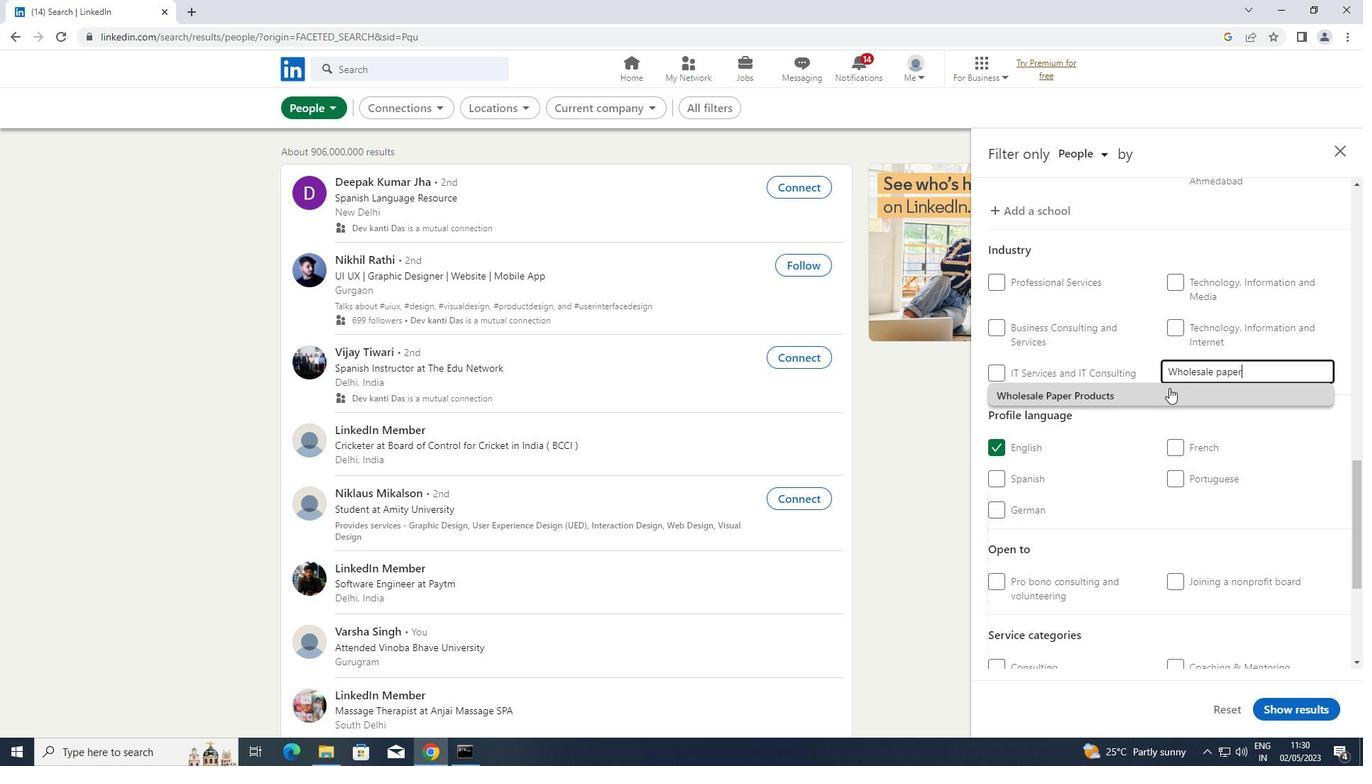 
Action: Mouse pressed left at (1160, 392)
Screenshot: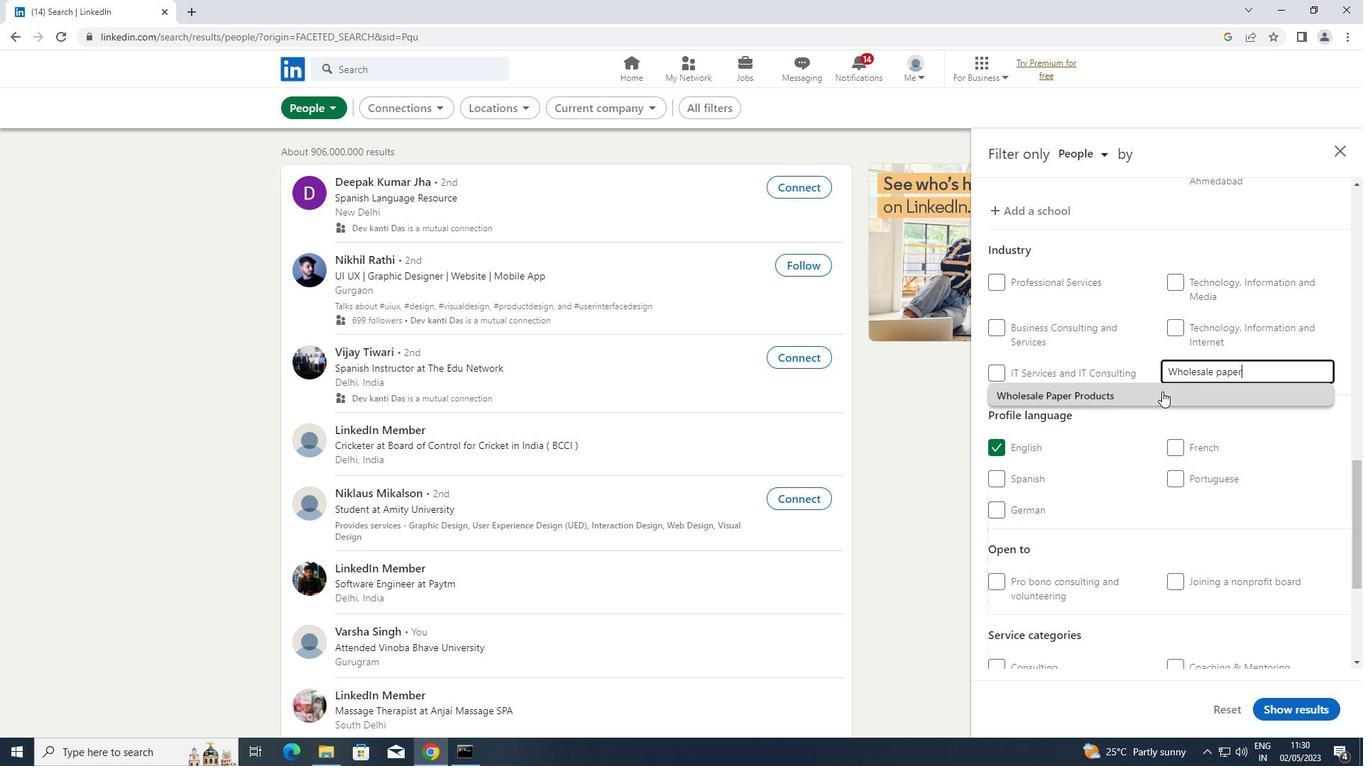
Action: Mouse scrolled (1160, 391) with delta (0, 0)
Screenshot: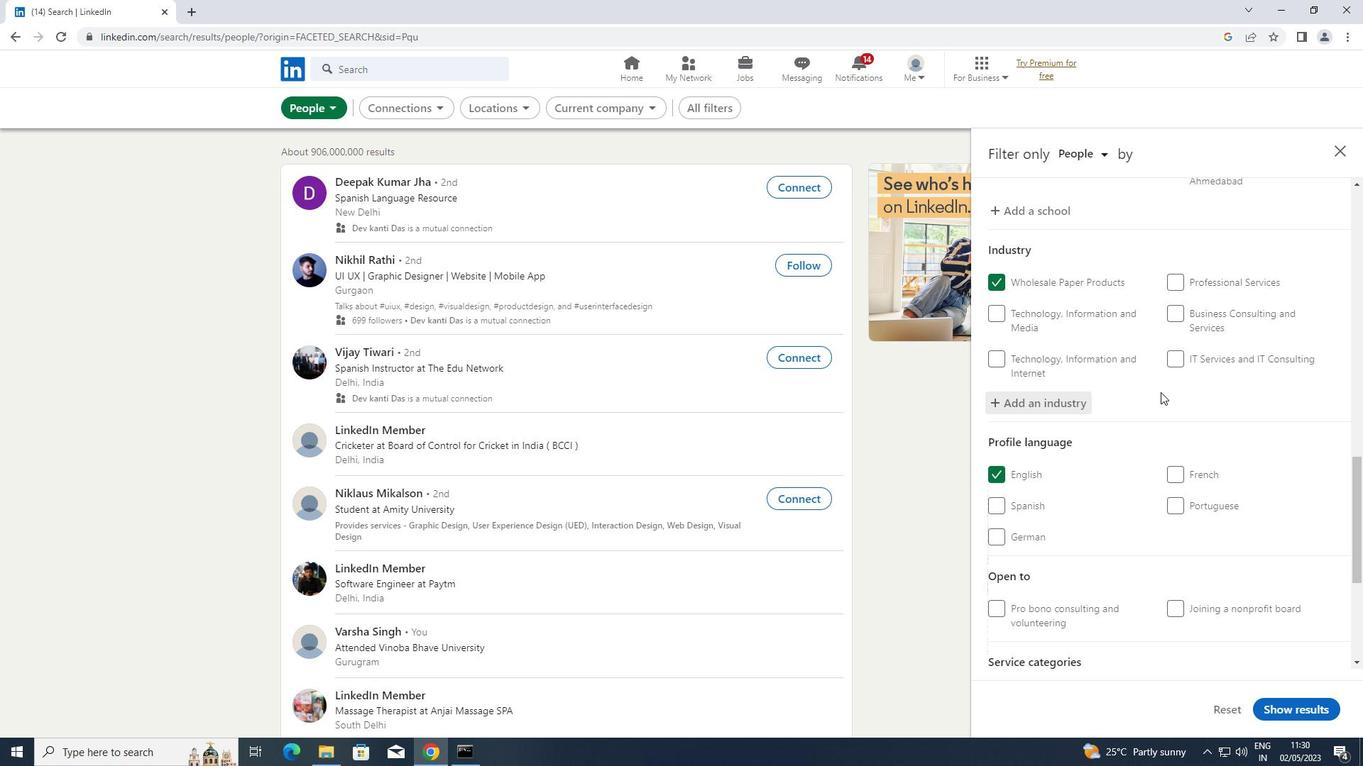 
Action: Mouse scrolled (1160, 391) with delta (0, 0)
Screenshot: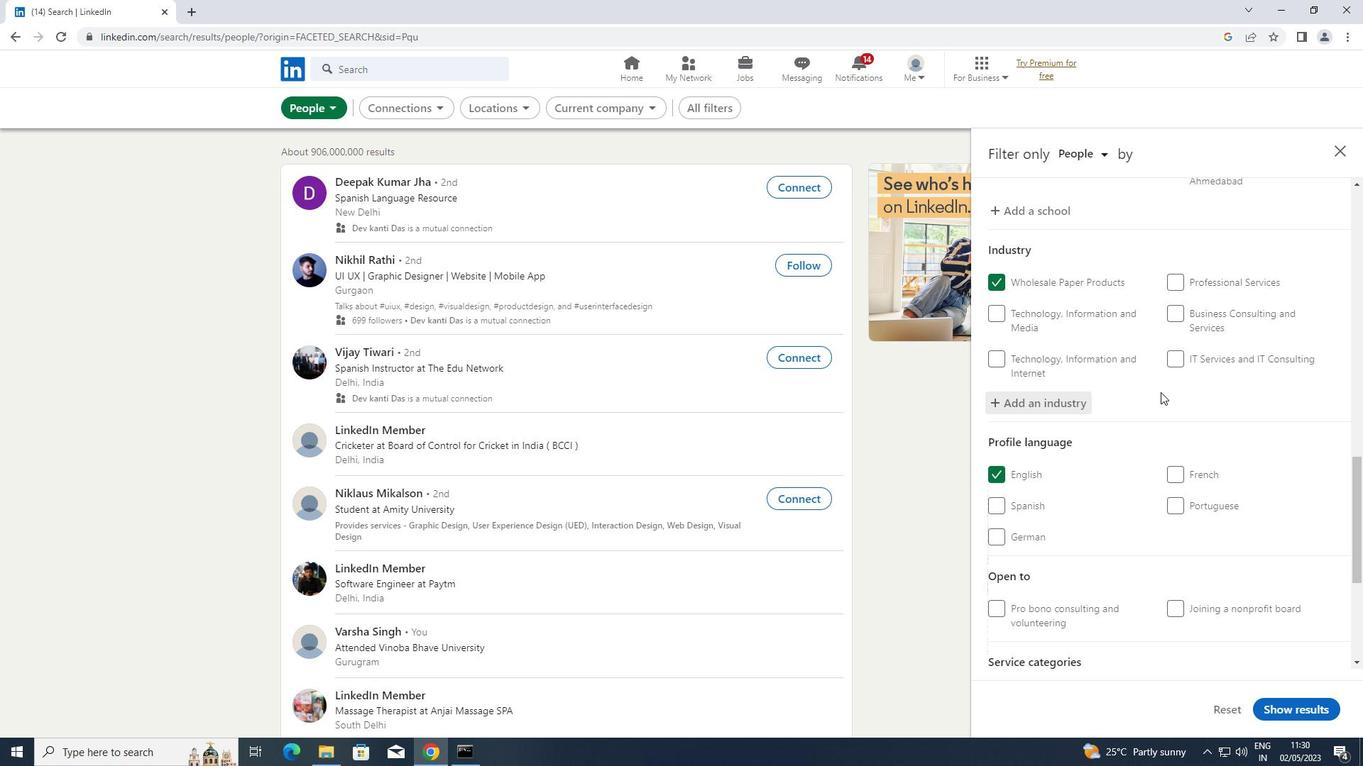 
Action: Mouse scrolled (1160, 391) with delta (0, 0)
Screenshot: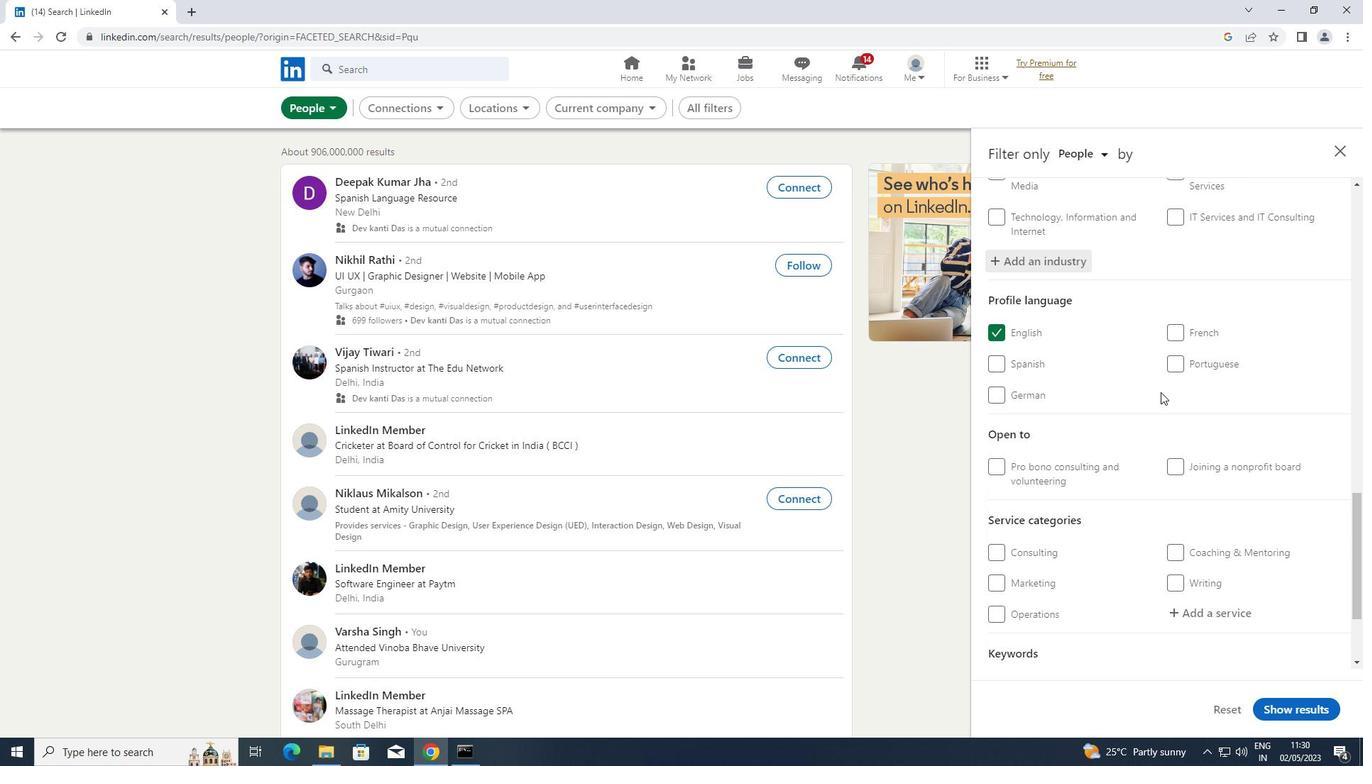 
Action: Mouse scrolled (1160, 391) with delta (0, 0)
Screenshot: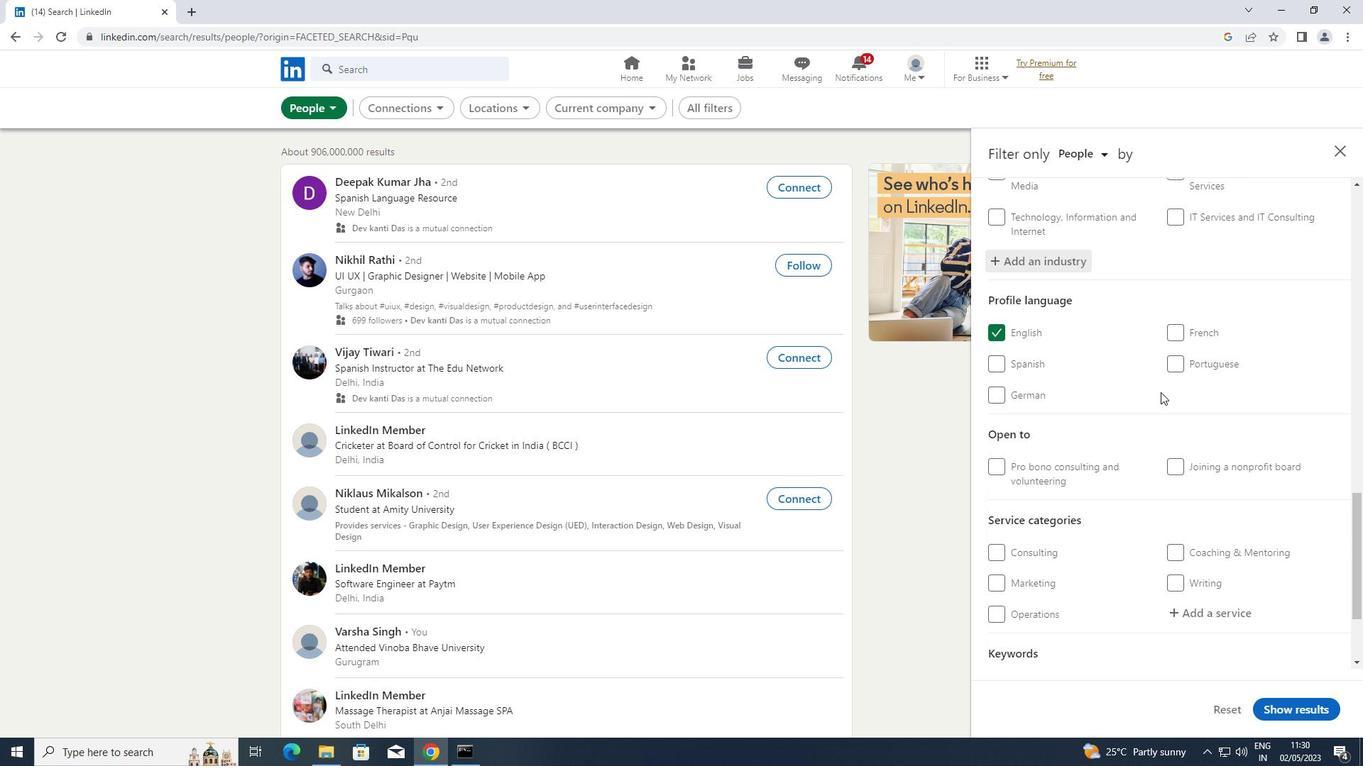 
Action: Mouse scrolled (1160, 391) with delta (0, 0)
Screenshot: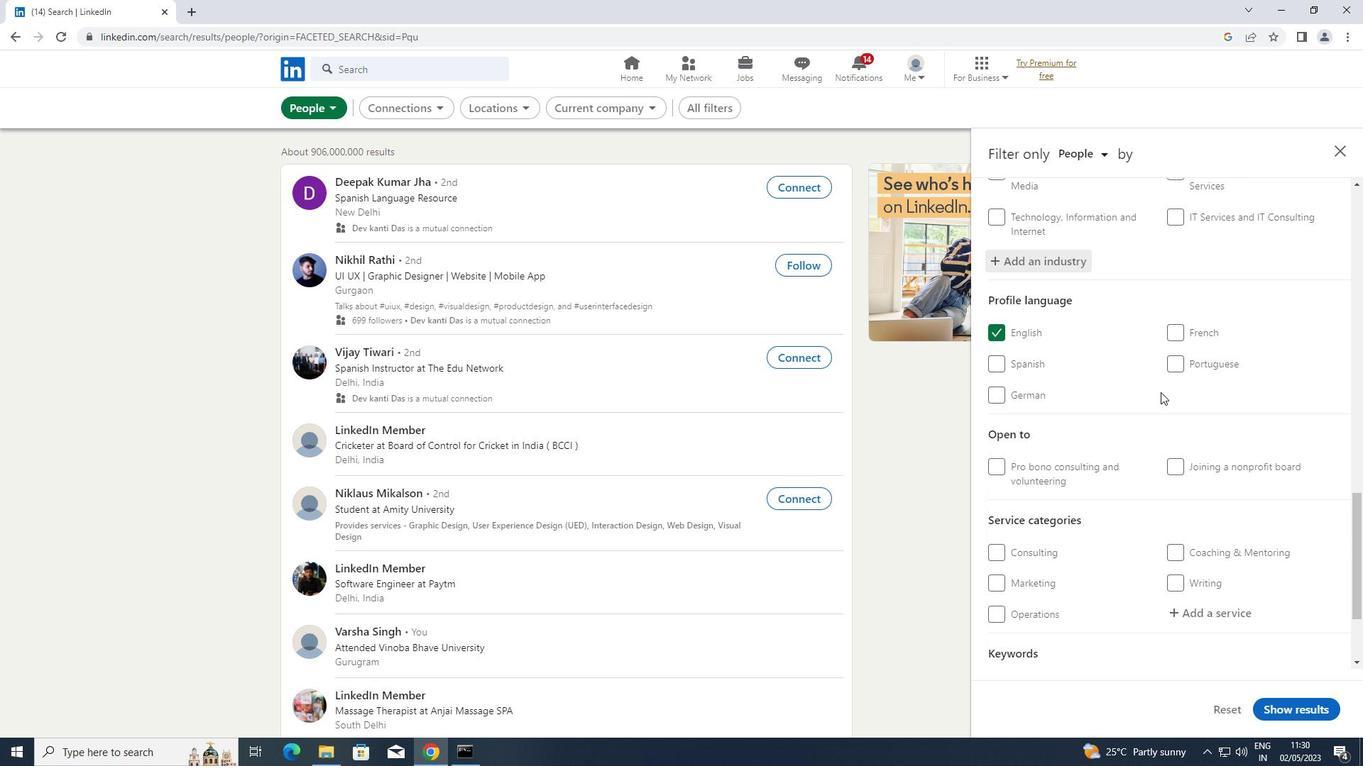 
Action: Mouse moved to (1208, 472)
Screenshot: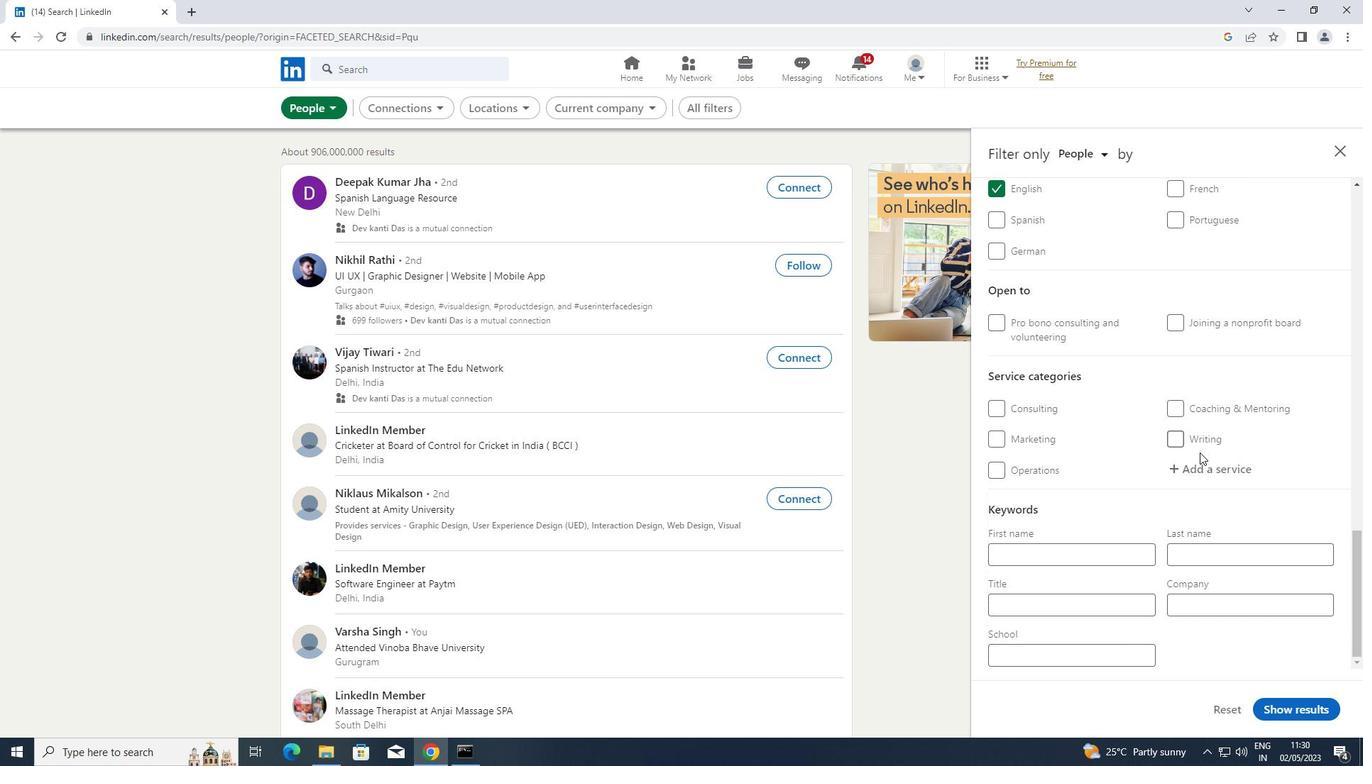 
Action: Mouse pressed left at (1208, 472)
Screenshot: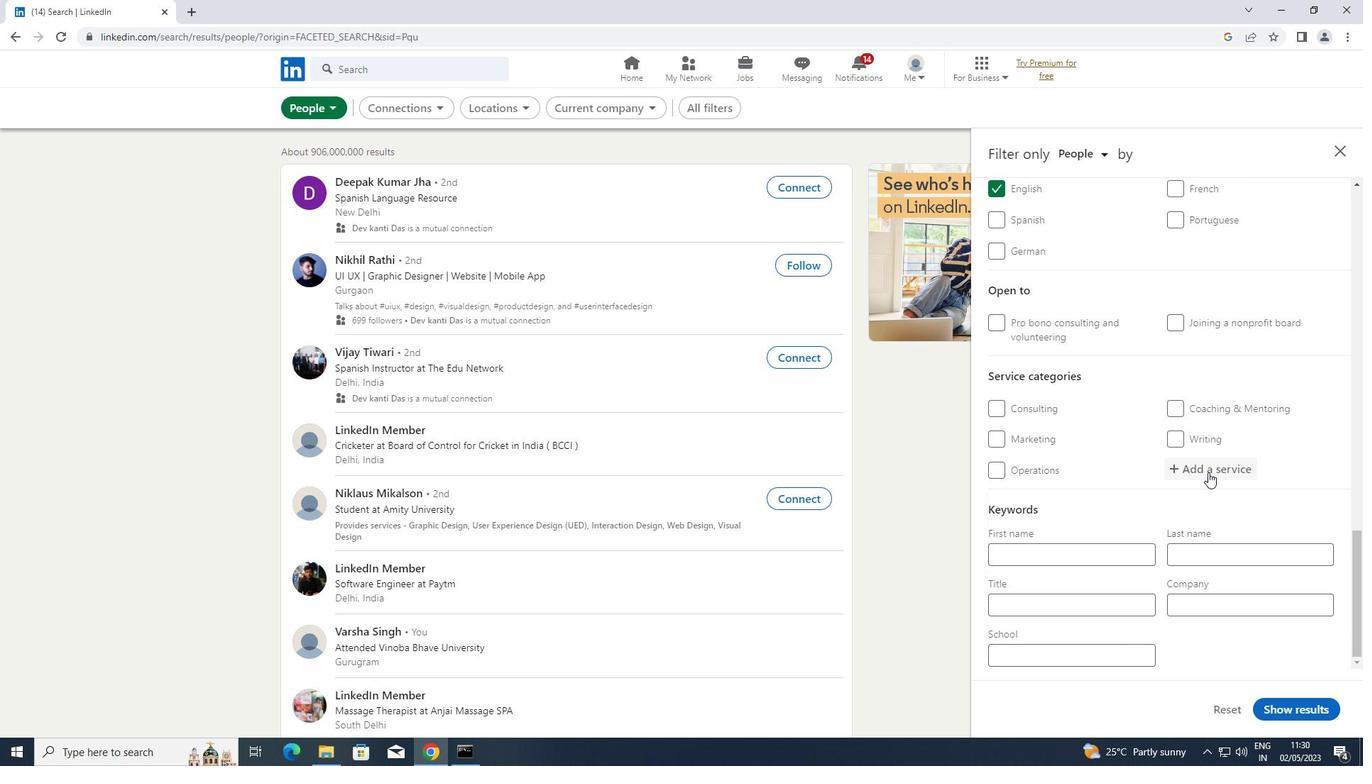 
Action: Key pressed <Key.shift>LIFE<Key.space>
Screenshot: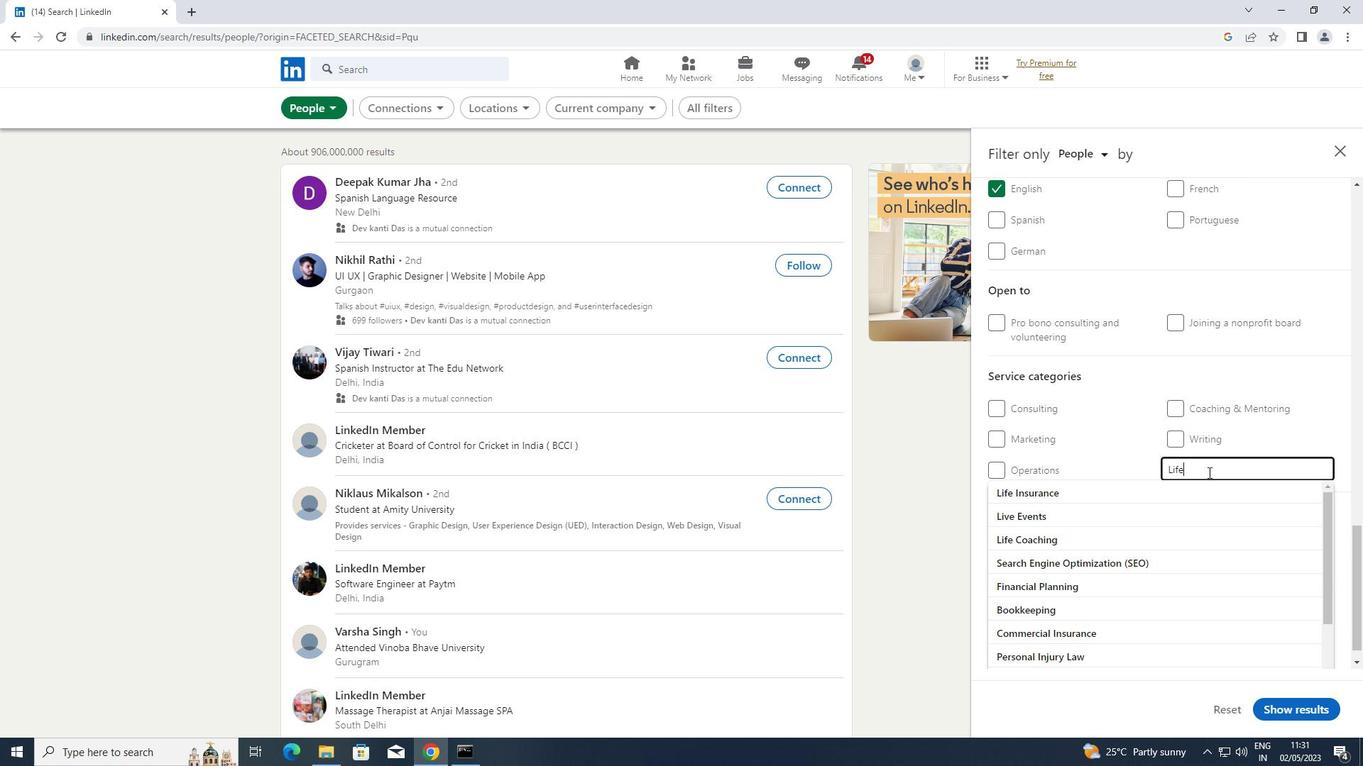 
Action: Mouse moved to (1167, 489)
Screenshot: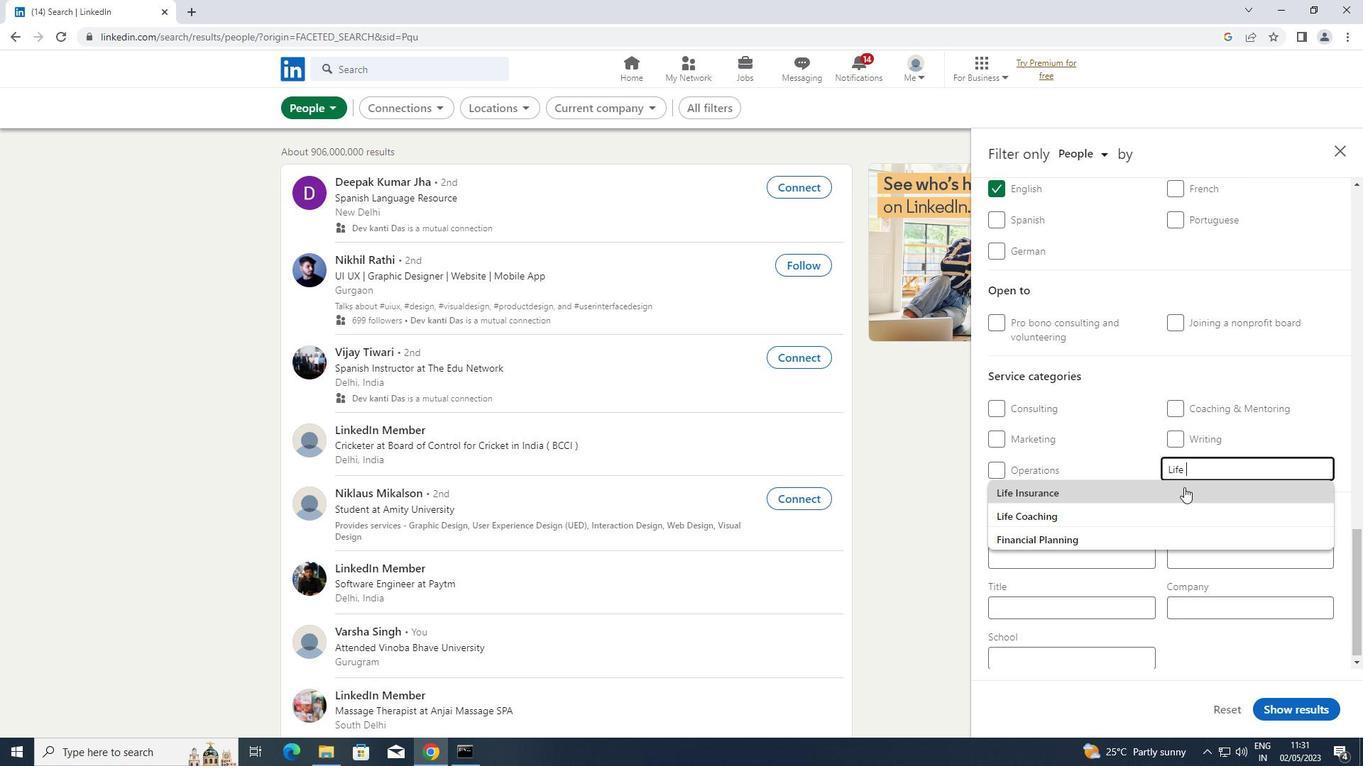
Action: Mouse pressed left at (1167, 489)
Screenshot: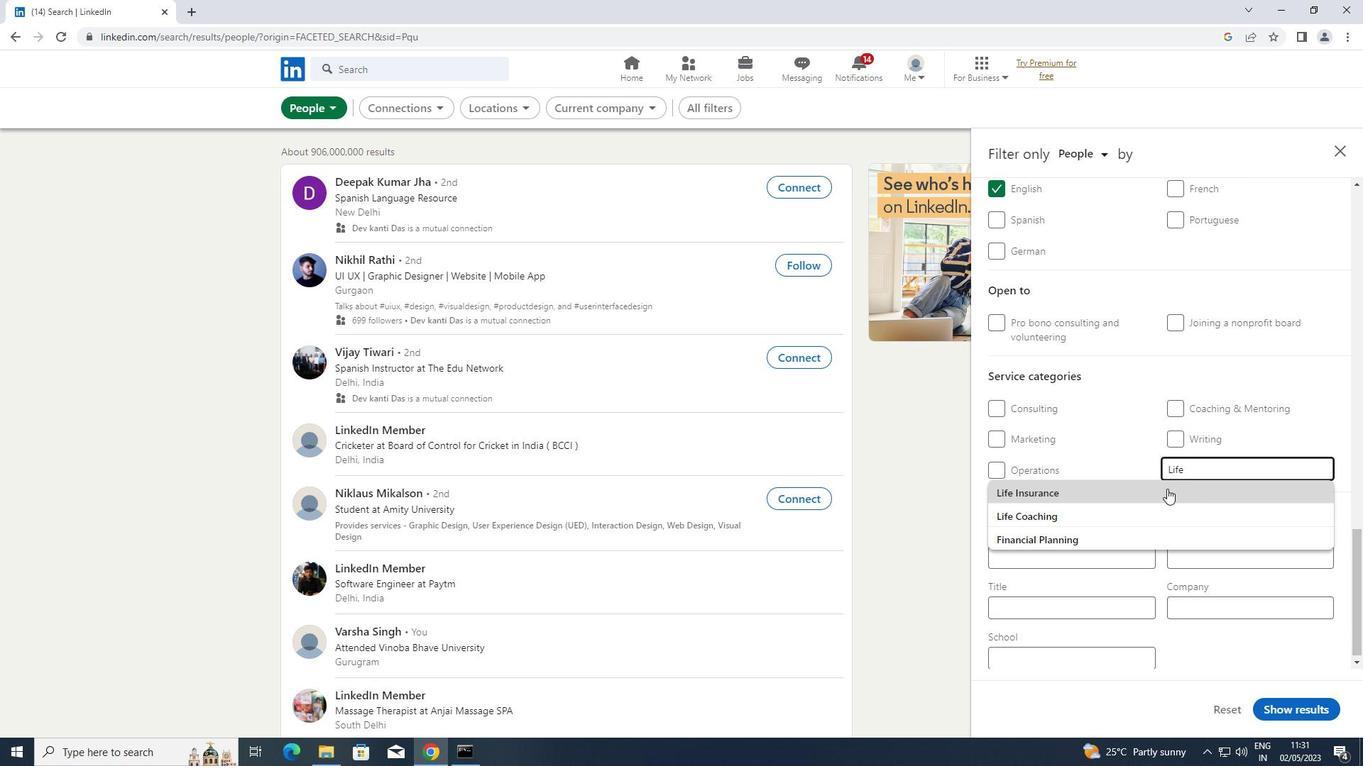 
Action: Mouse scrolled (1167, 488) with delta (0, 0)
Screenshot: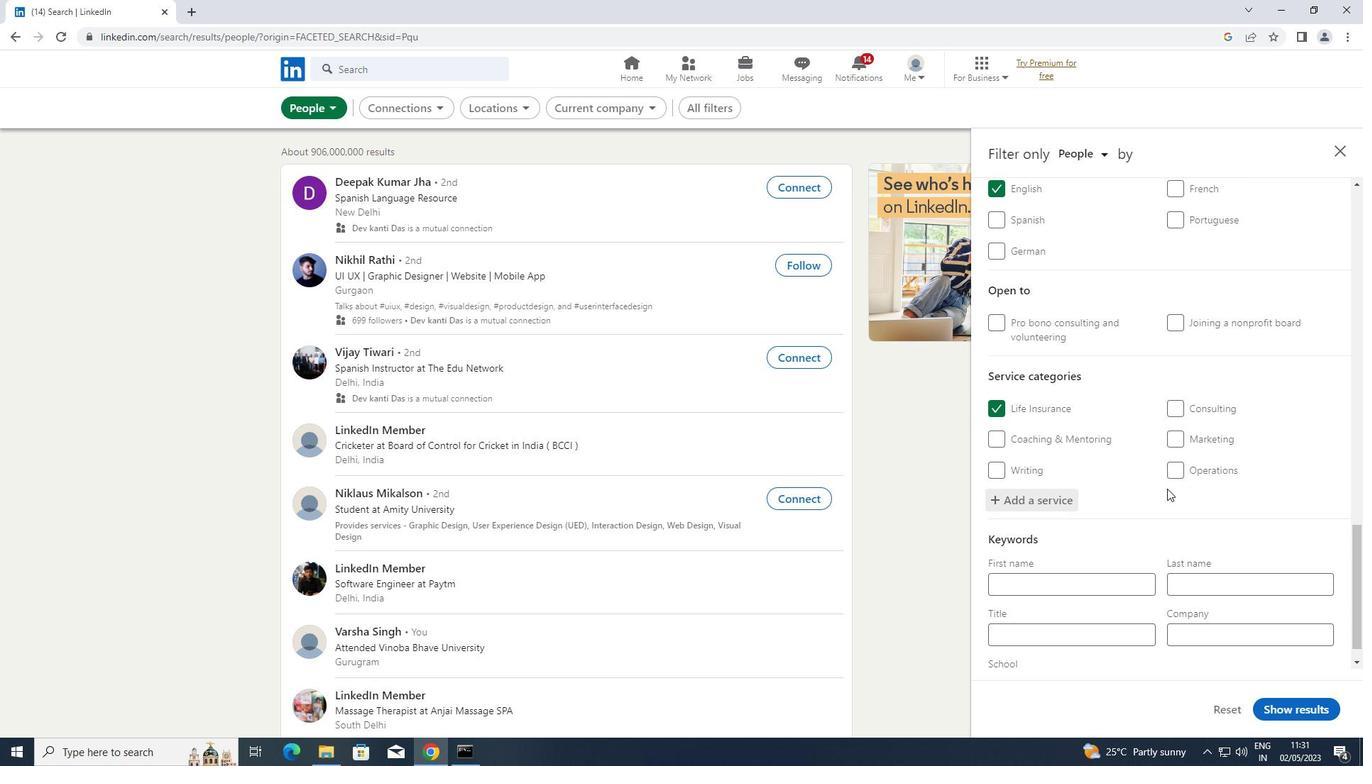 
Action: Mouse scrolled (1167, 488) with delta (0, 0)
Screenshot: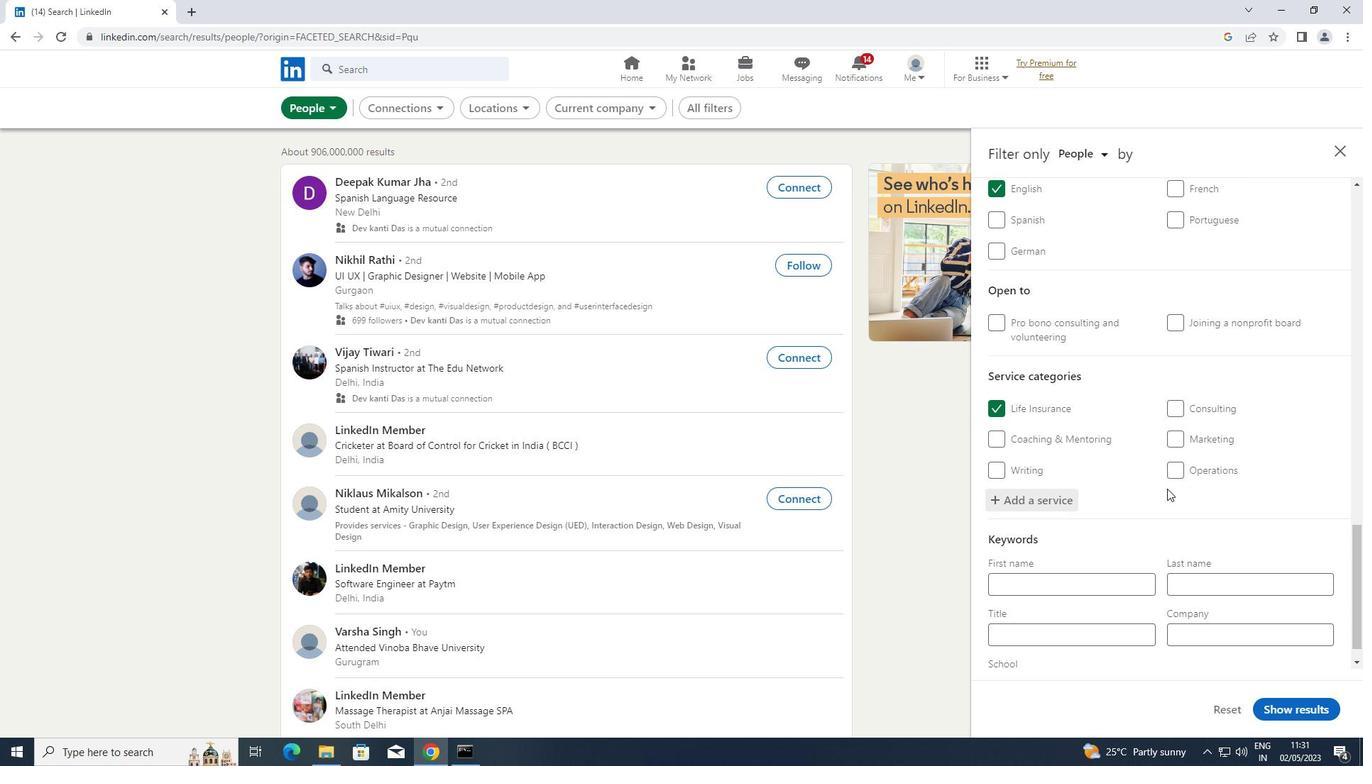 
Action: Mouse scrolled (1167, 488) with delta (0, 0)
Screenshot: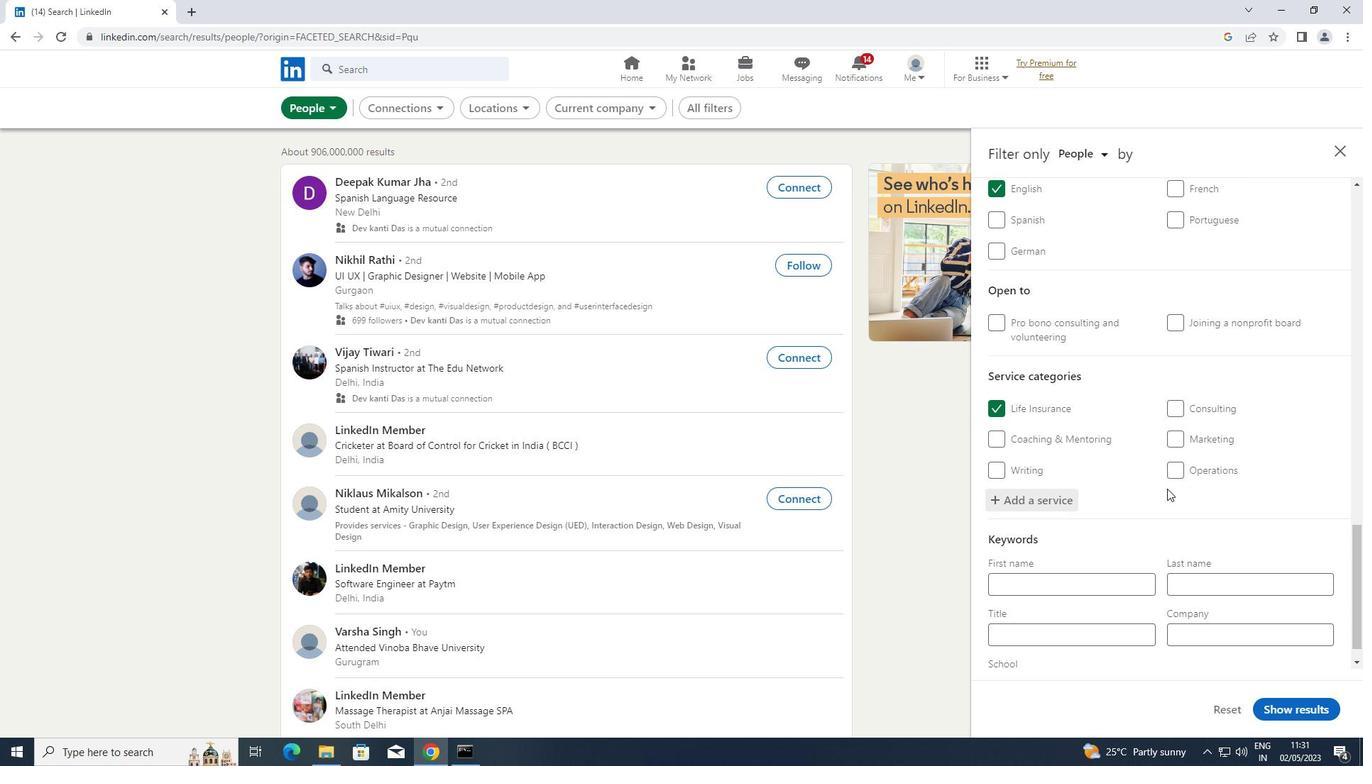 
Action: Mouse scrolled (1167, 488) with delta (0, 0)
Screenshot: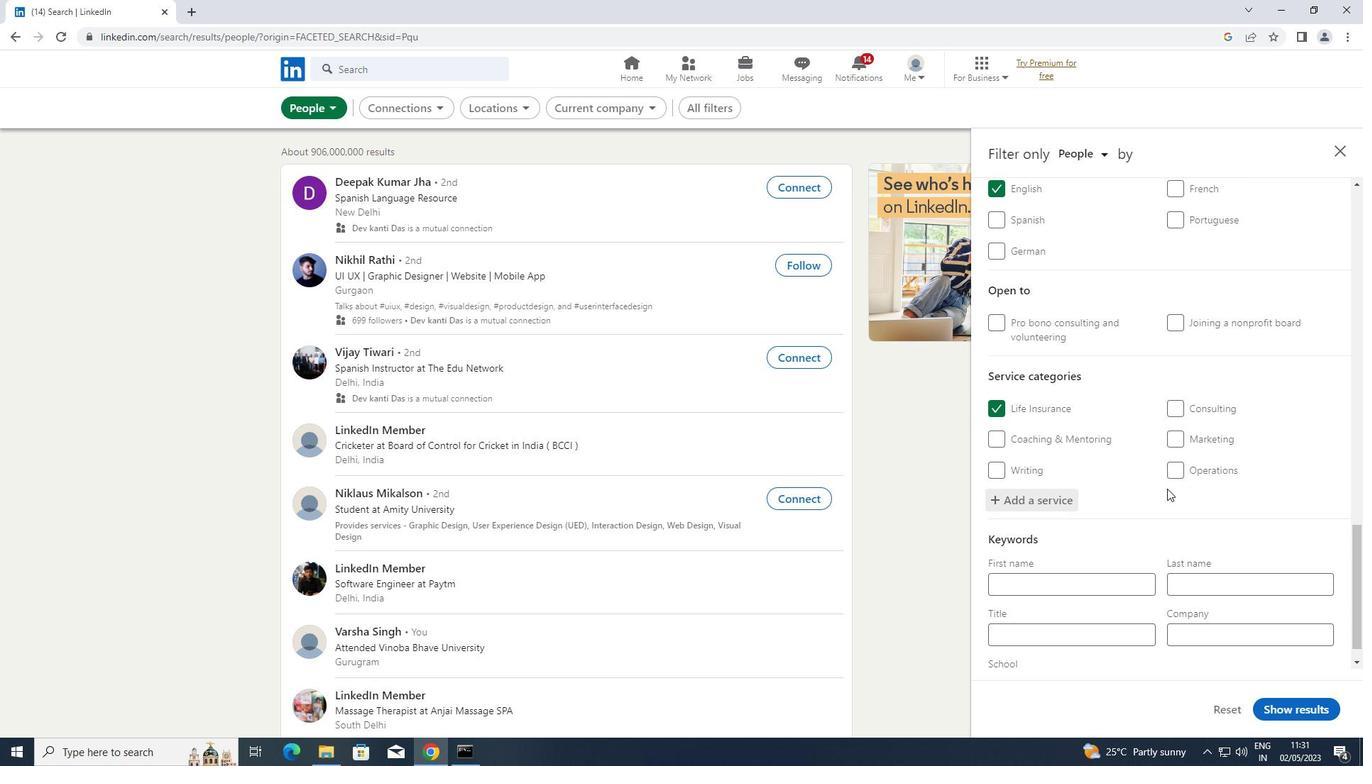 
Action: Mouse scrolled (1167, 488) with delta (0, 0)
Screenshot: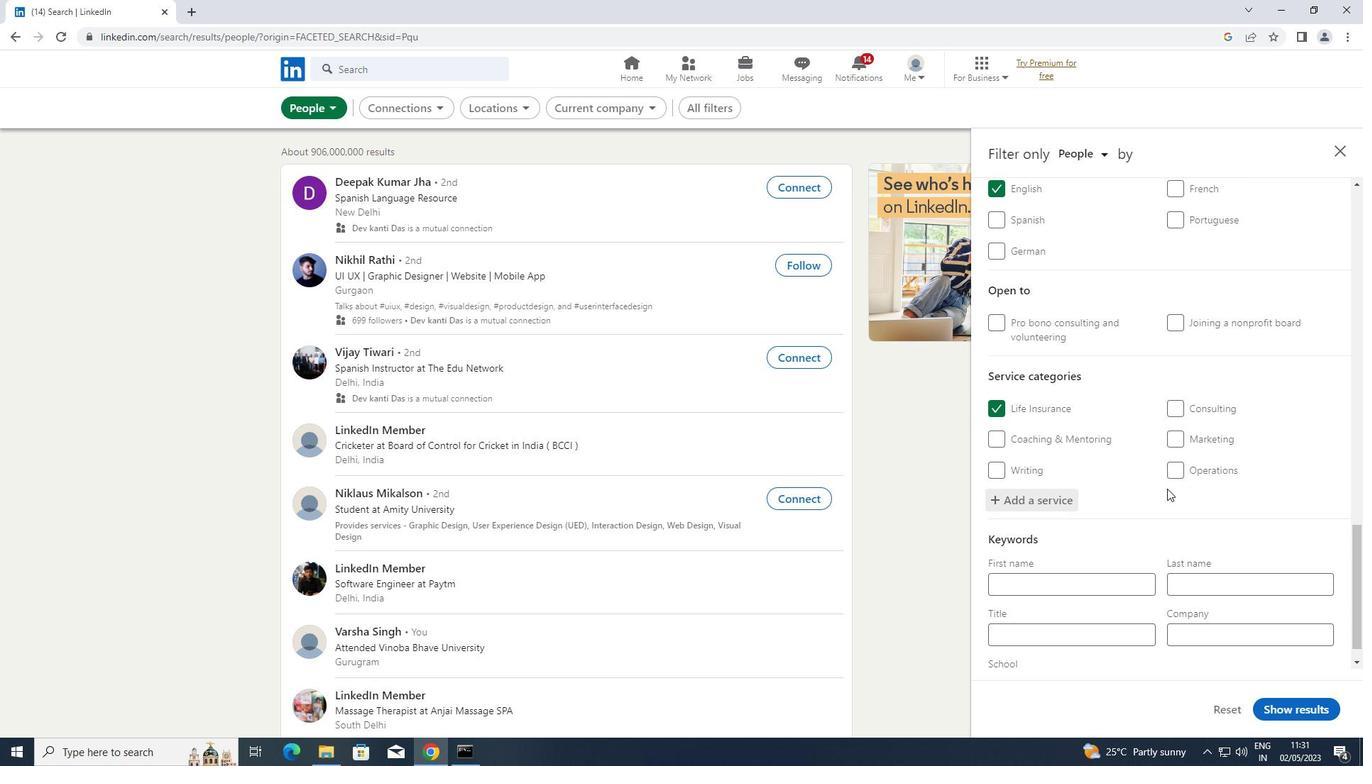 
Action: Mouse scrolled (1167, 488) with delta (0, 0)
Screenshot: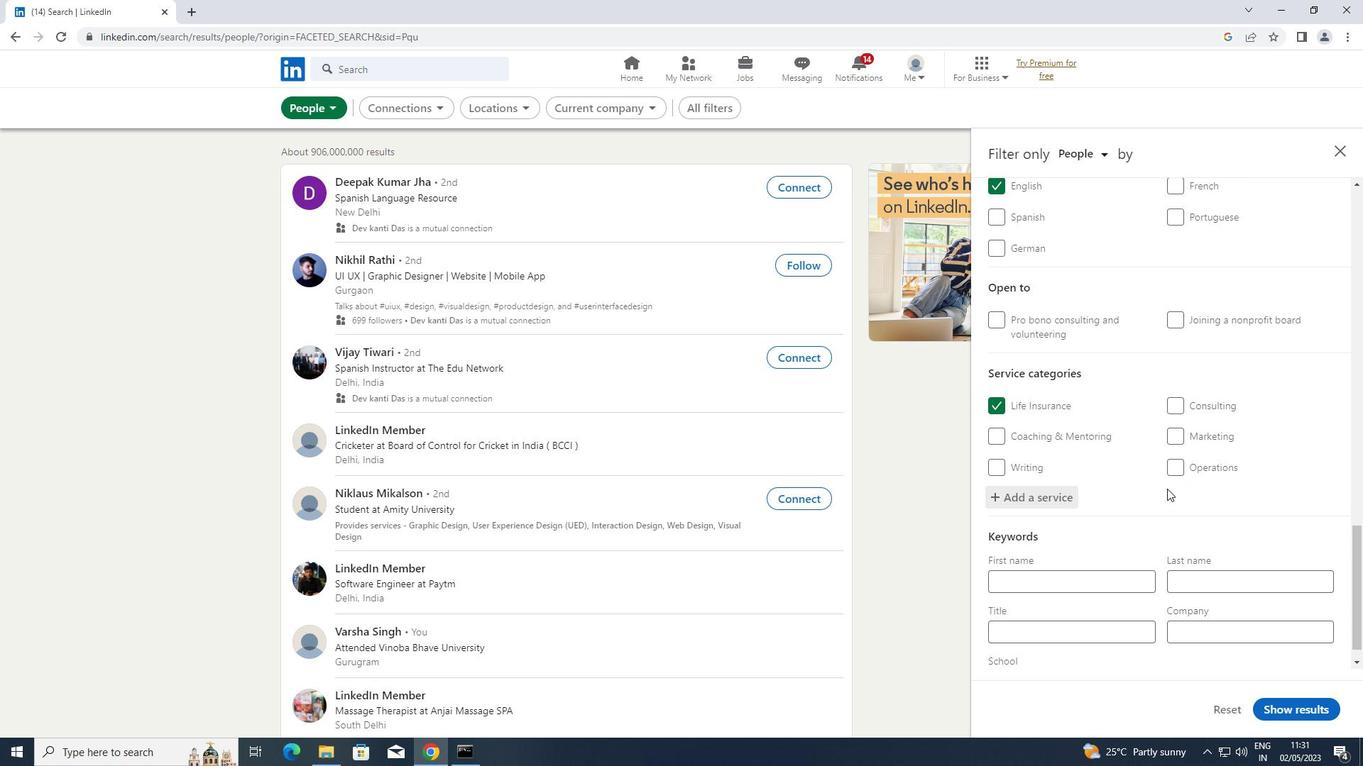 
Action: Mouse moved to (1091, 609)
Screenshot: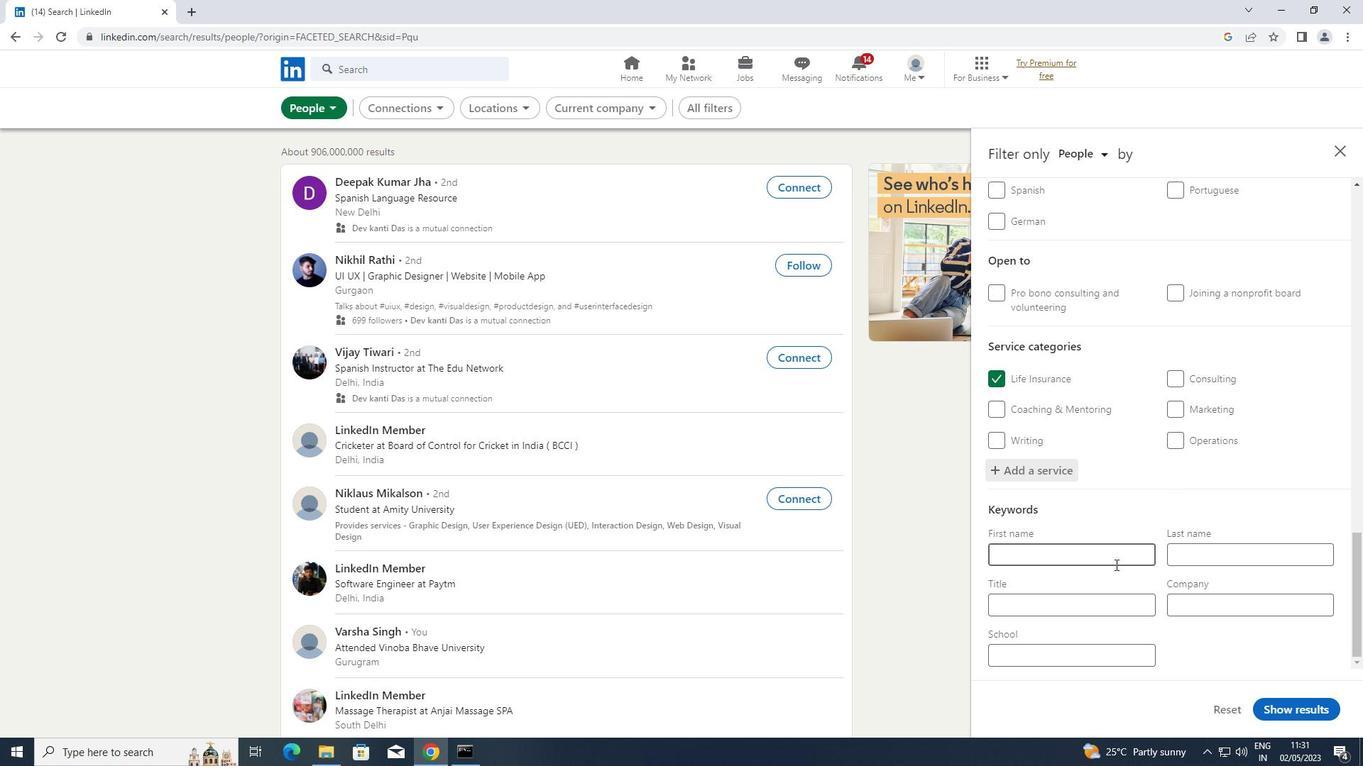 
Action: Mouse pressed left at (1091, 609)
Screenshot: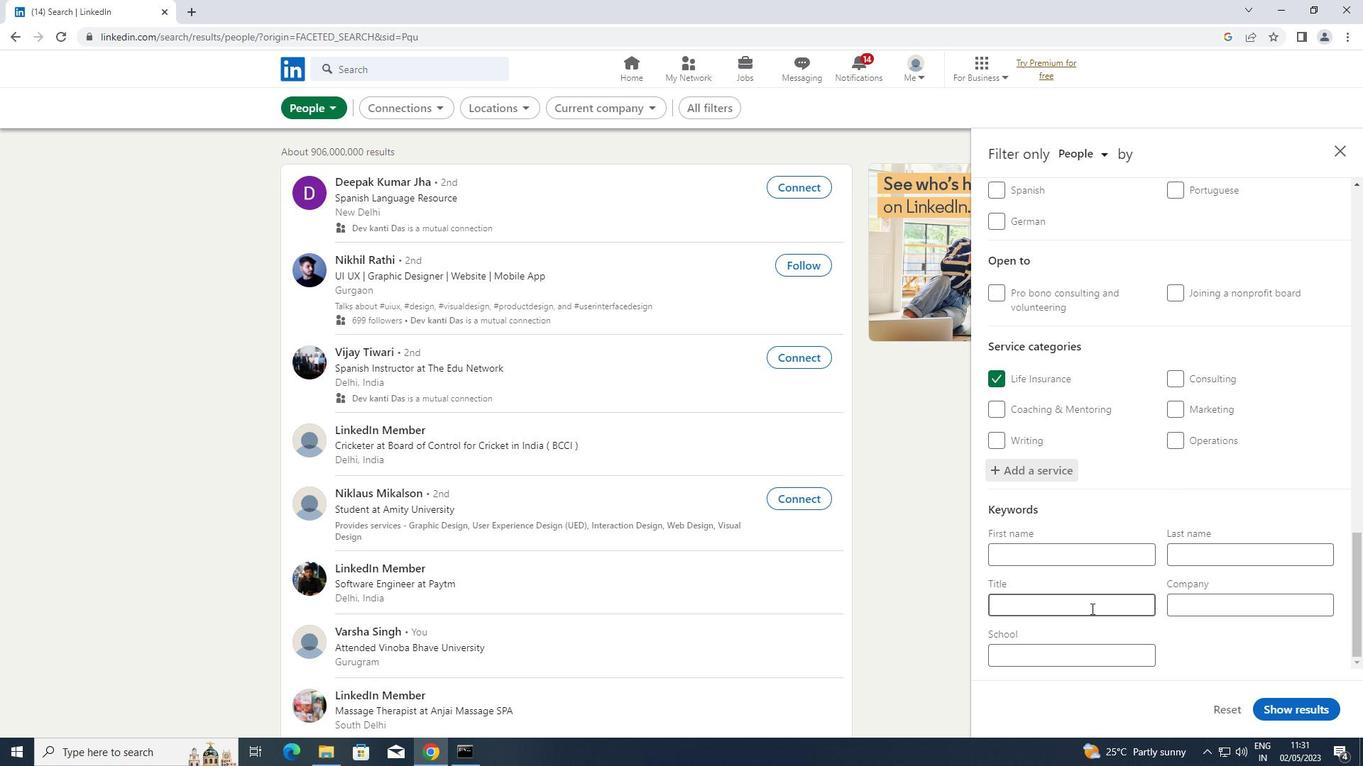 
Action: Key pressed <Key.shift>CULTURE<Key.space><Key.shift>OPERATIONS<Key.space><Key.shift>MANAGER
Screenshot: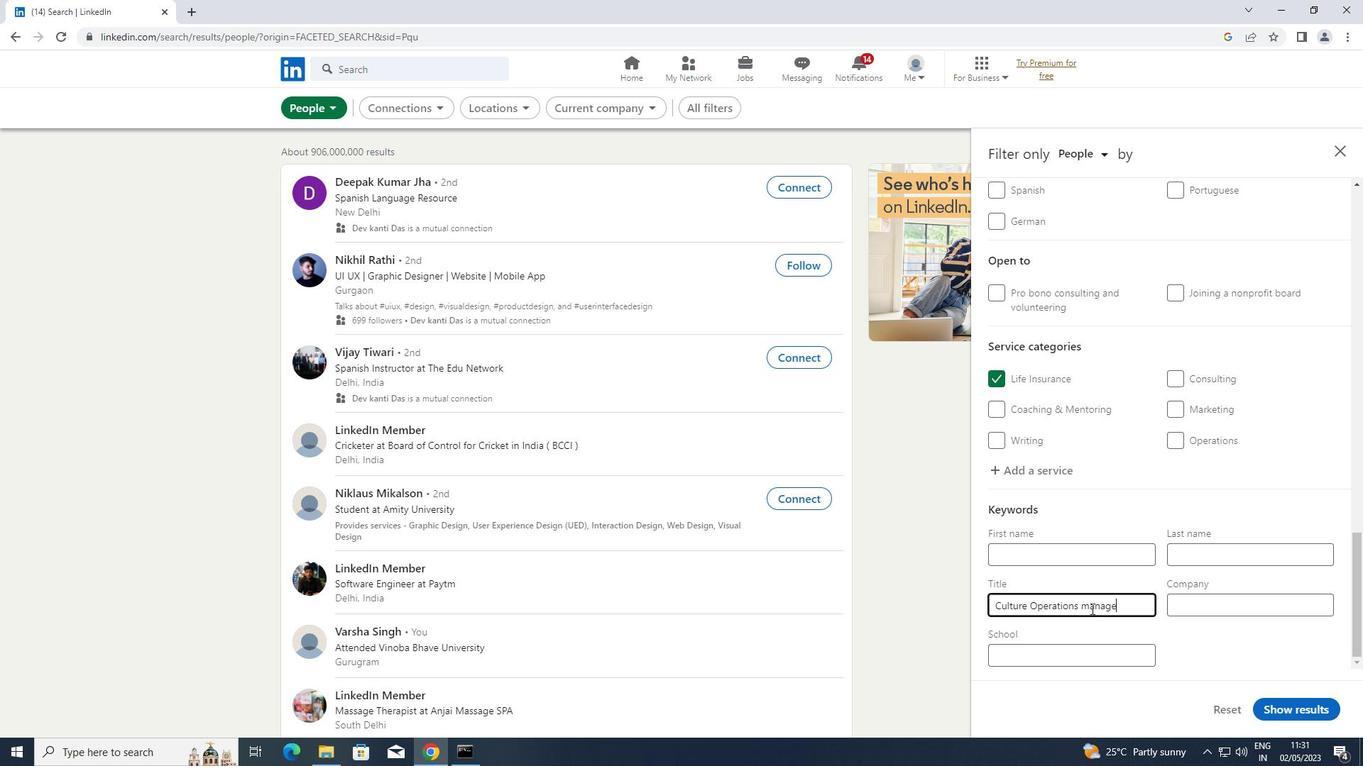 
Action: Mouse moved to (1269, 701)
Screenshot: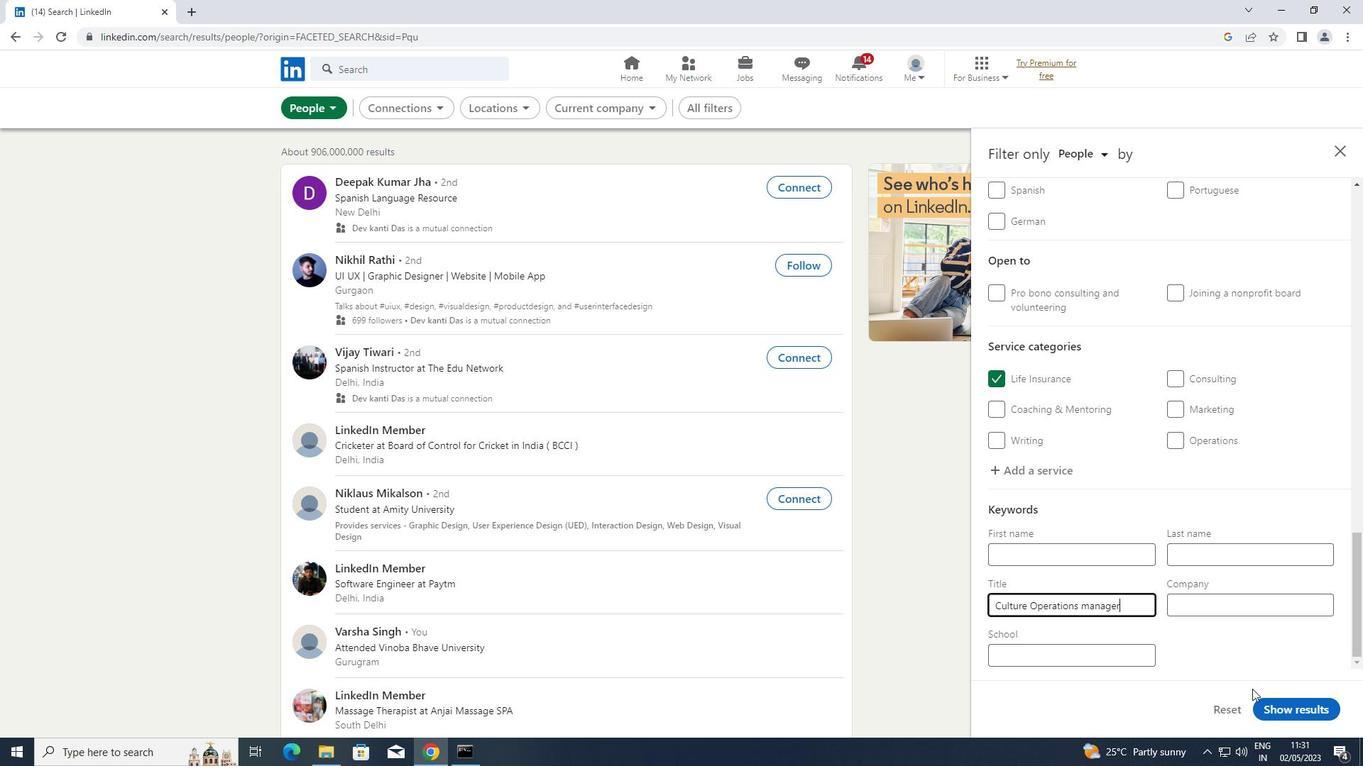 
Action: Mouse pressed left at (1269, 701)
Screenshot: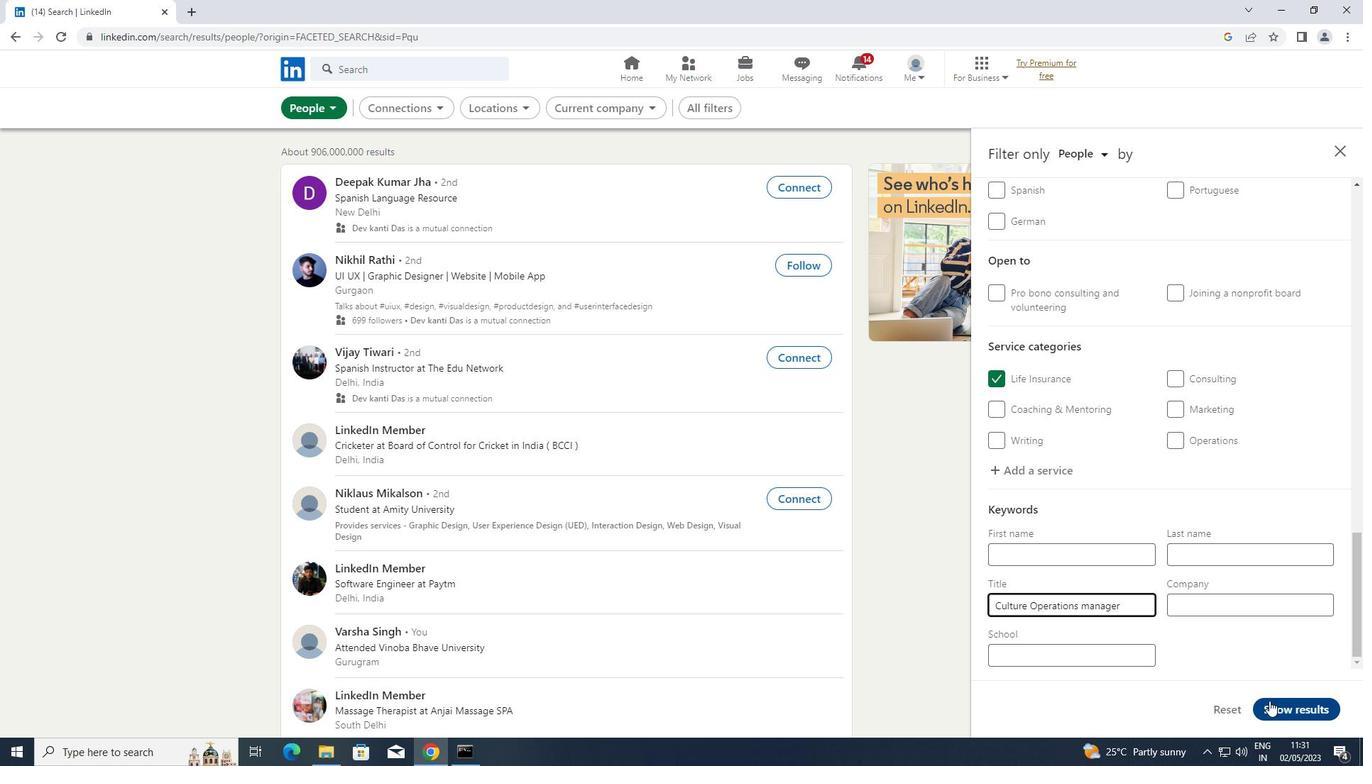 
